 Task: Look for space in Aalst, Belgium from 1st June, 2023 to 9th June, 2023 for 6 adults in price range Rs.6000 to Rs.12000. Place can be entire place with 3 bedrooms having 3 beds and 3 bathrooms. Property type can be house. Amenities needed are: washing machine, heating, . Booking option can be shelf check-in. Required host language is English.
Action: Mouse moved to (525, 143)
Screenshot: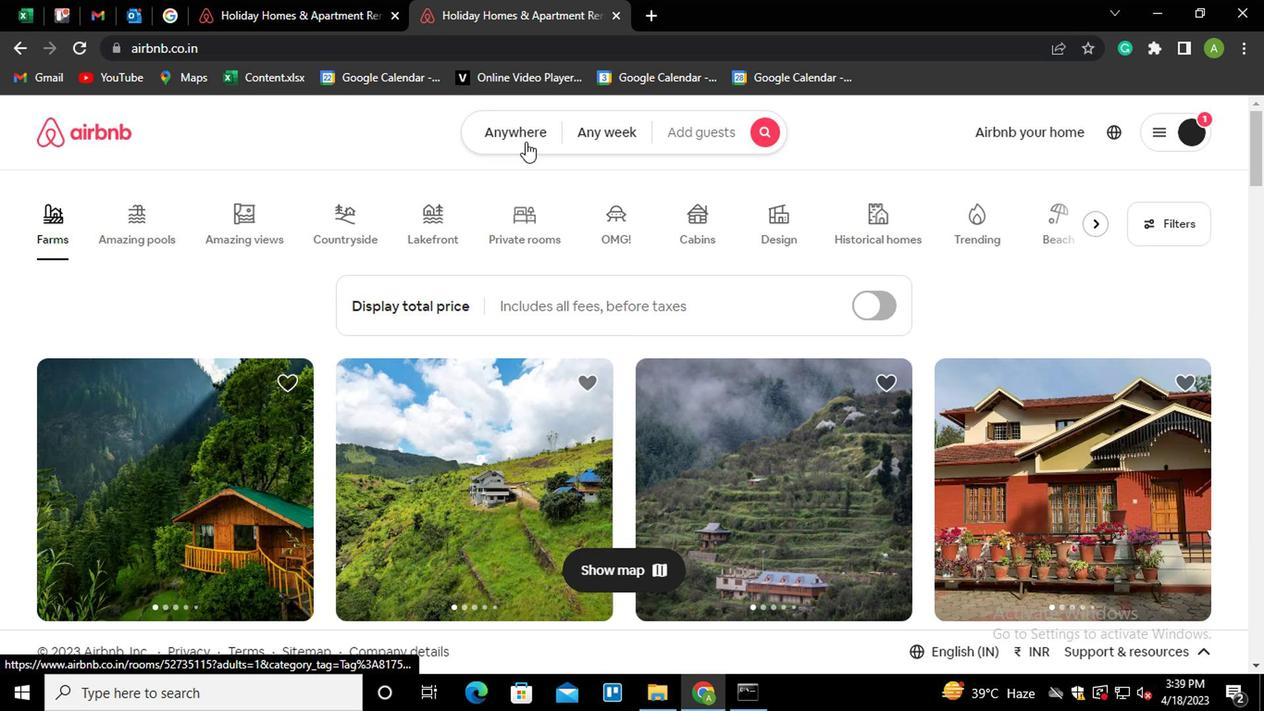 
Action: Mouse pressed left at (525, 143)
Screenshot: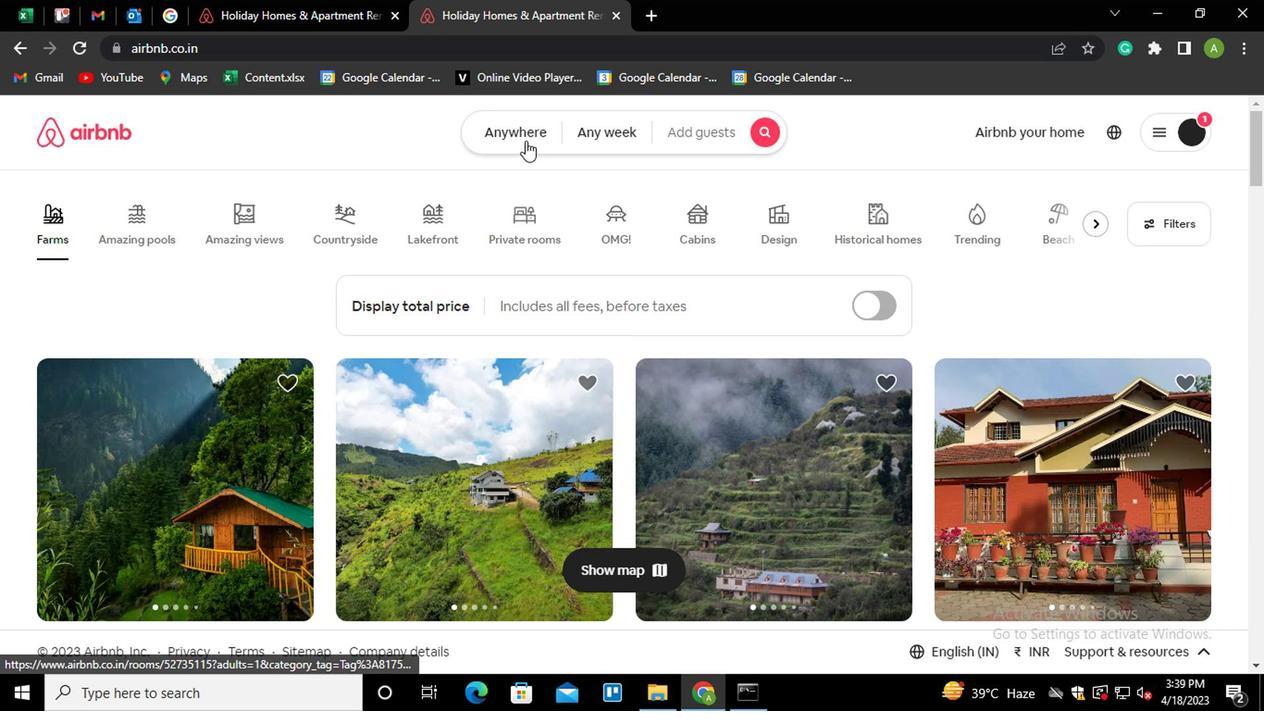 
Action: Mouse moved to (372, 209)
Screenshot: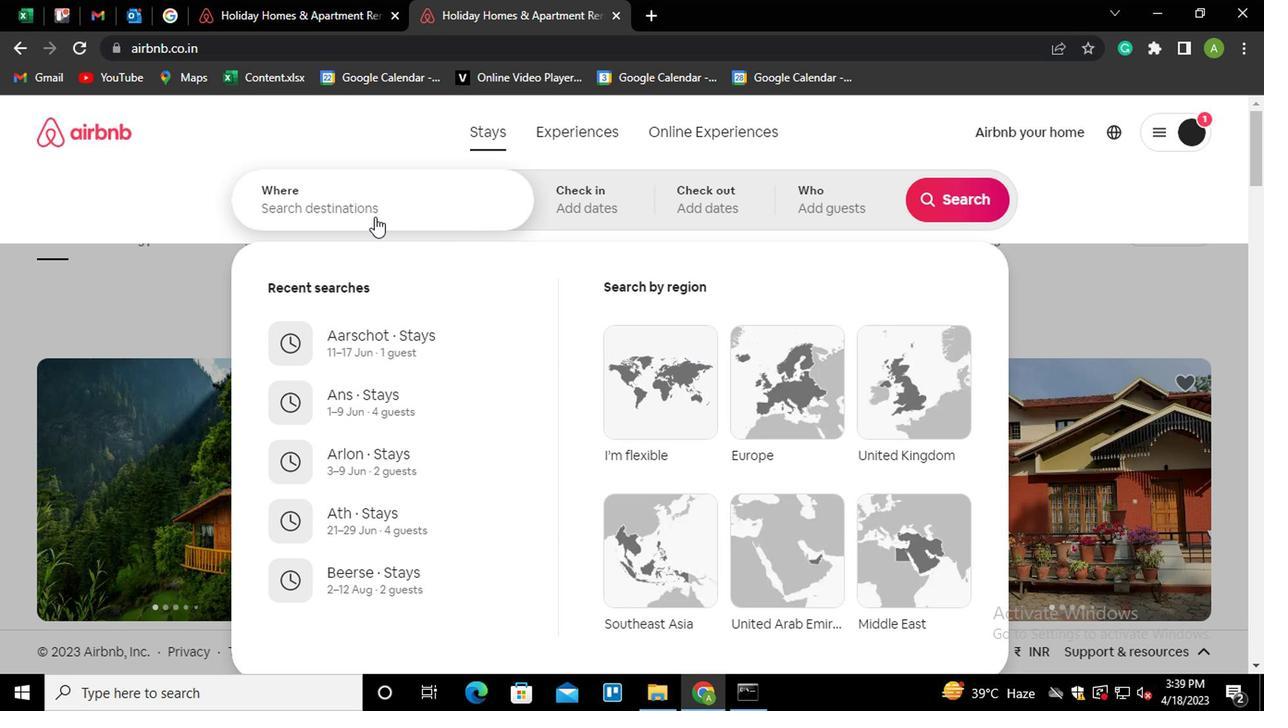 
Action: Mouse pressed left at (372, 209)
Screenshot: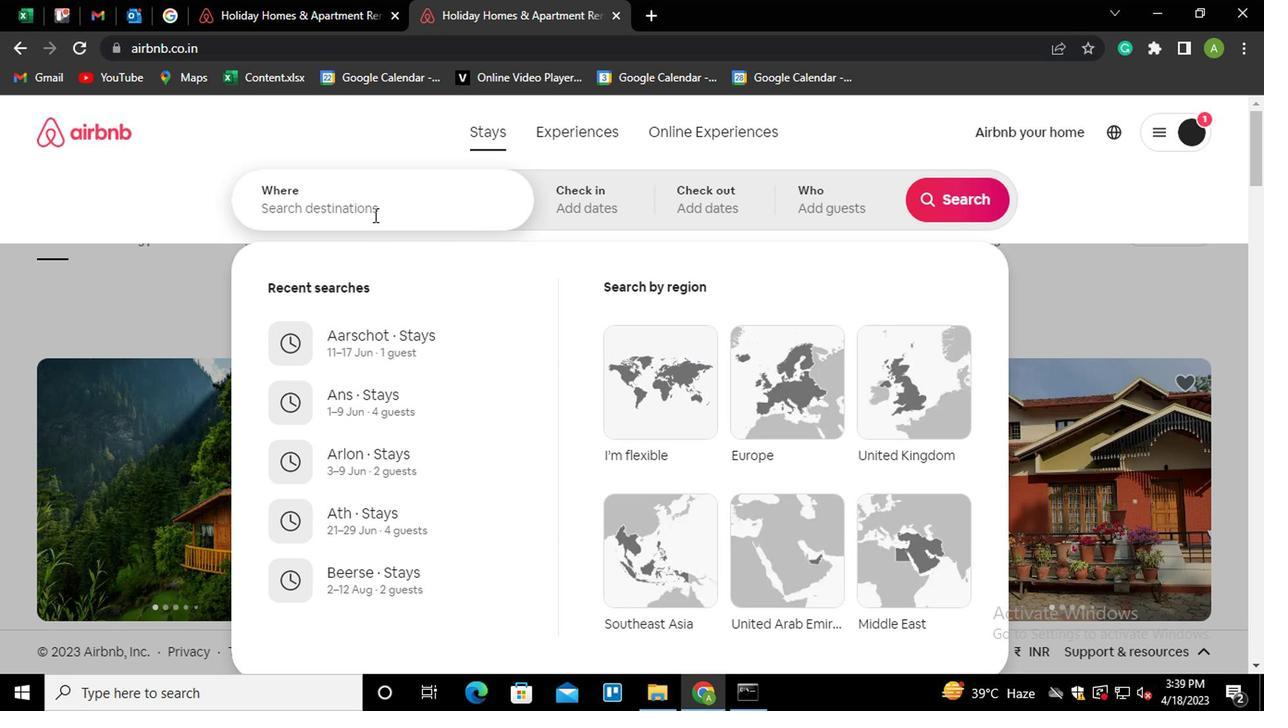 
Action: Key pressed <Key.shift><Key.shift><Key.shift><Key.shift><Key.shift><Key.shift><Key.shift><Key.shift><Key.shift><Key.shift><Key.shift><Key.shift><Key.shift><Key.shift><Key.shift><Key.shift><Key.shift><Key.shift><Key.shift><Key.shift><Key.shift>AALST,<Key.space><Key.shift_r>BEL<Key.down><Key.enter>
Screenshot: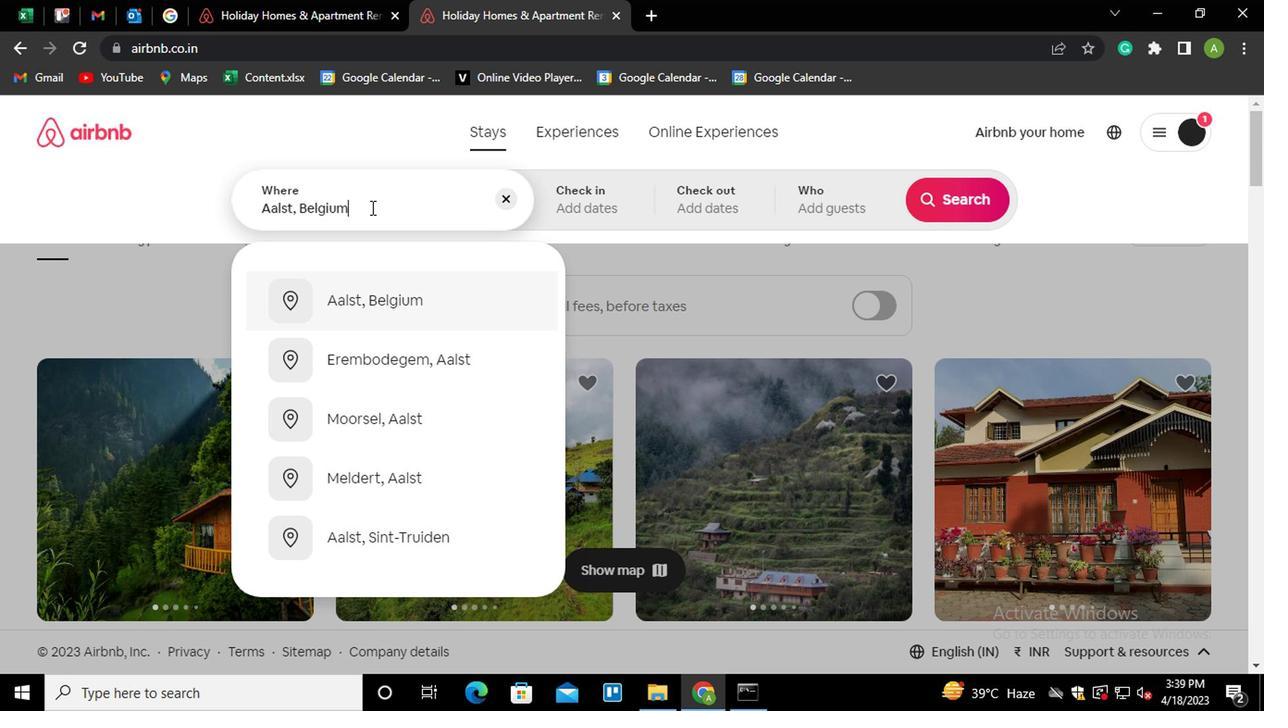 
Action: Mouse moved to (940, 349)
Screenshot: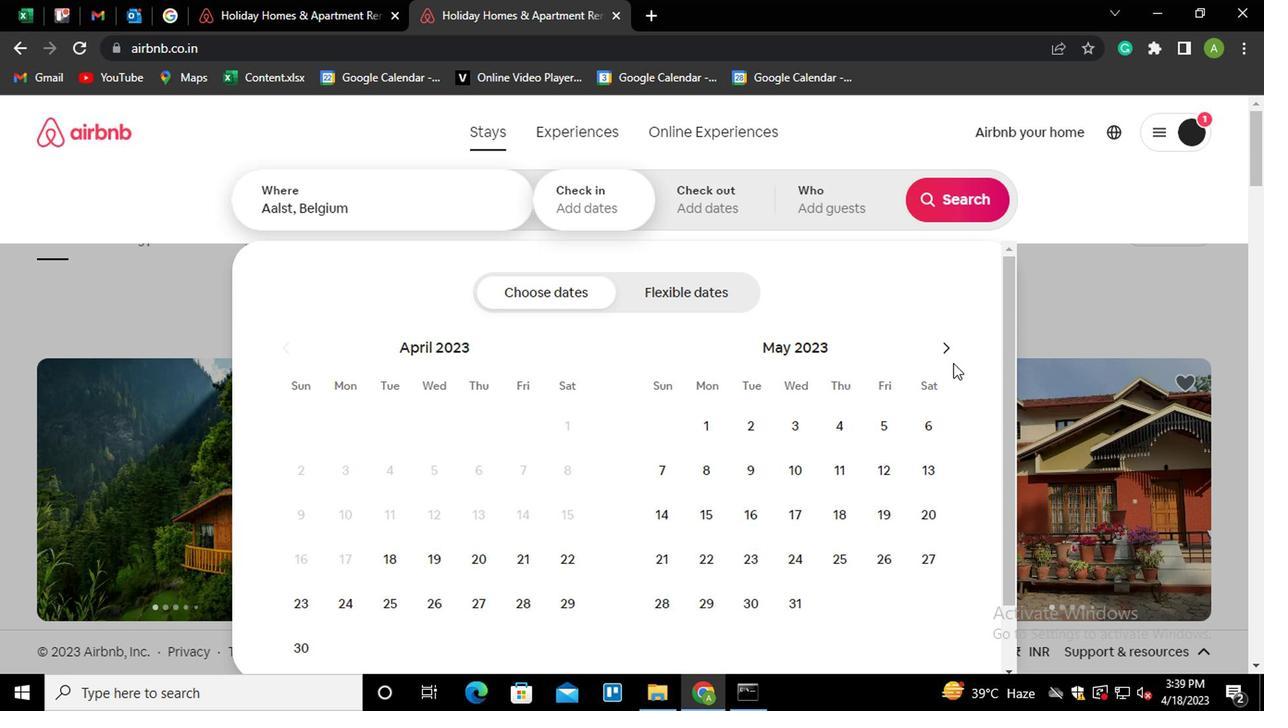
Action: Mouse pressed left at (940, 349)
Screenshot: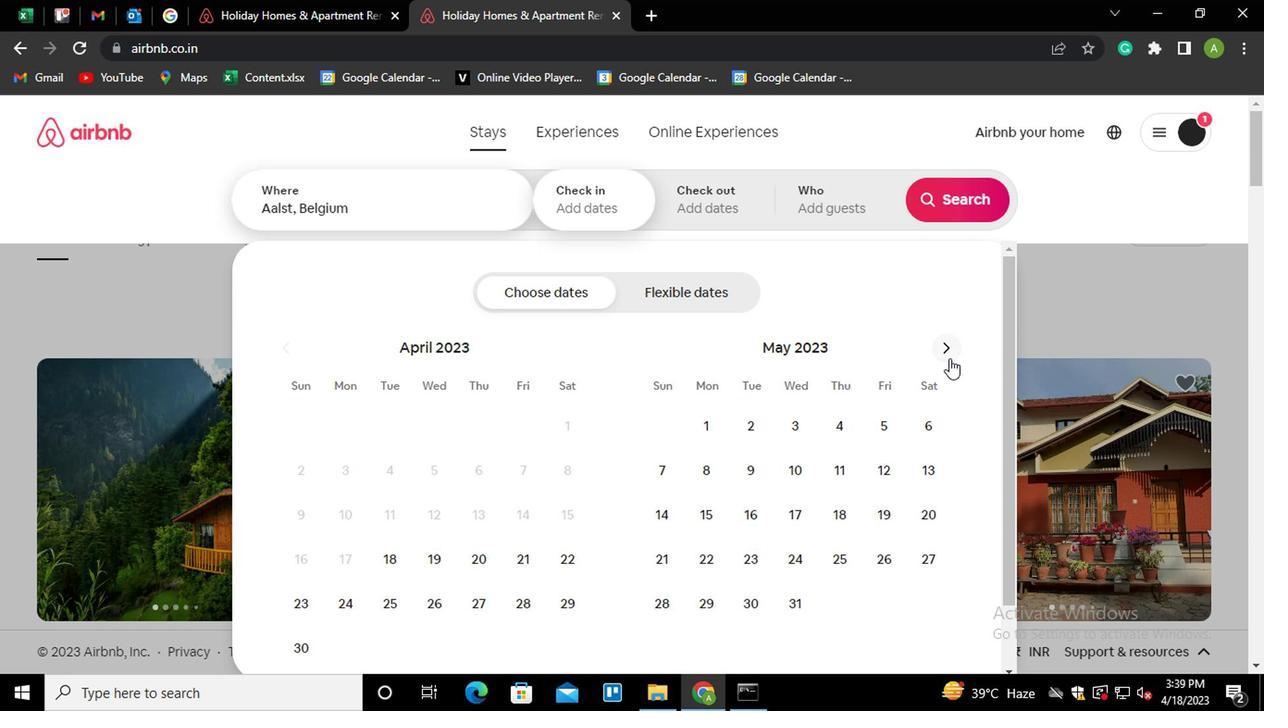 
Action: Mouse moved to (832, 420)
Screenshot: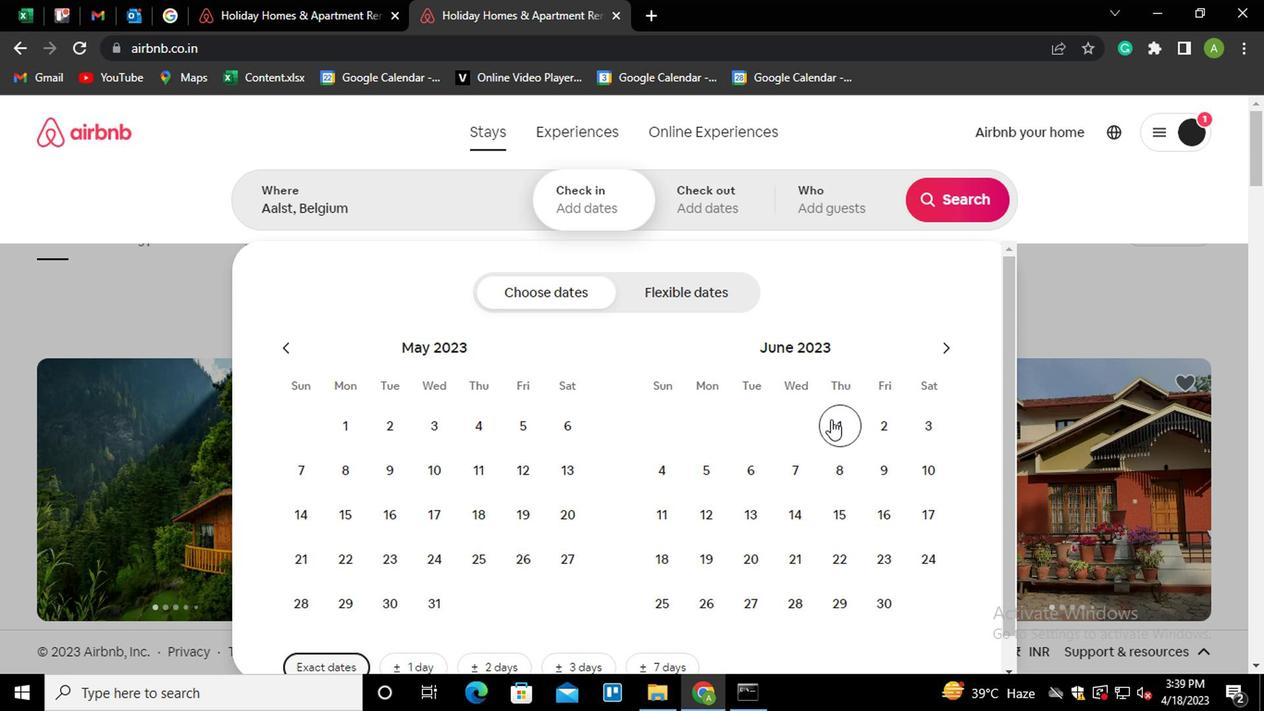
Action: Mouse pressed left at (832, 420)
Screenshot: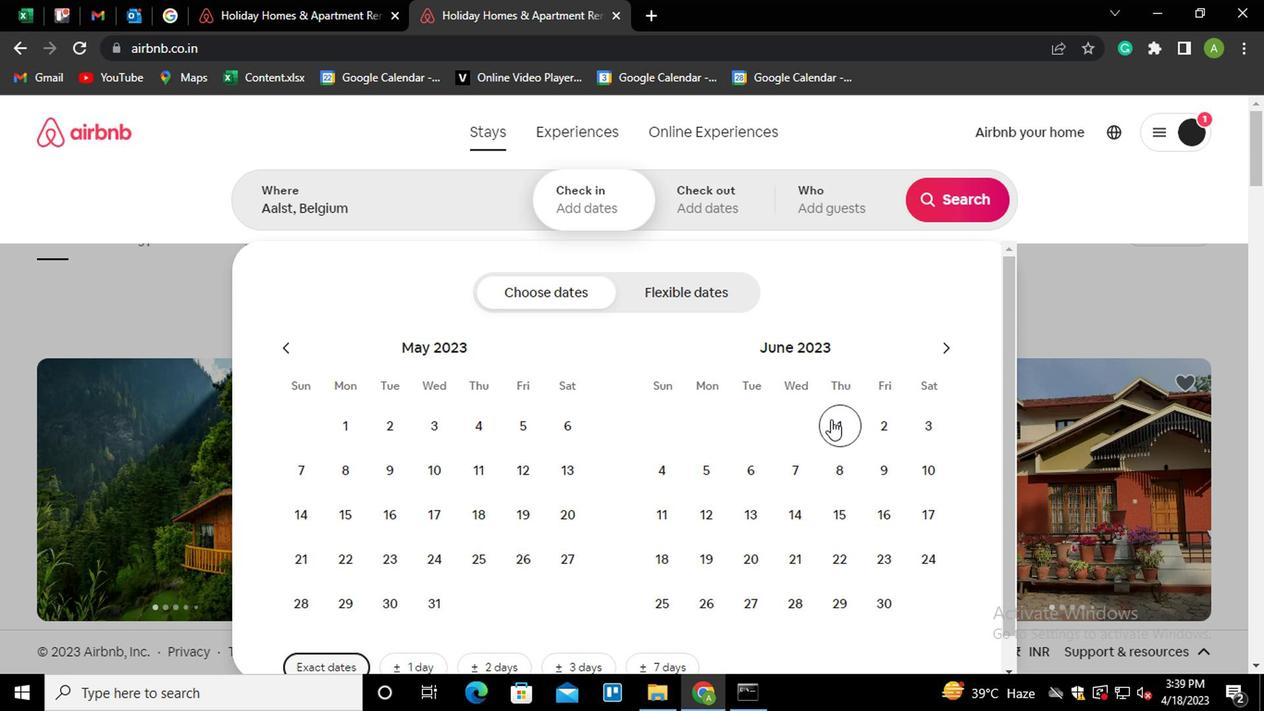 
Action: Mouse moved to (888, 475)
Screenshot: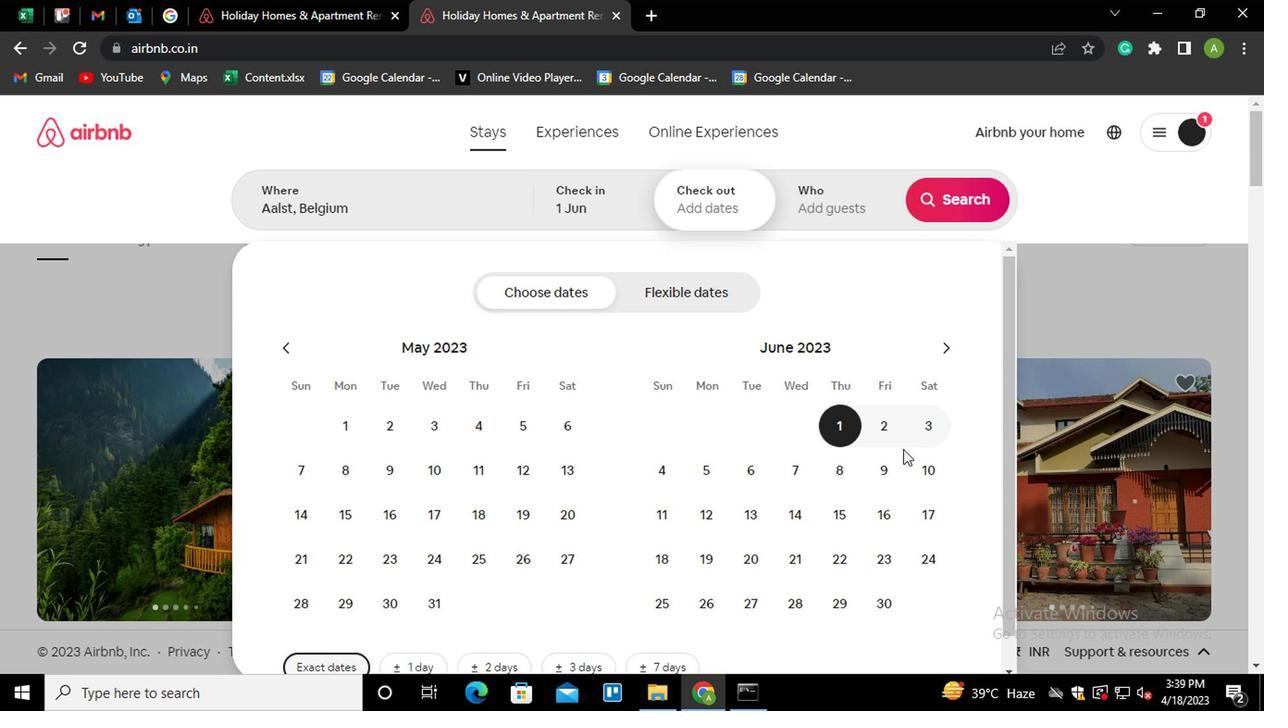 
Action: Mouse pressed left at (888, 475)
Screenshot: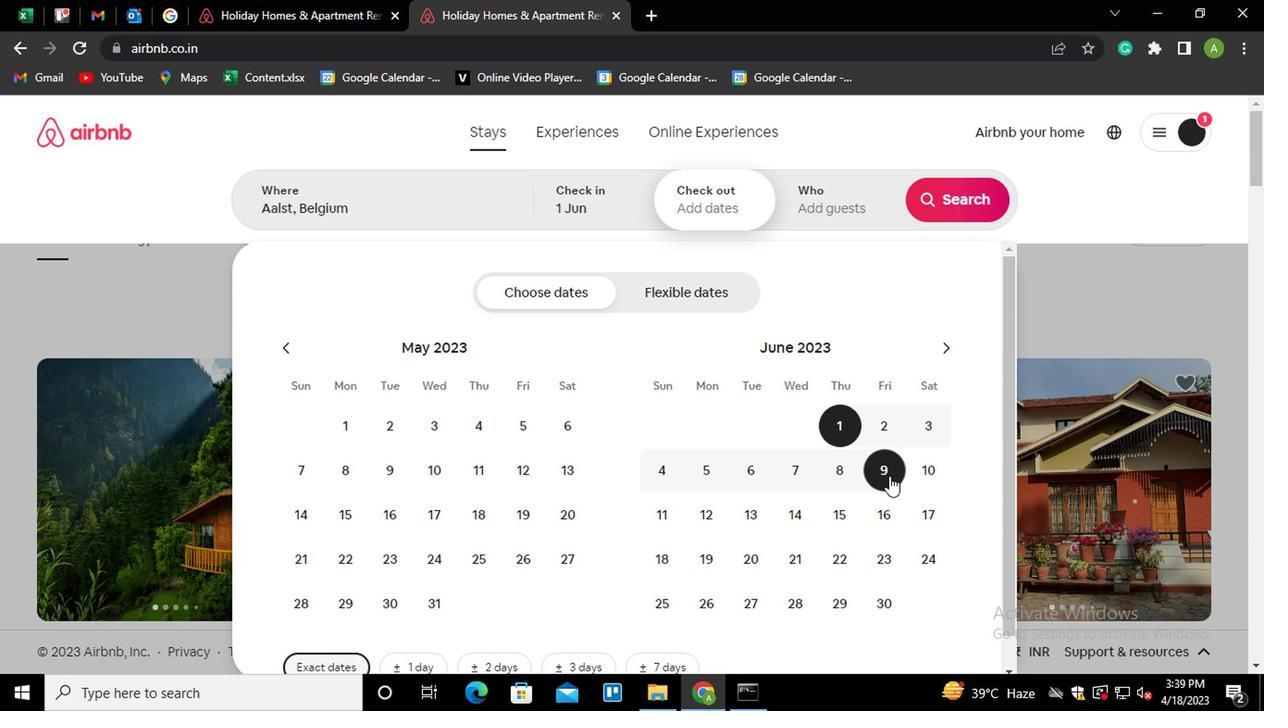 
Action: Mouse moved to (823, 220)
Screenshot: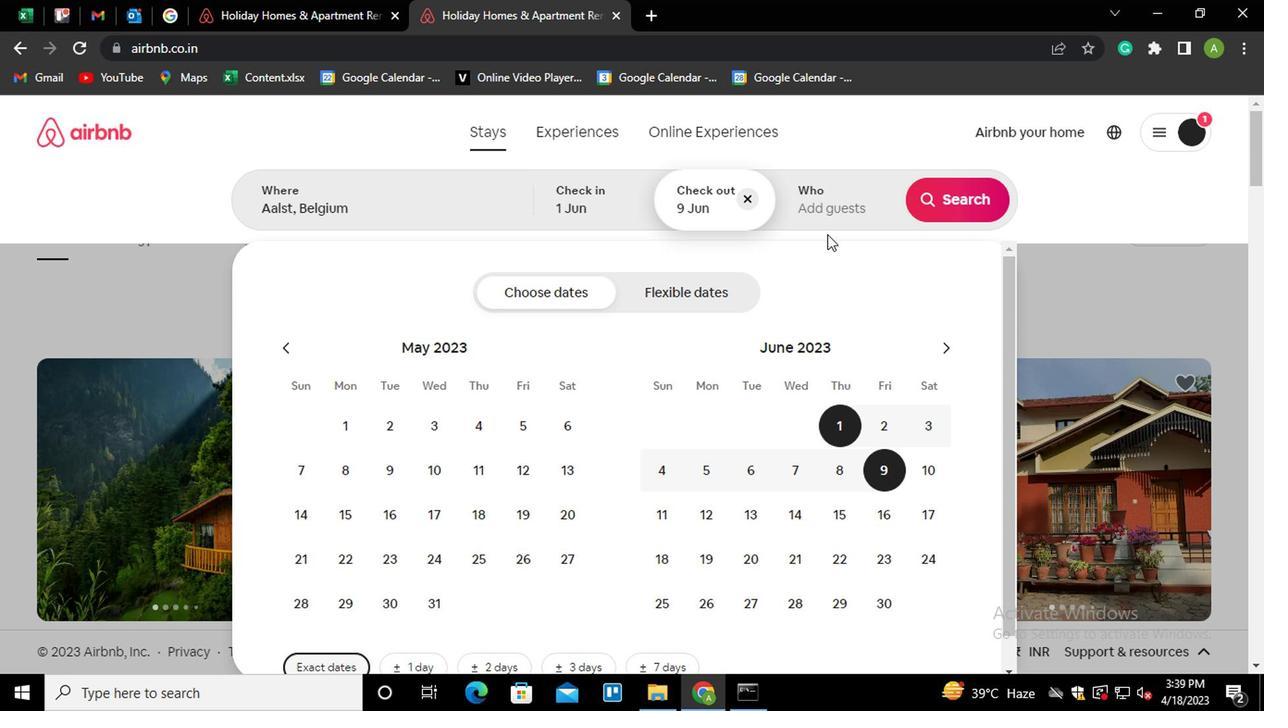 
Action: Mouse pressed left at (823, 220)
Screenshot: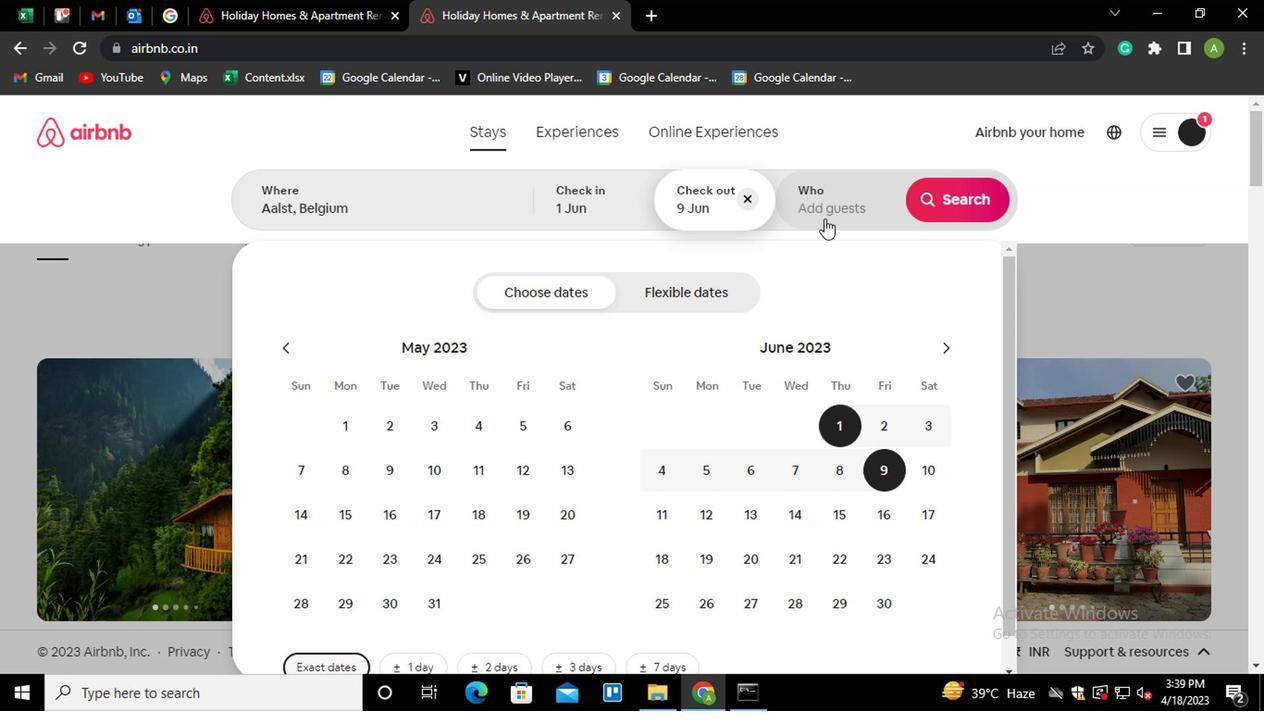 
Action: Mouse moved to (959, 287)
Screenshot: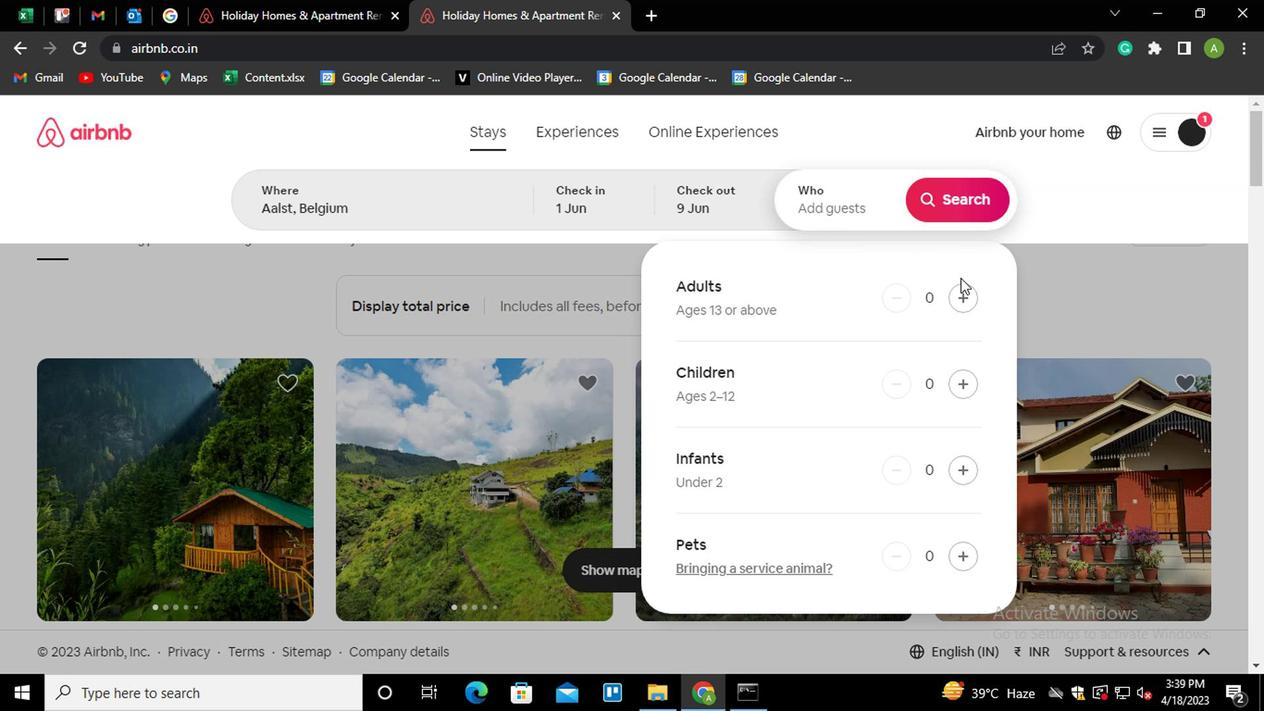 
Action: Mouse pressed left at (959, 287)
Screenshot: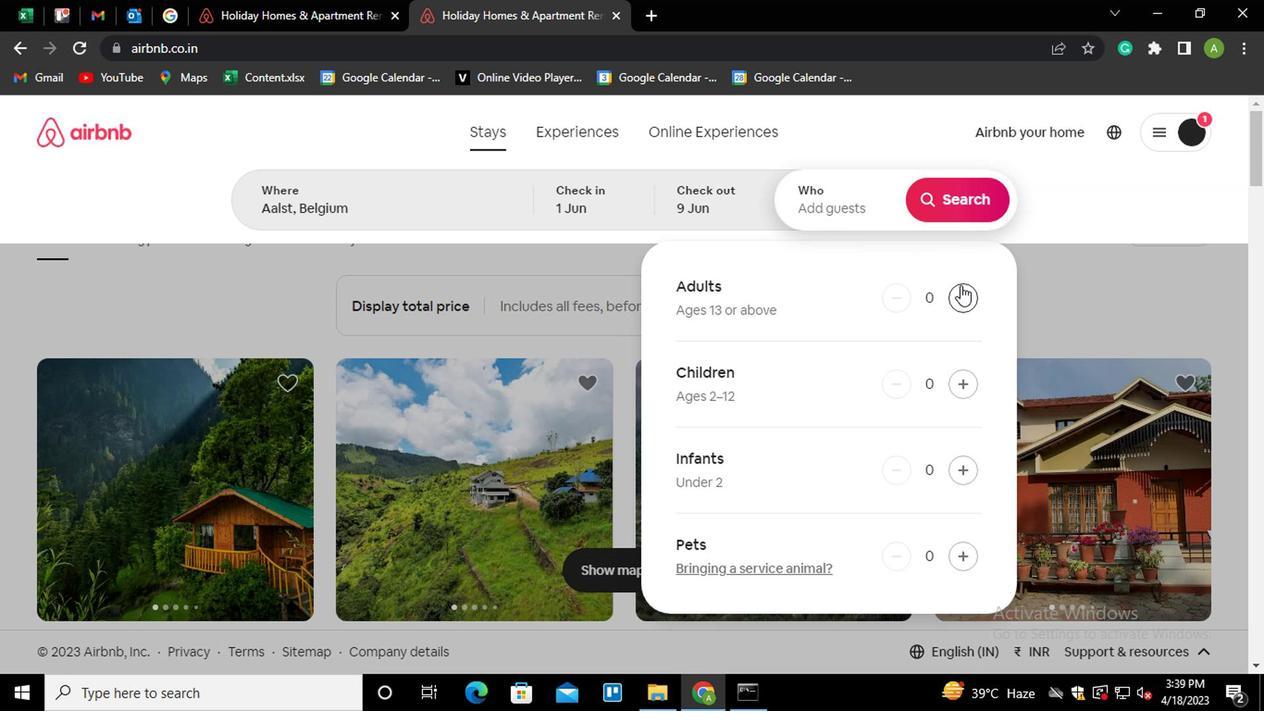
Action: Mouse pressed left at (959, 287)
Screenshot: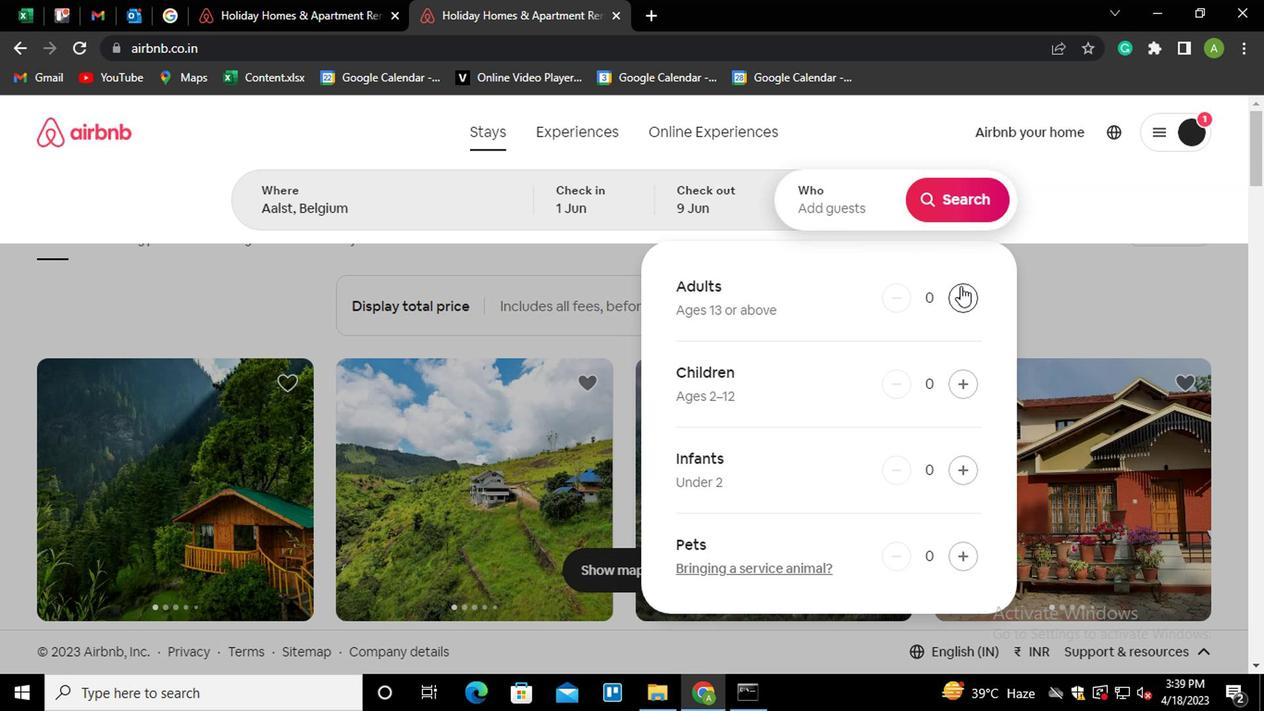 
Action: Mouse pressed left at (959, 287)
Screenshot: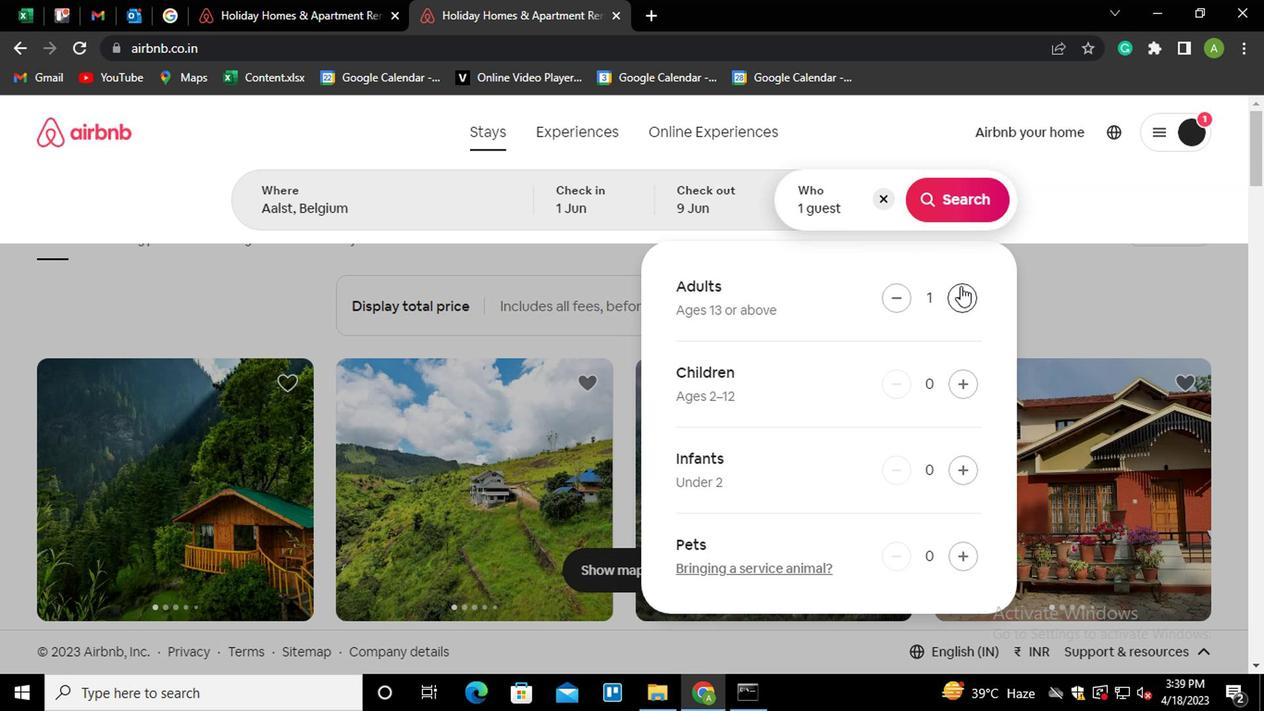 
Action: Mouse pressed left at (959, 287)
Screenshot: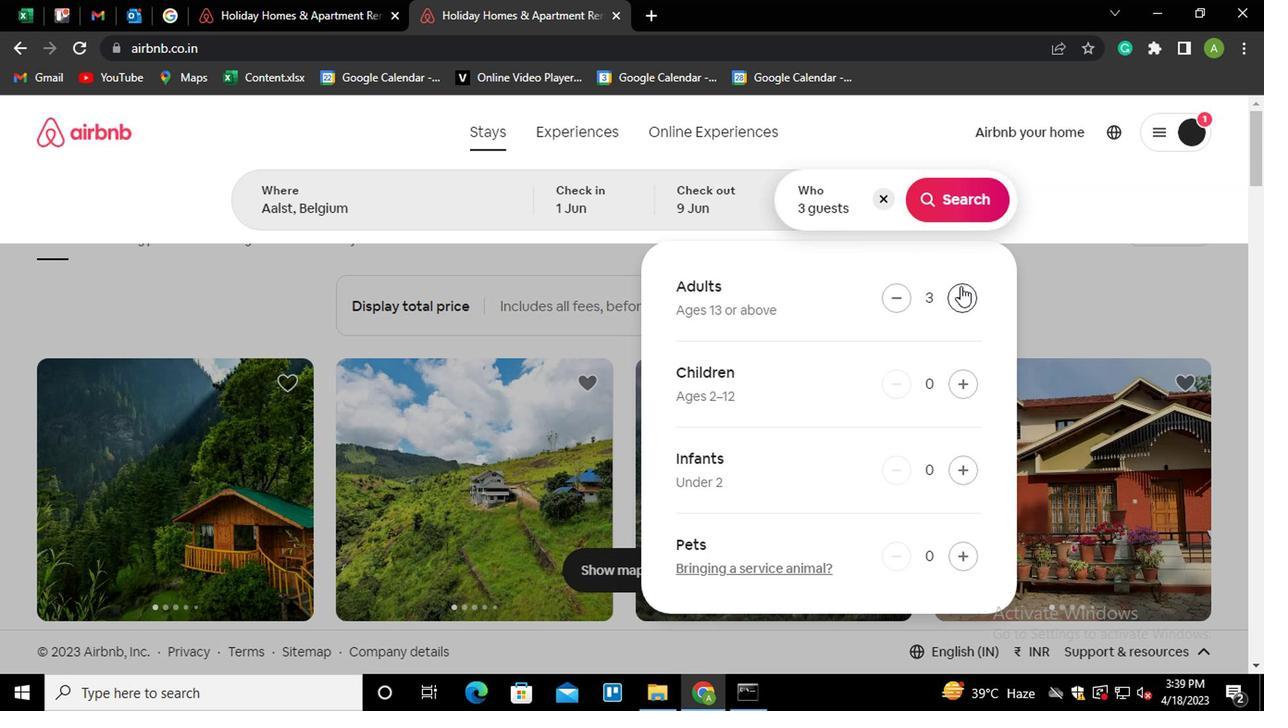 
Action: Mouse pressed left at (959, 287)
Screenshot: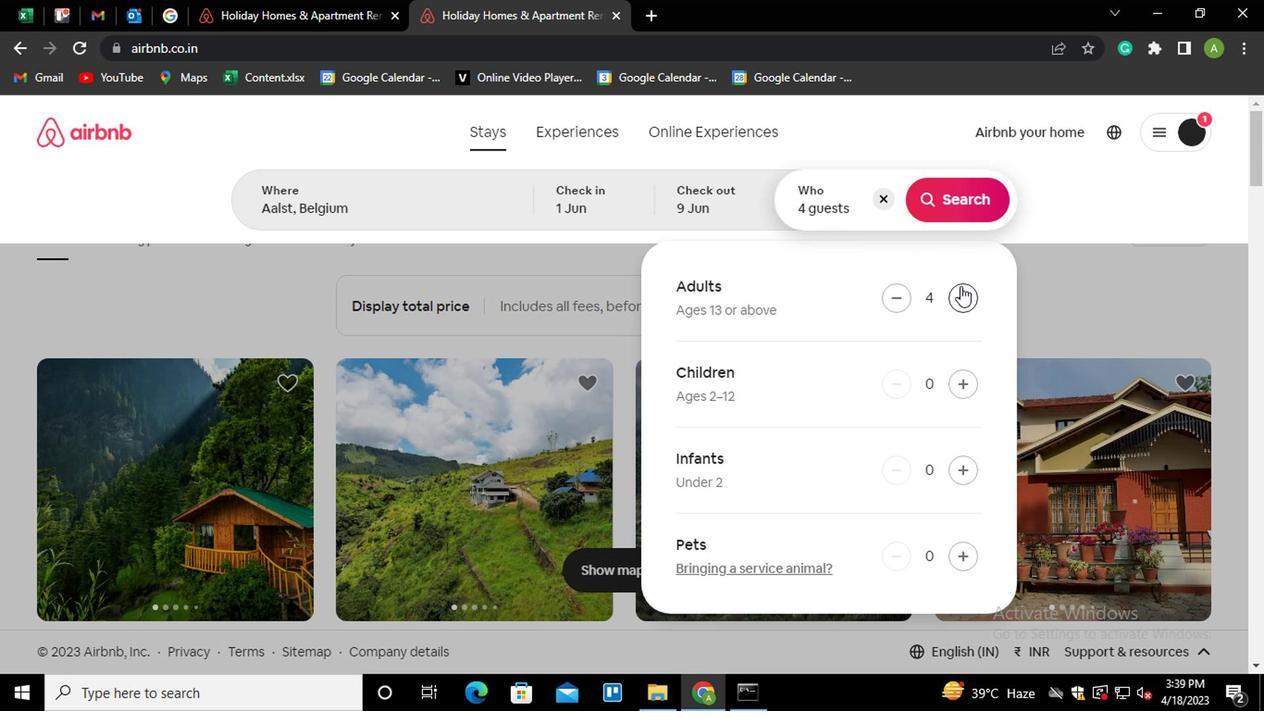 
Action: Mouse pressed left at (959, 287)
Screenshot: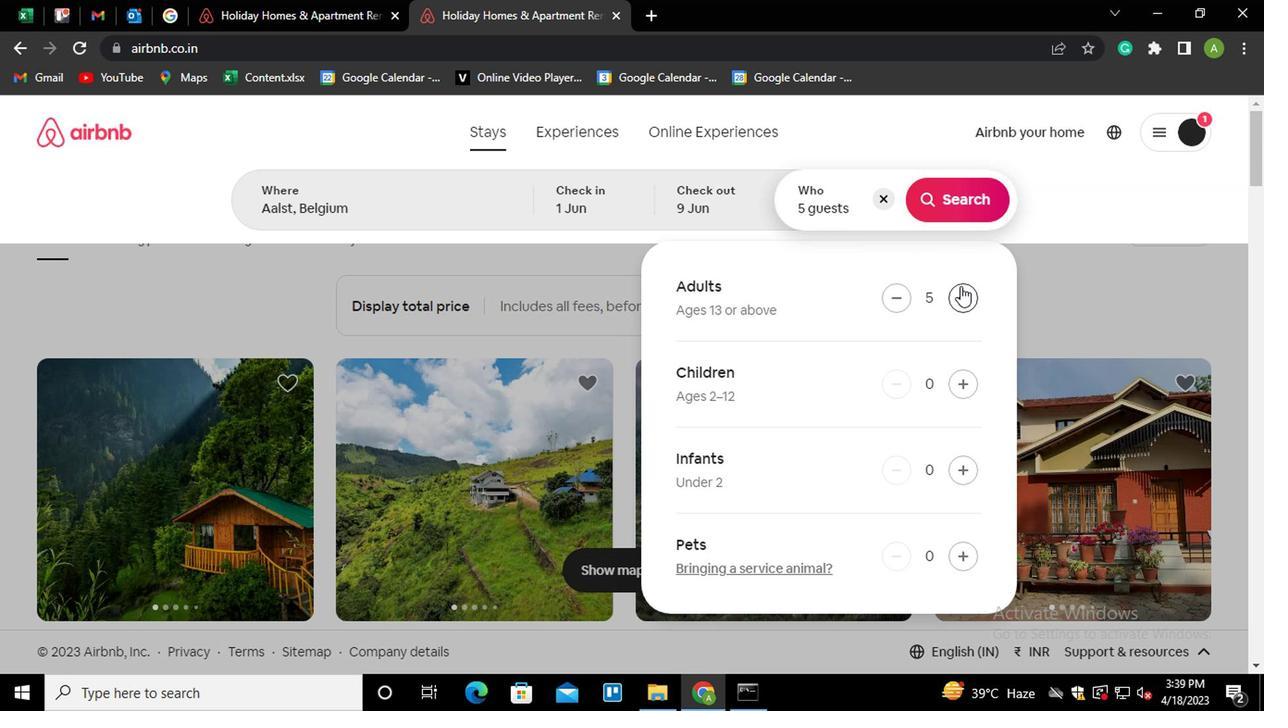
Action: Mouse moved to (964, 206)
Screenshot: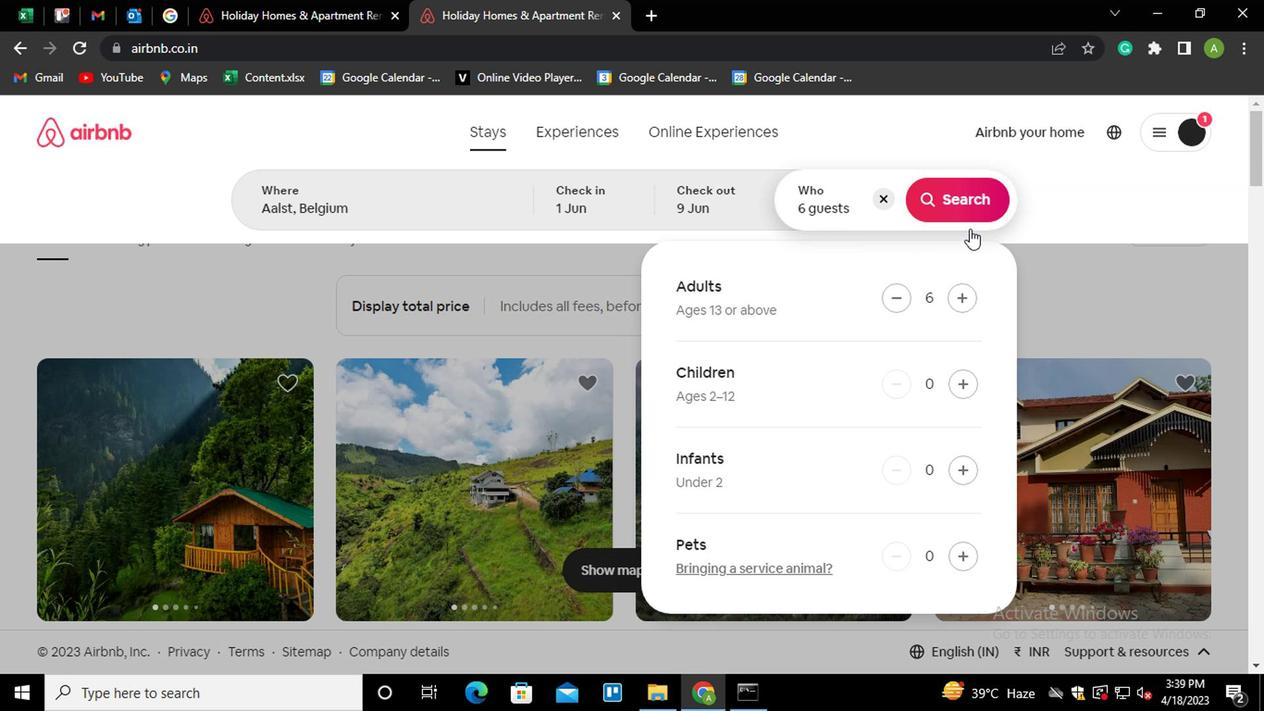 
Action: Mouse pressed left at (964, 206)
Screenshot: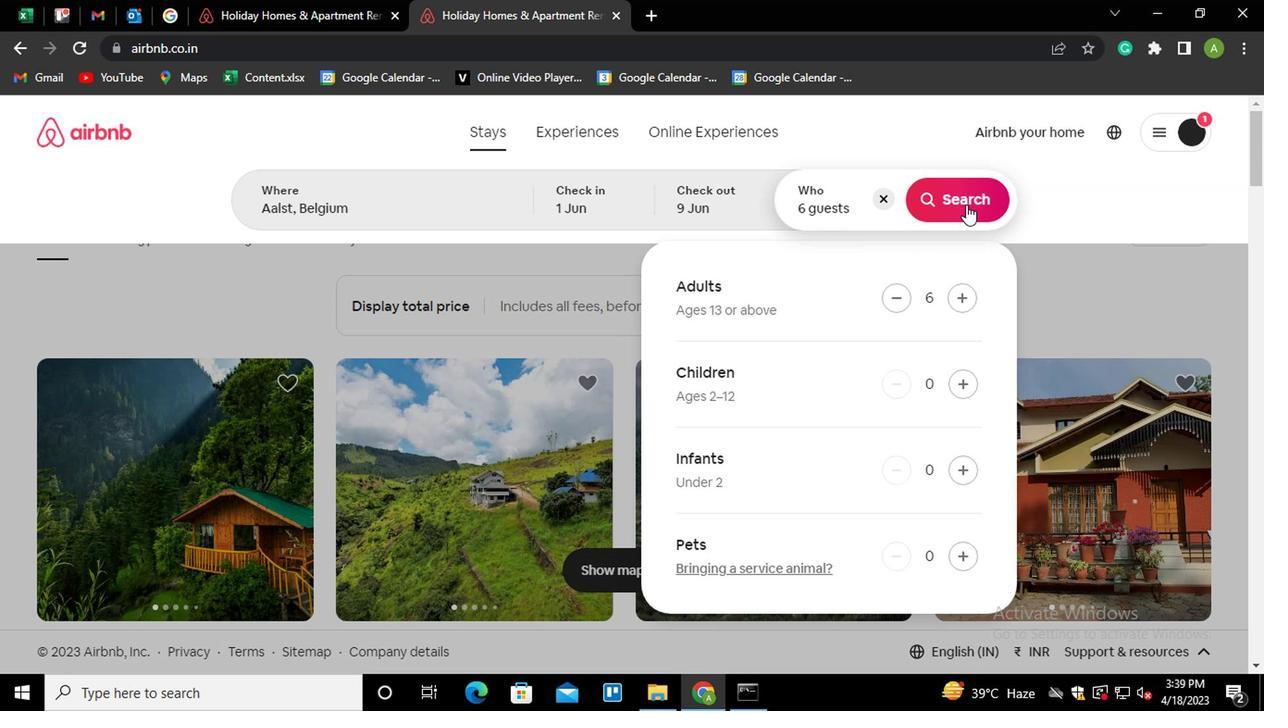 
Action: Mouse moved to (1183, 210)
Screenshot: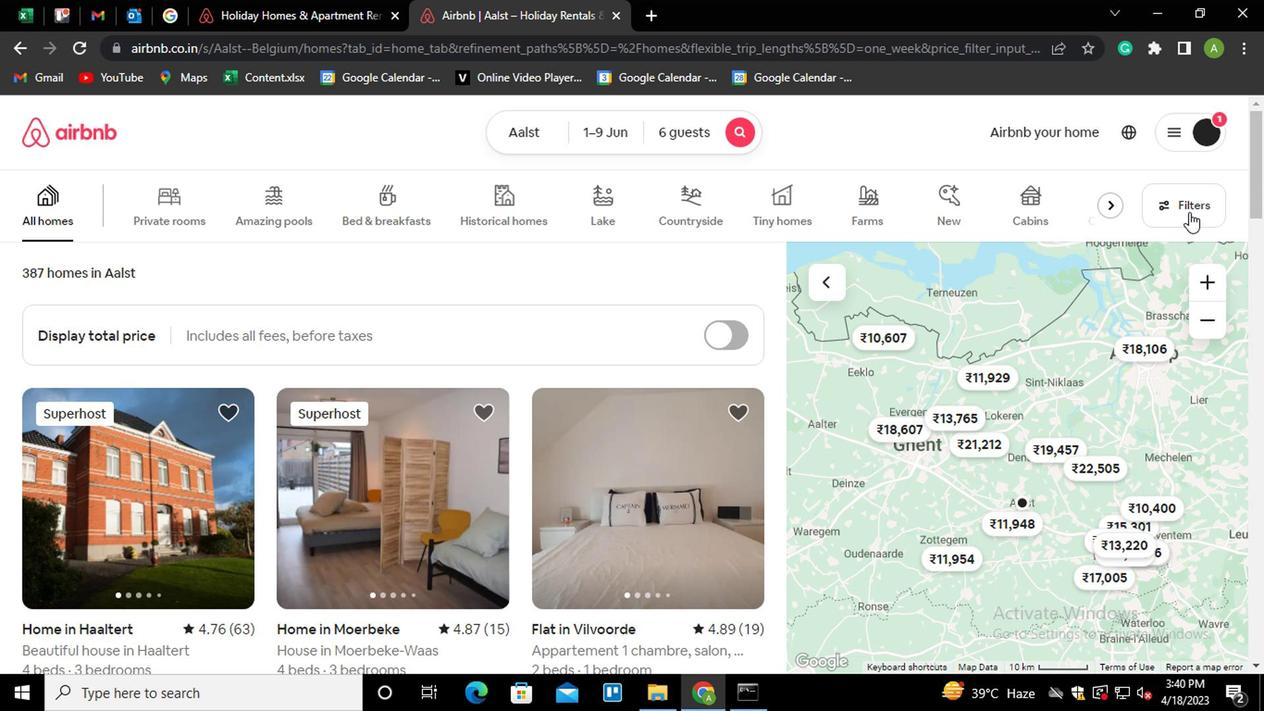 
Action: Mouse pressed left at (1183, 210)
Screenshot: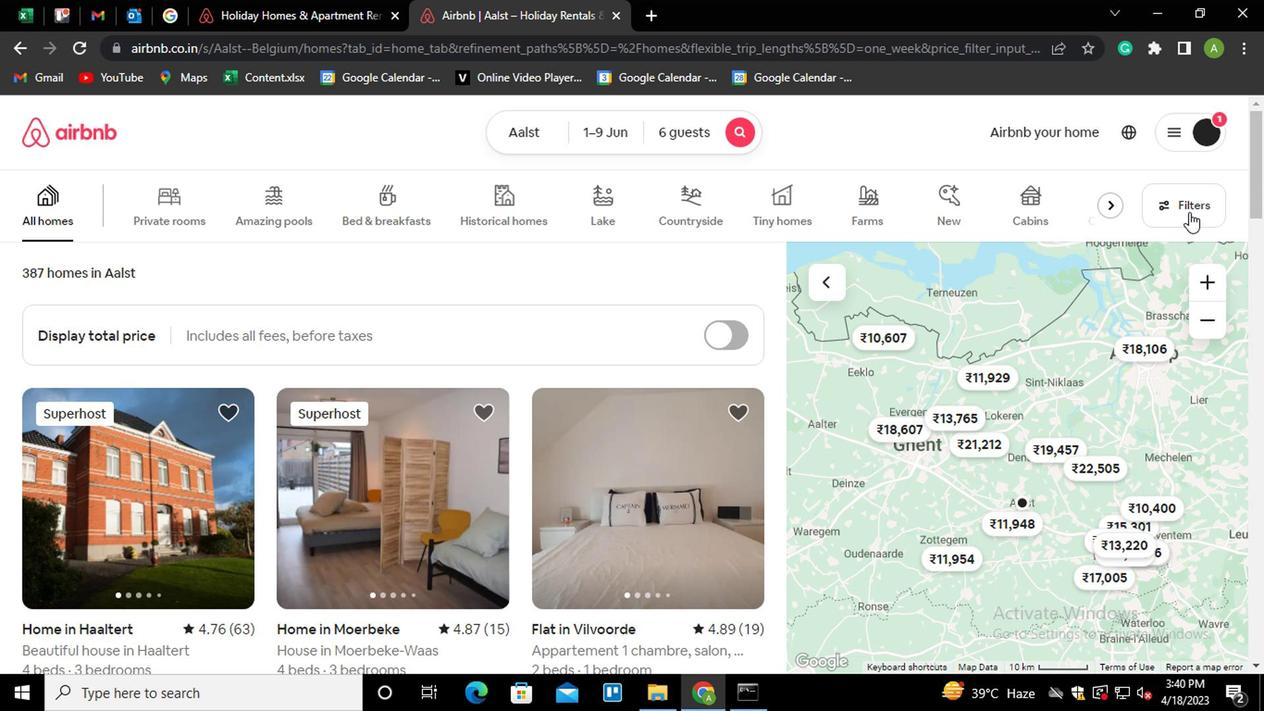 
Action: Mouse moved to (517, 442)
Screenshot: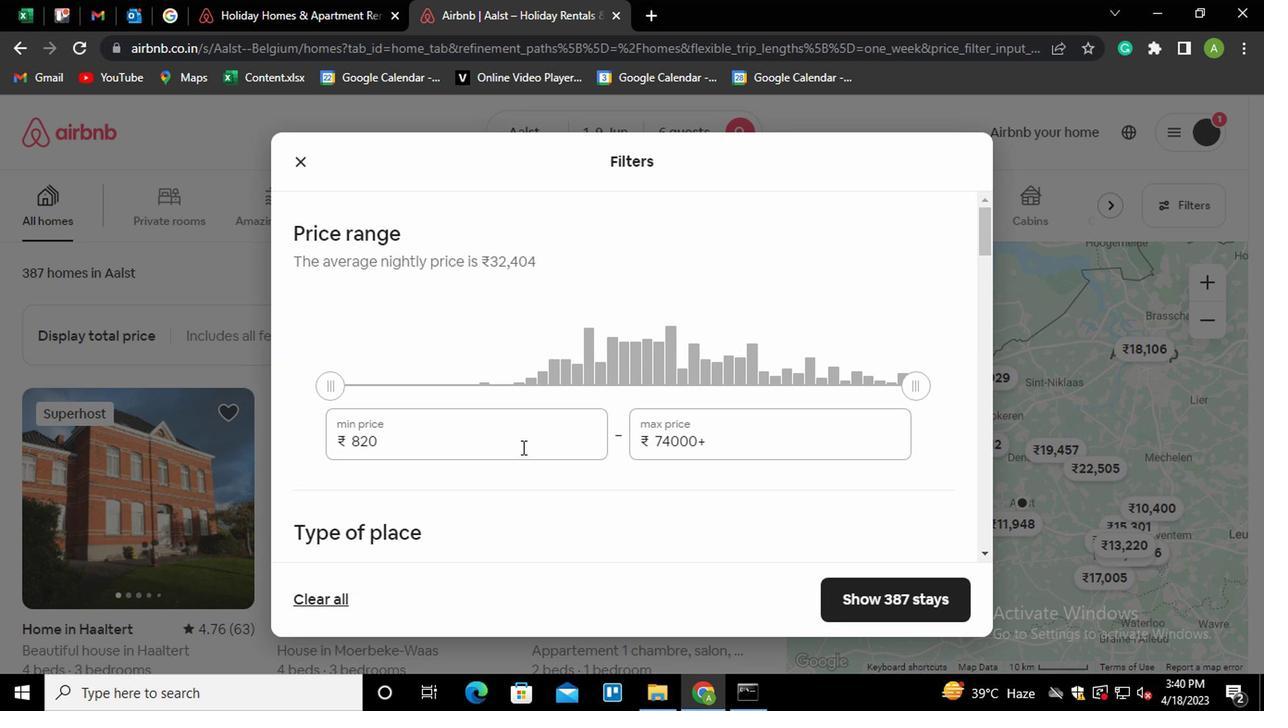 
Action: Mouse pressed left at (517, 442)
Screenshot: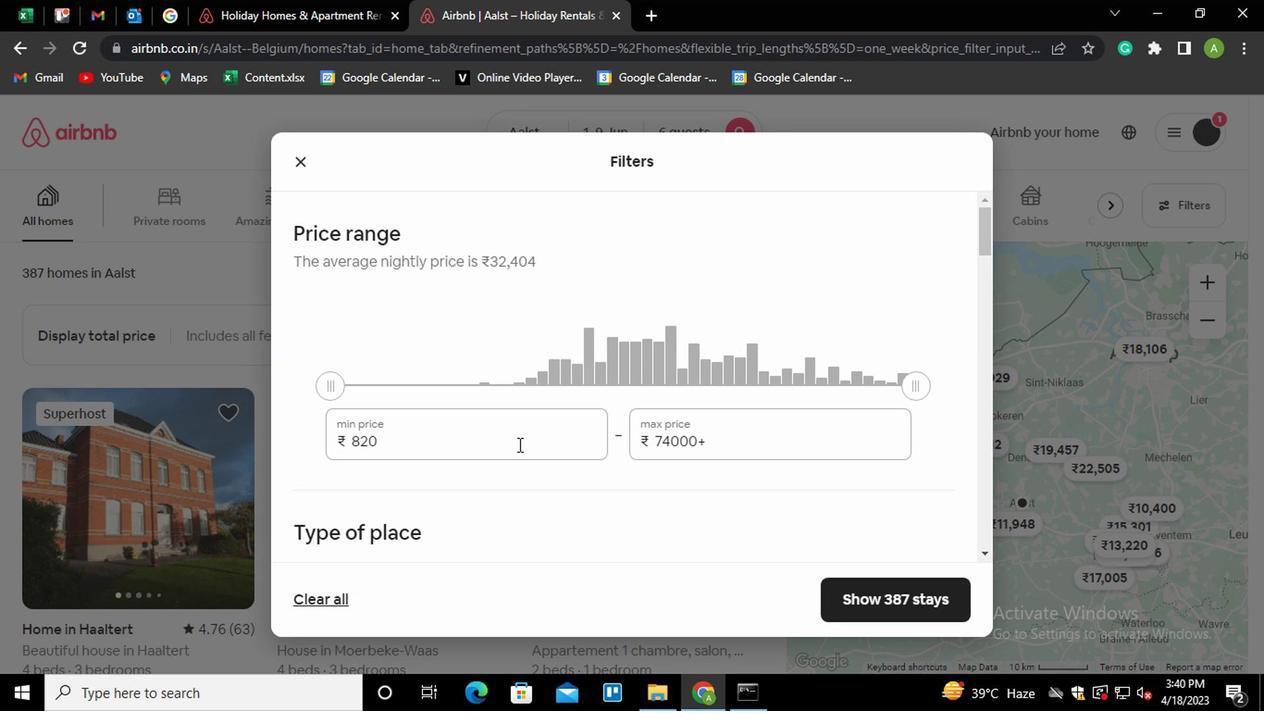 
Action: Mouse moved to (519, 442)
Screenshot: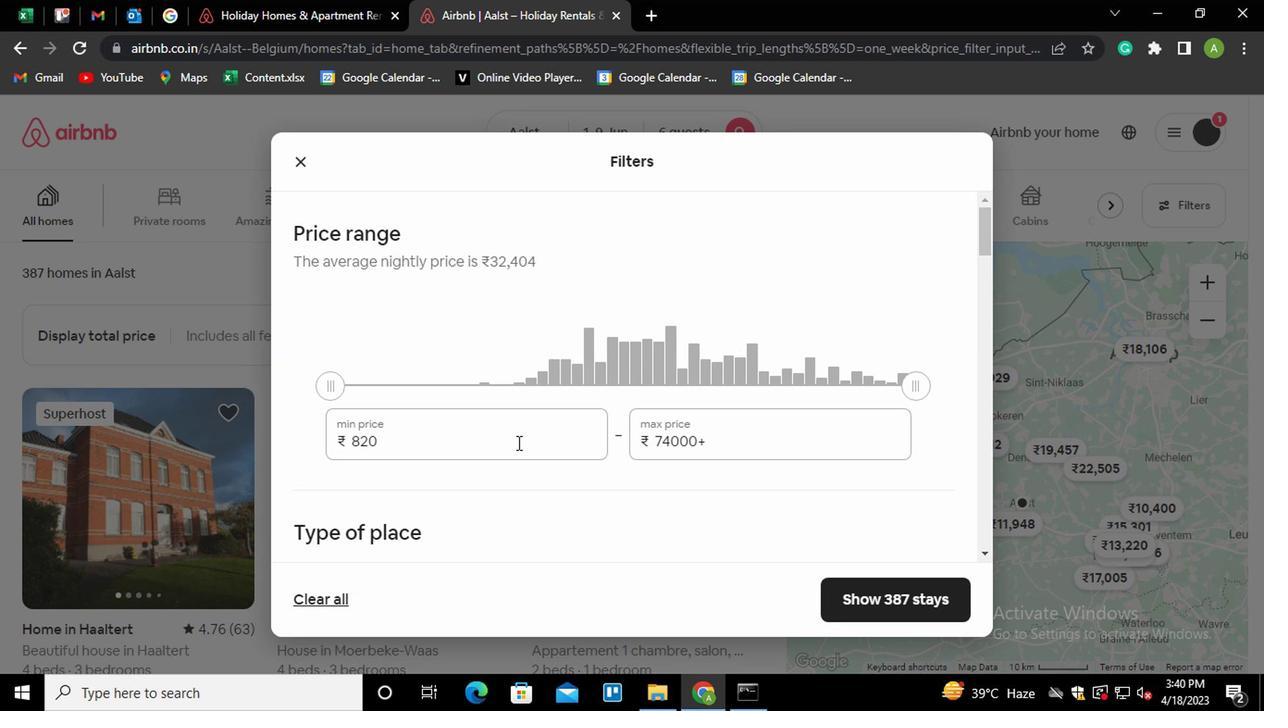 
Action: Key pressed <Key.shift_r><Key.home>6000
Screenshot: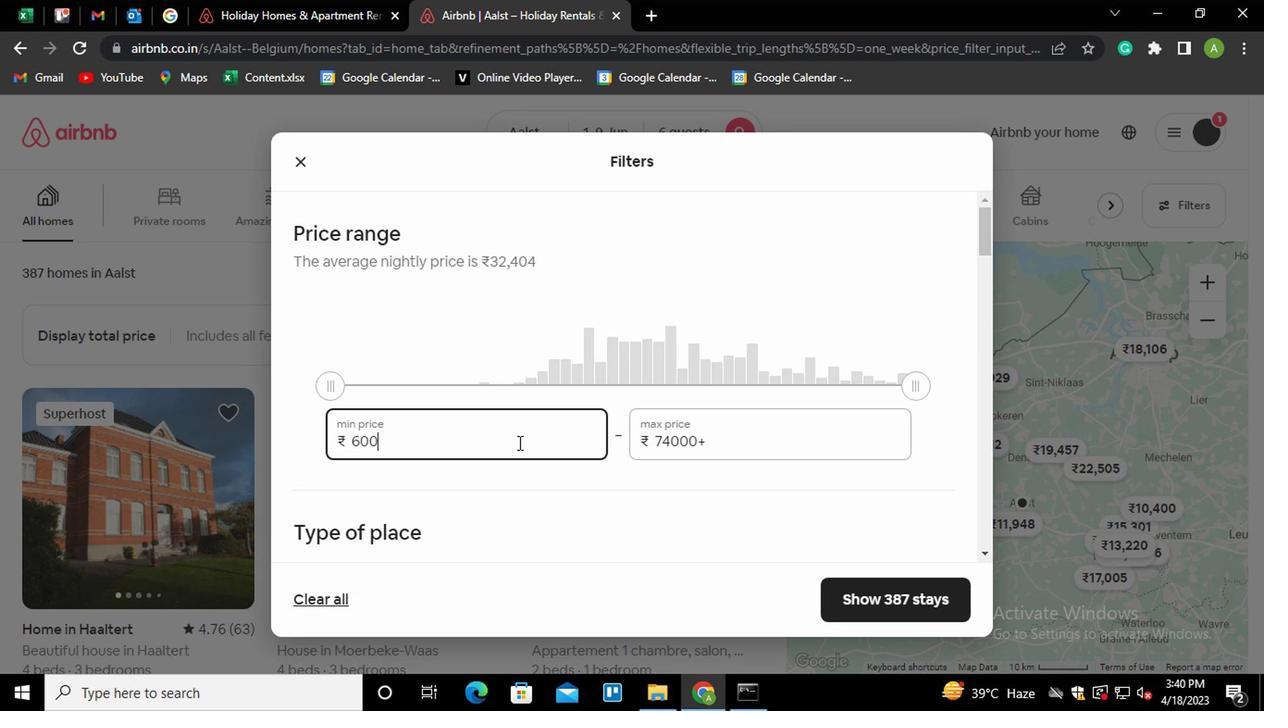 
Action: Mouse moved to (711, 438)
Screenshot: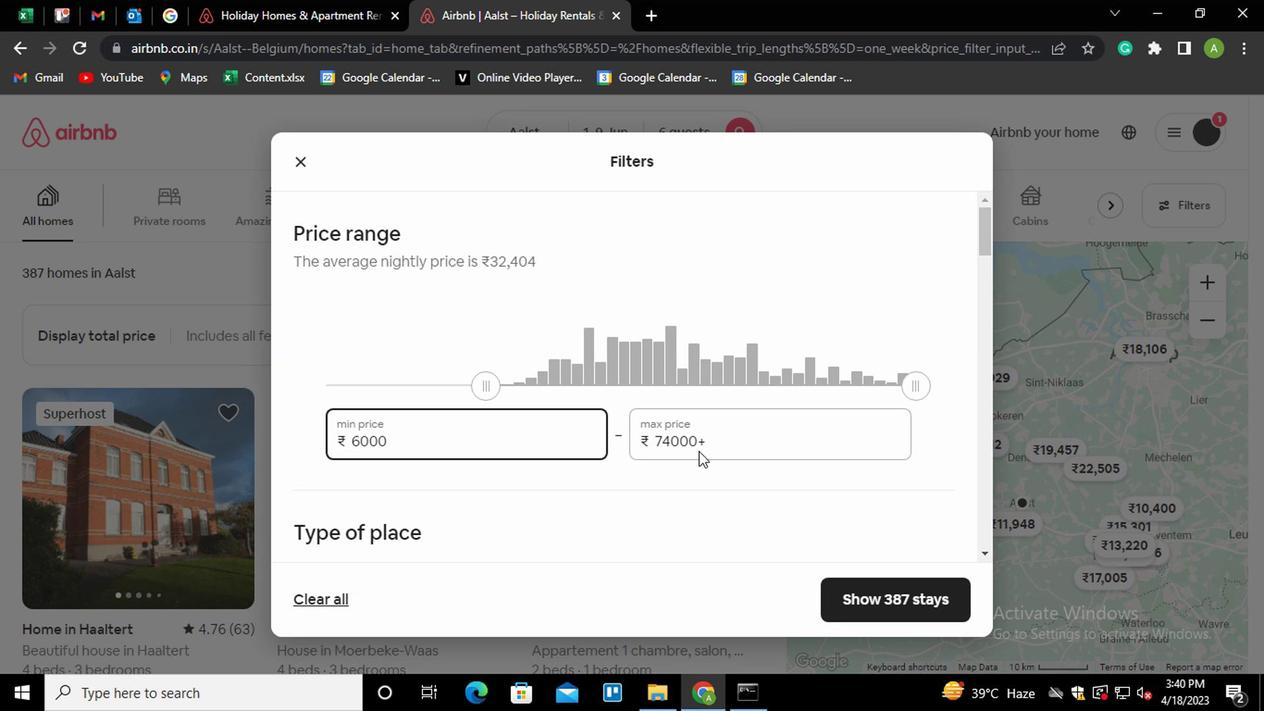 
Action: Mouse pressed left at (711, 438)
Screenshot: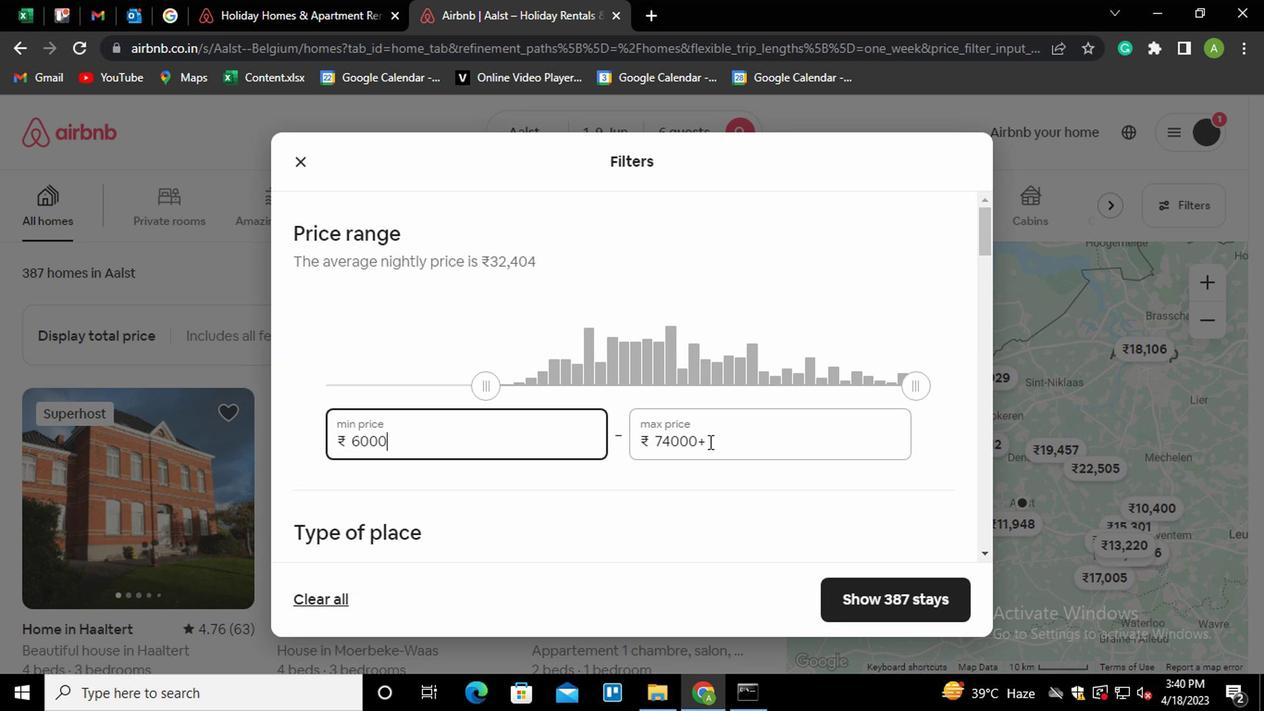 
Action: Mouse moved to (716, 438)
Screenshot: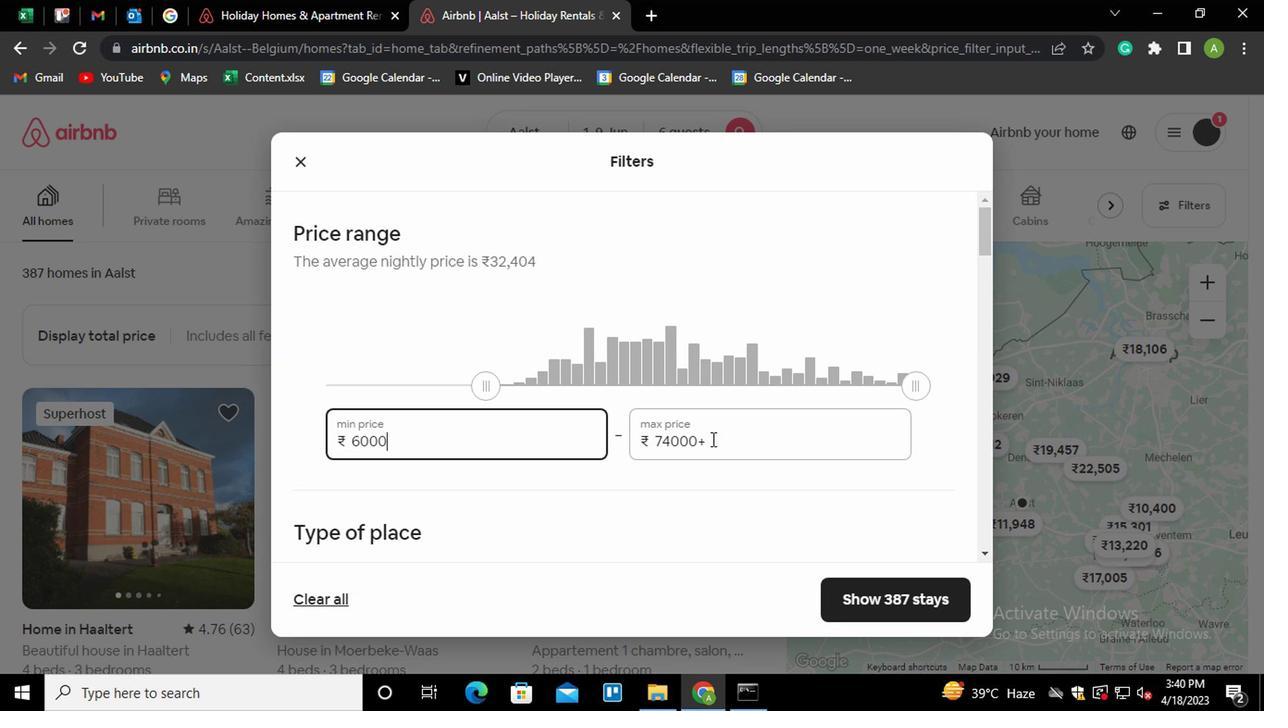 
Action: Key pressed <Key.shift_r><Key.home>12000
Screenshot: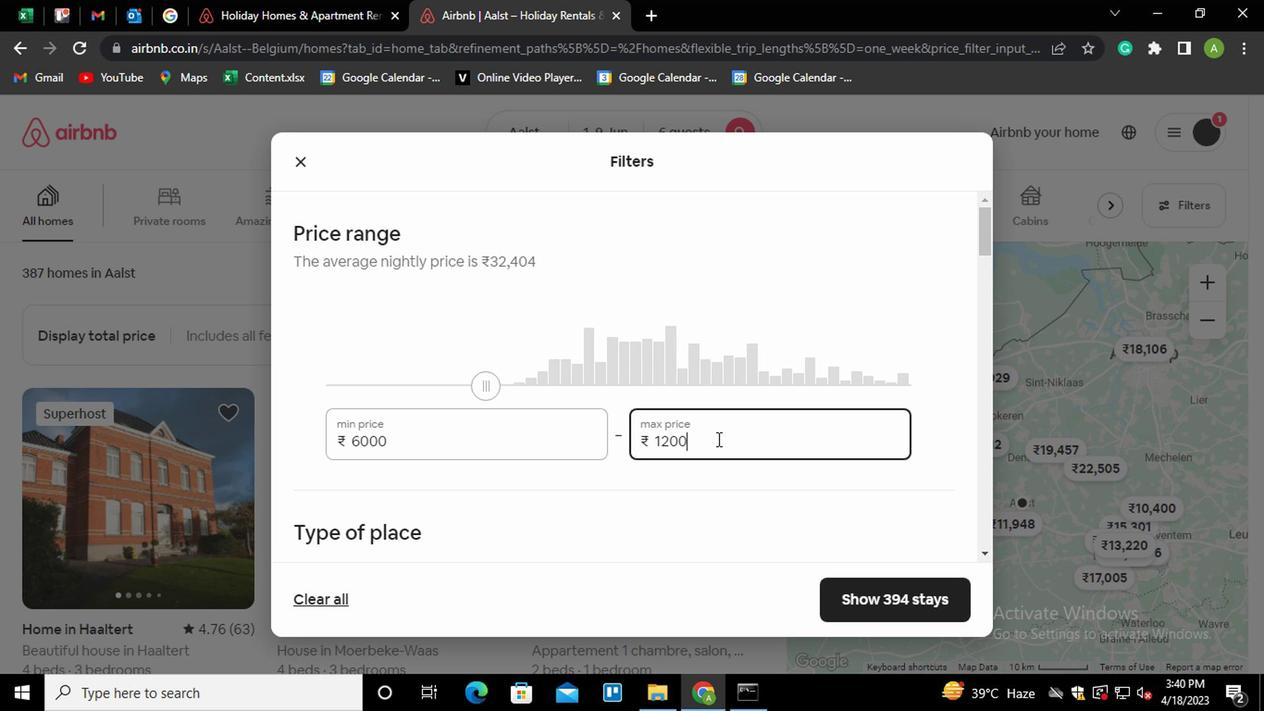 
Action: Mouse moved to (702, 496)
Screenshot: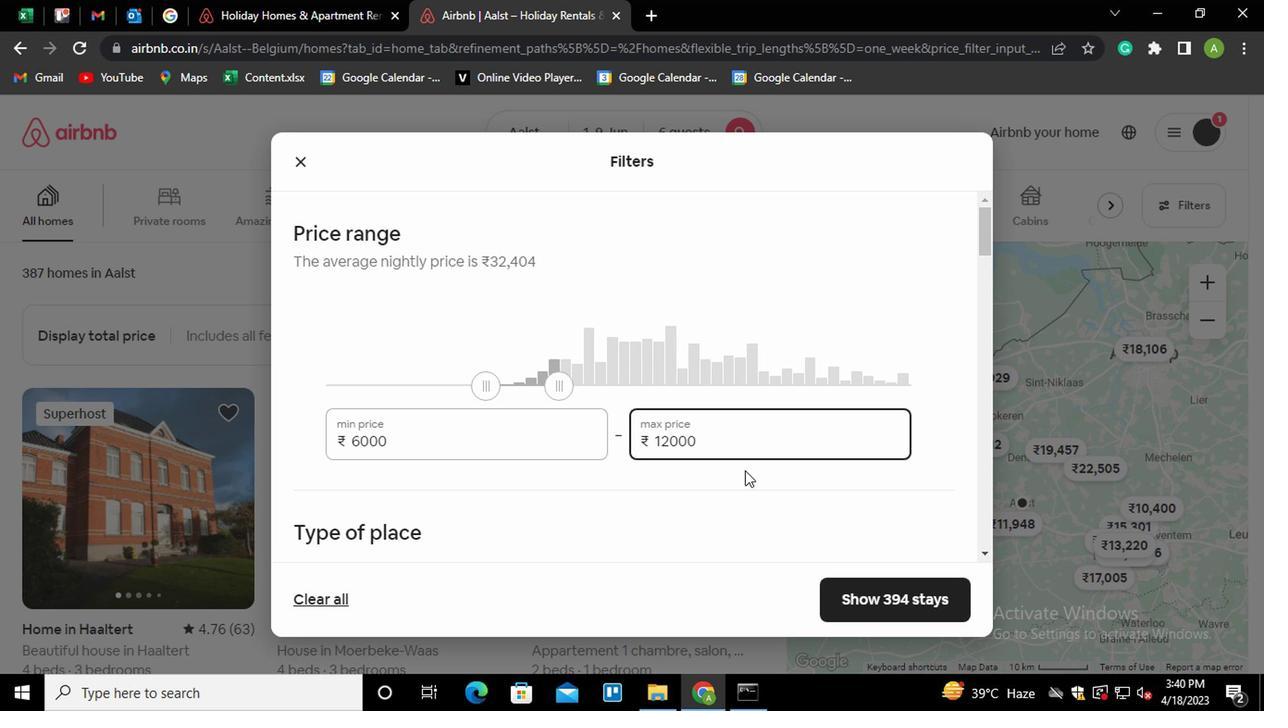 
Action: Mouse scrolled (702, 495) with delta (0, -1)
Screenshot: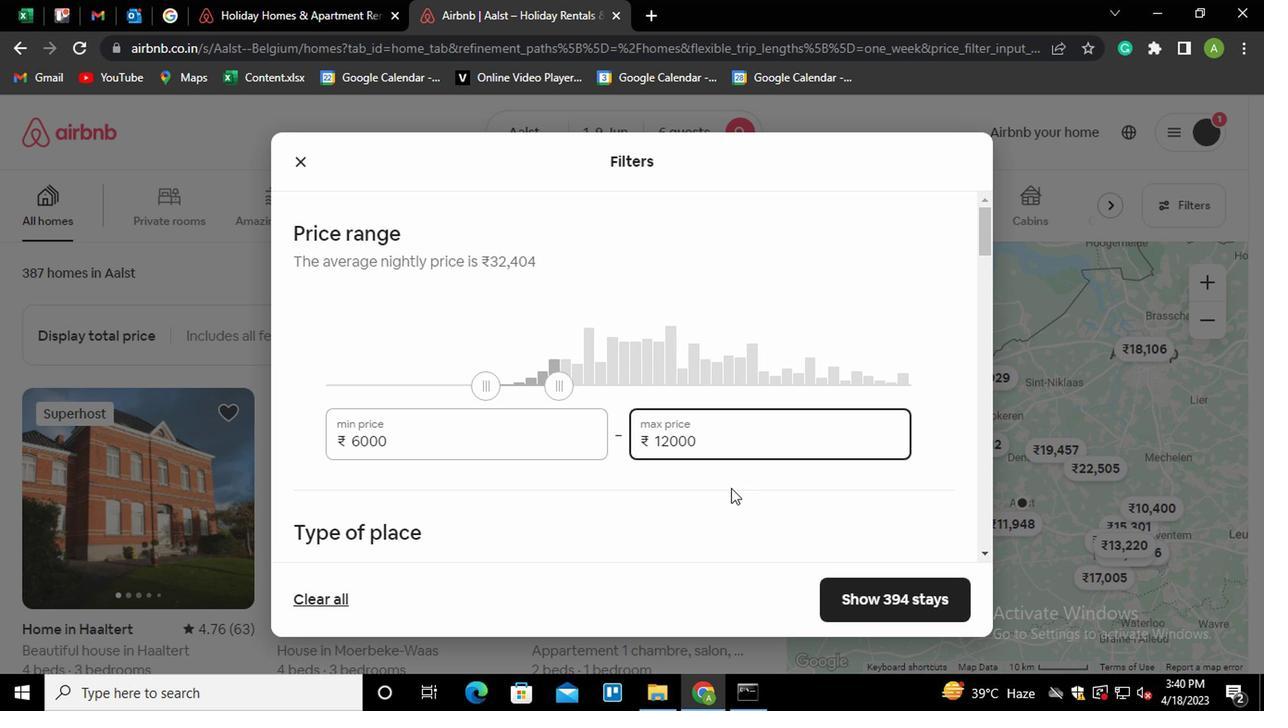 
Action: Mouse scrolled (702, 495) with delta (0, -1)
Screenshot: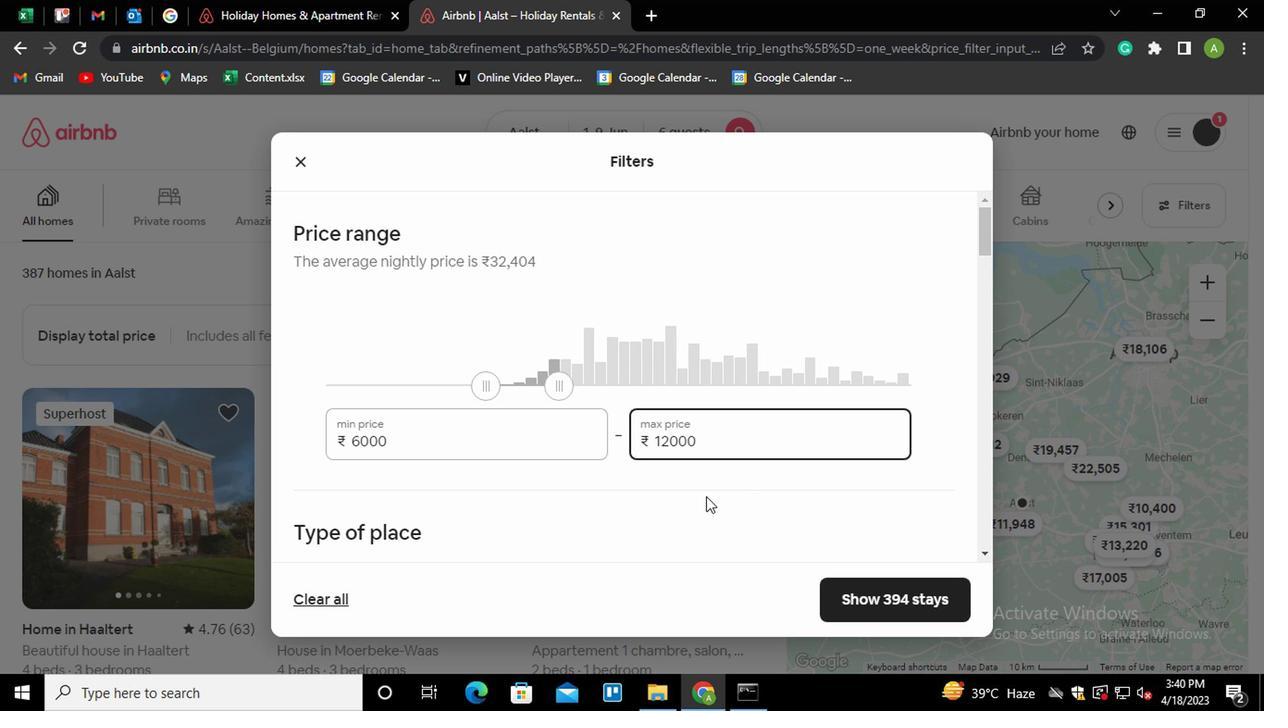 
Action: Mouse moved to (305, 396)
Screenshot: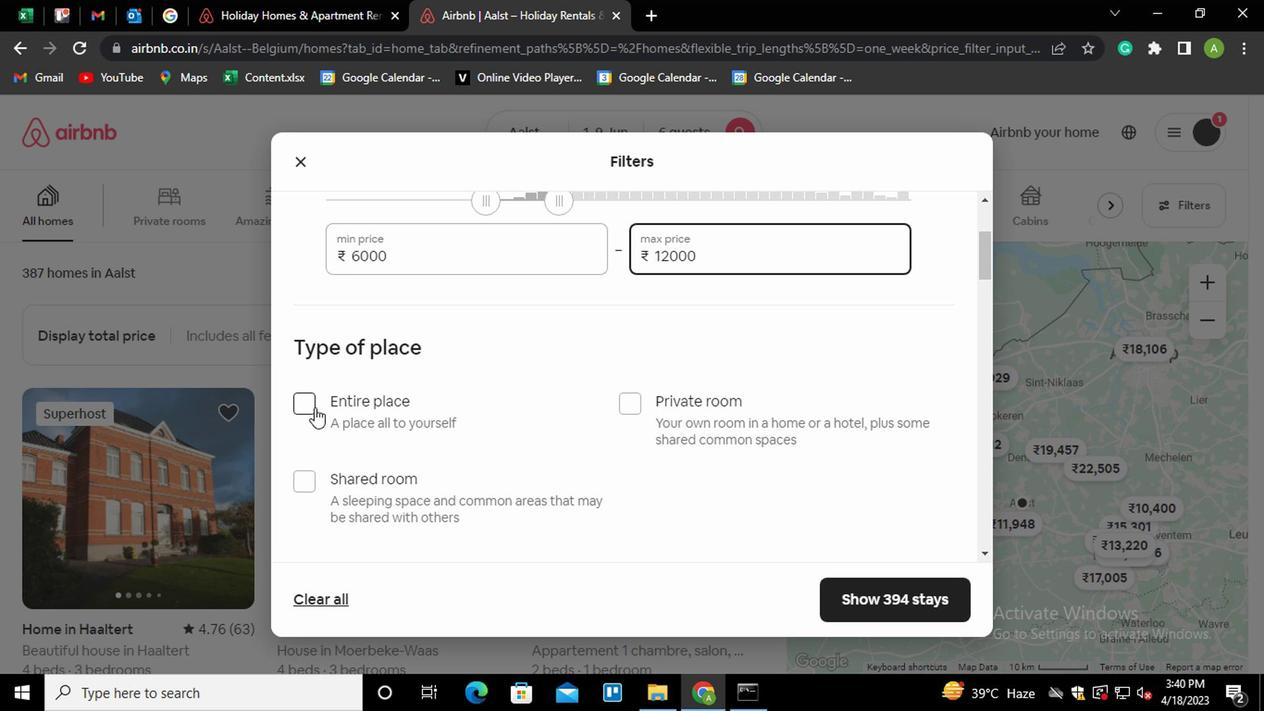 
Action: Mouse pressed left at (305, 396)
Screenshot: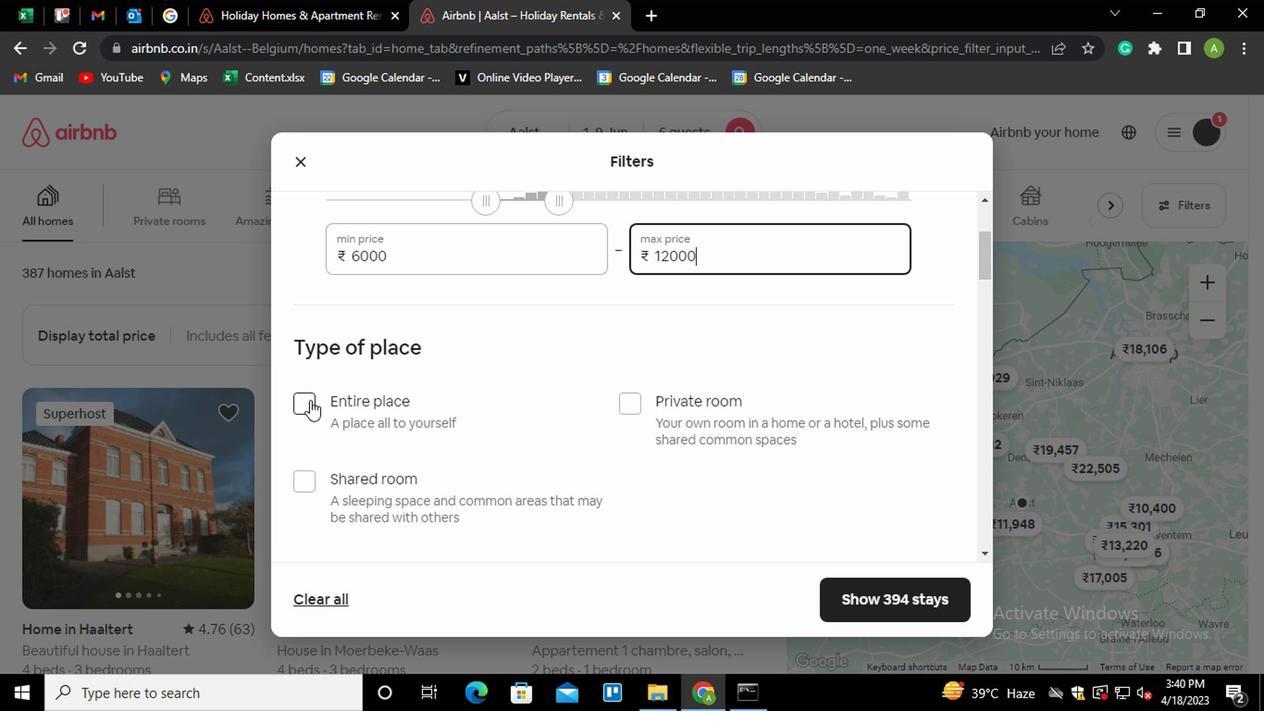 
Action: Mouse moved to (522, 415)
Screenshot: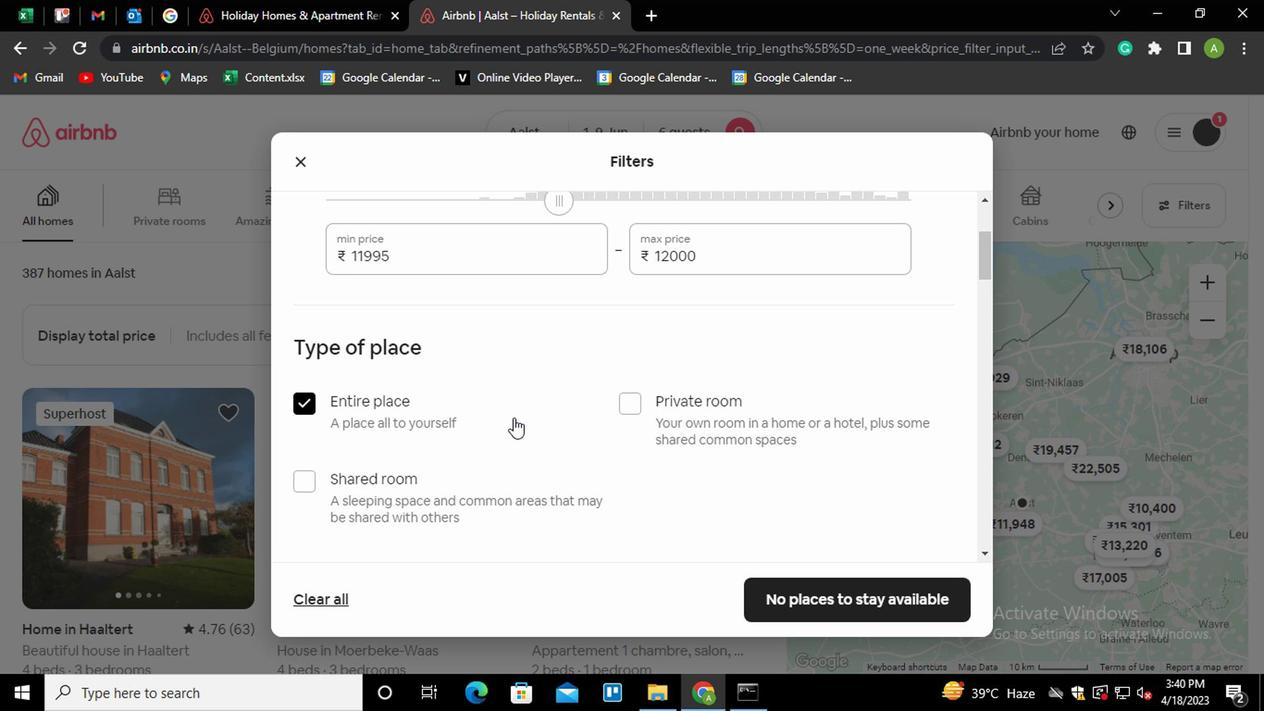 
Action: Mouse scrolled (522, 413) with delta (0, -1)
Screenshot: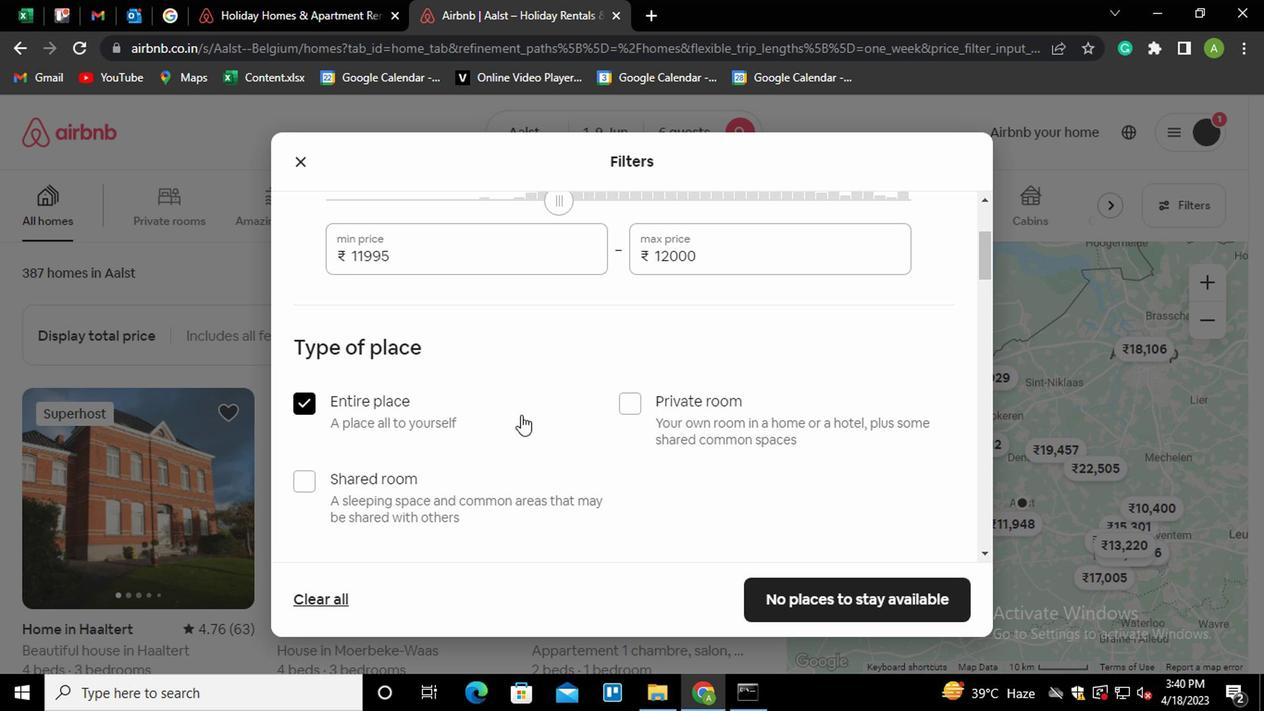 
Action: Mouse scrolled (522, 413) with delta (0, -1)
Screenshot: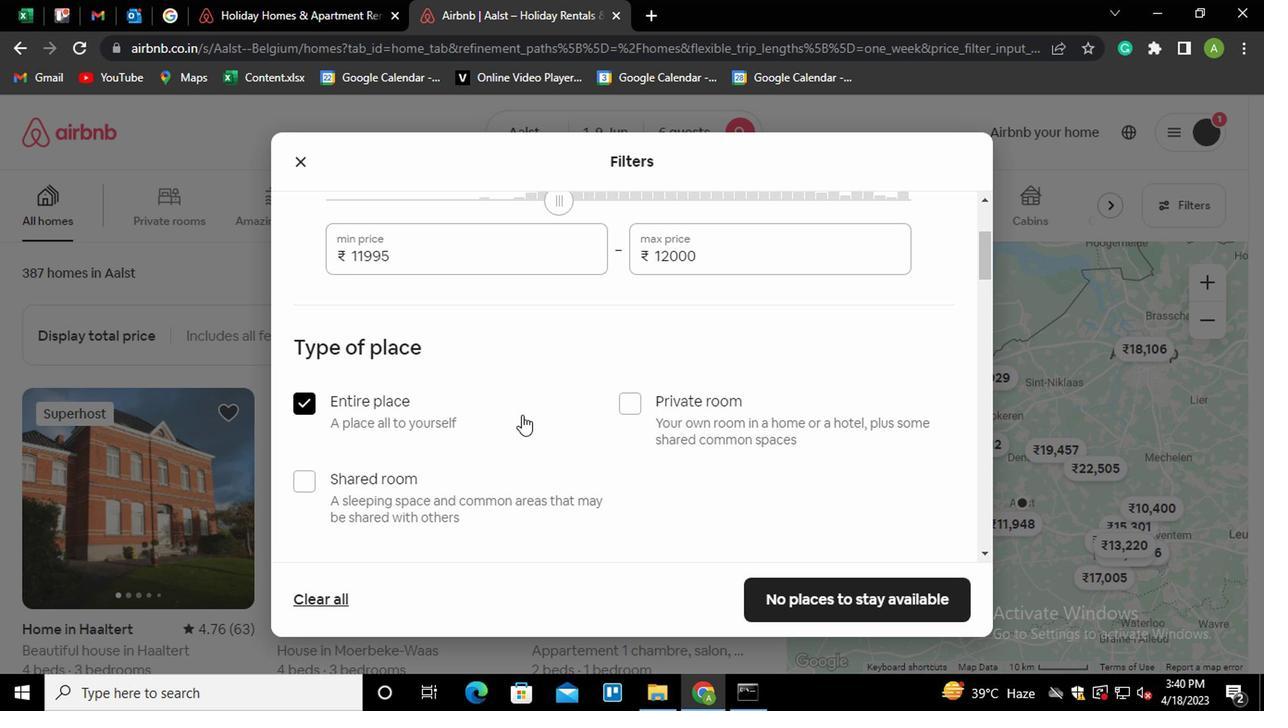 
Action: Mouse scrolled (522, 413) with delta (0, -1)
Screenshot: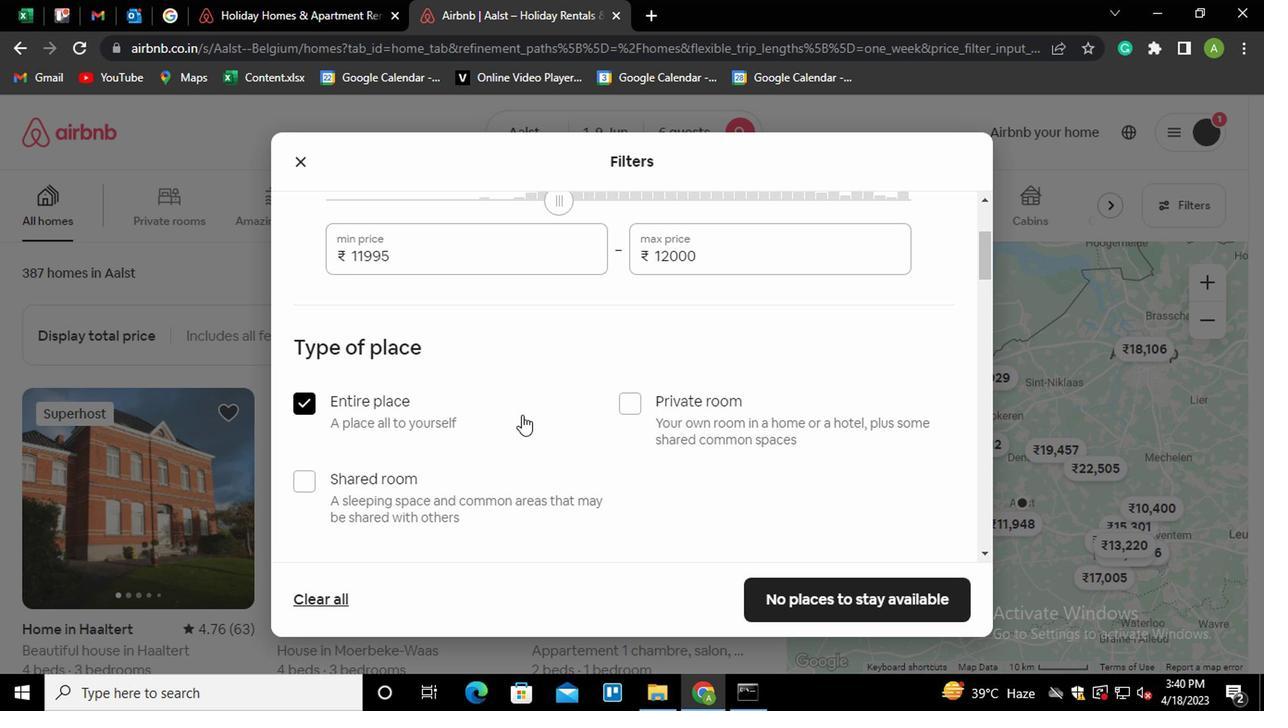 
Action: Mouse moved to (540, 428)
Screenshot: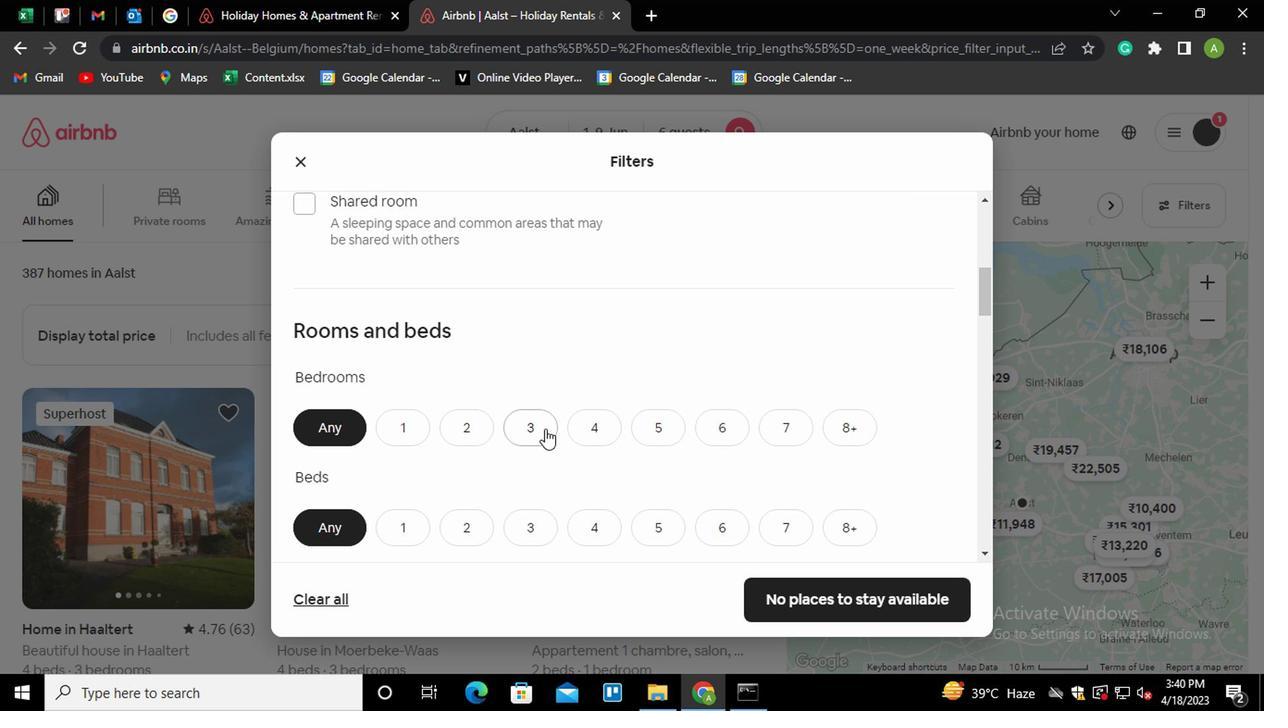 
Action: Mouse pressed left at (540, 428)
Screenshot: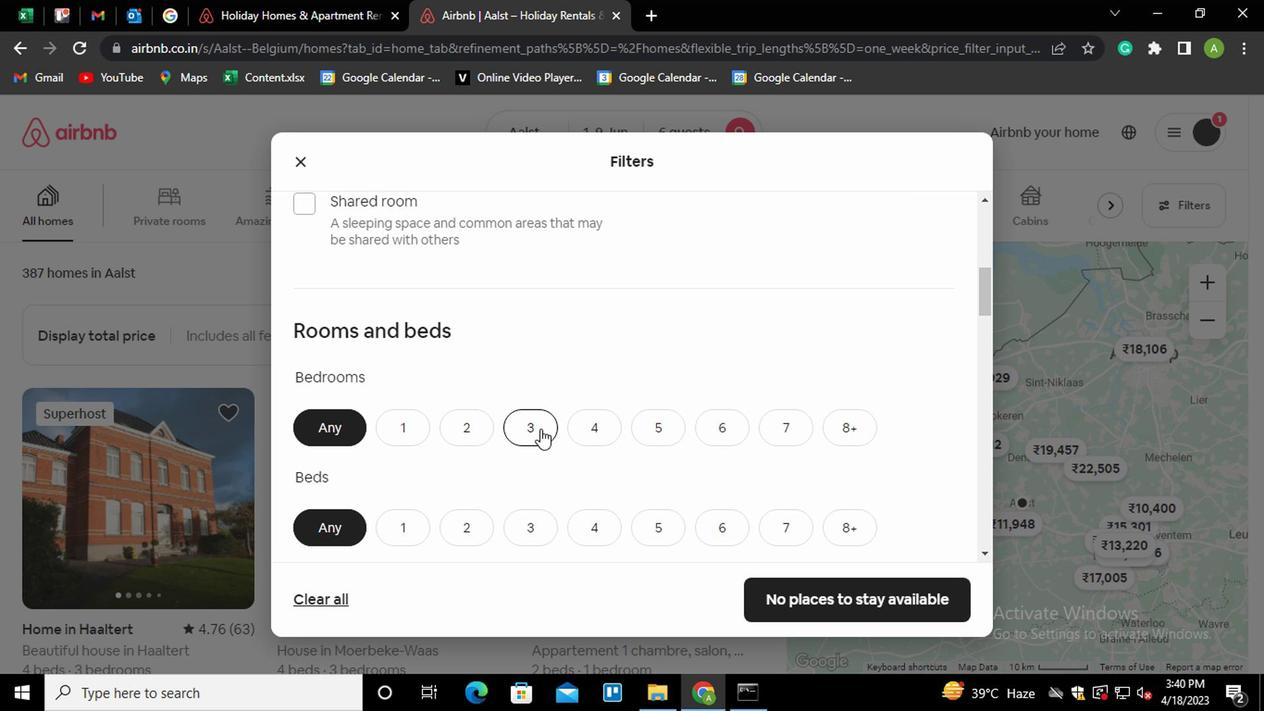 
Action: Mouse moved to (521, 530)
Screenshot: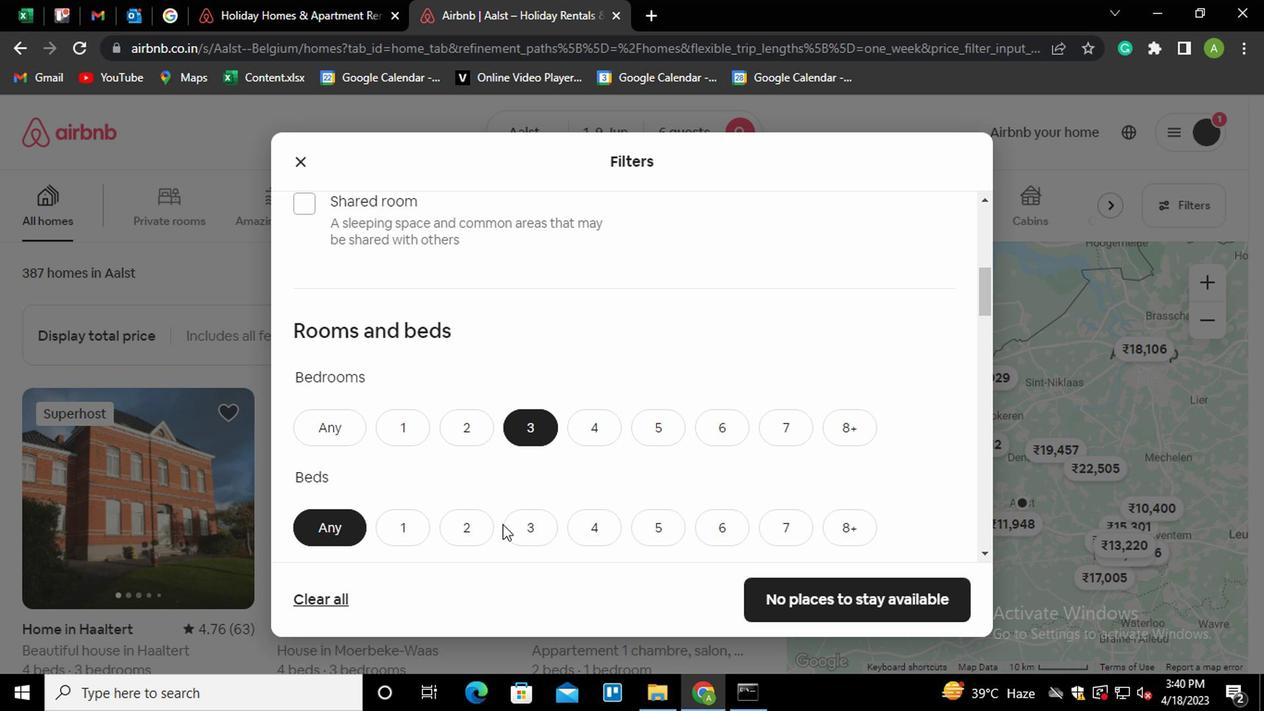 
Action: Mouse pressed left at (521, 530)
Screenshot: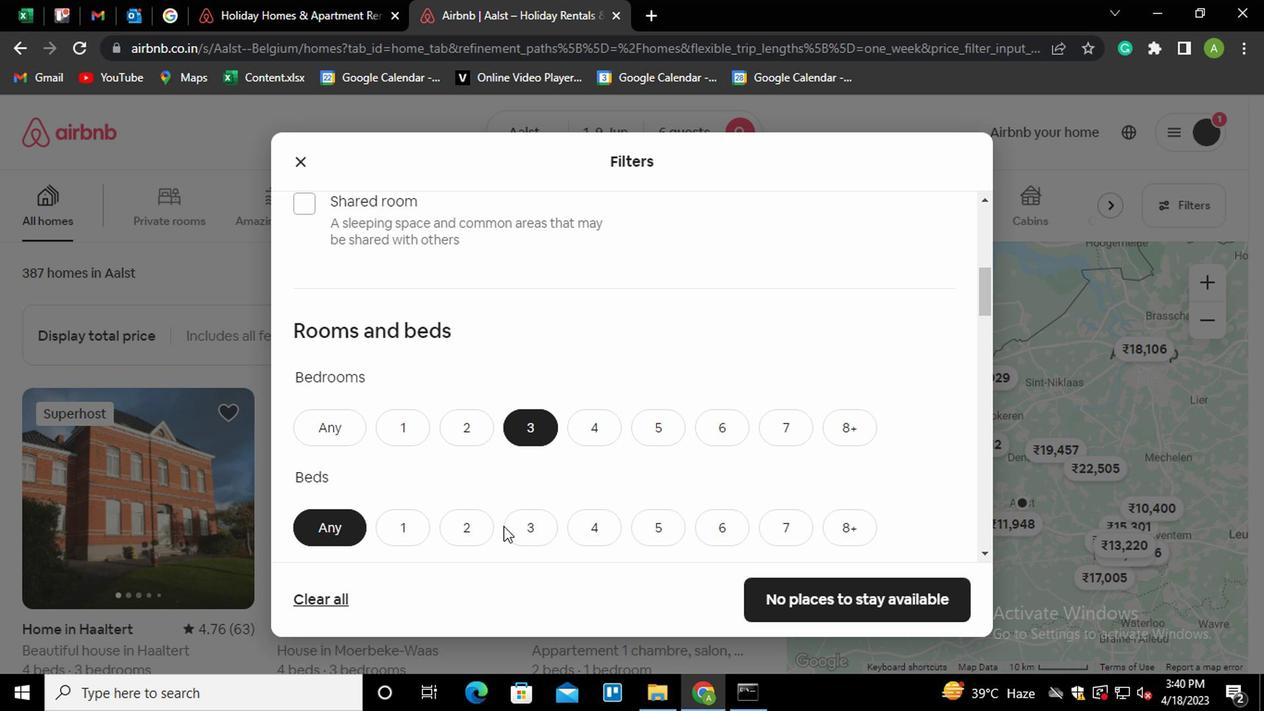 
Action: Mouse moved to (575, 465)
Screenshot: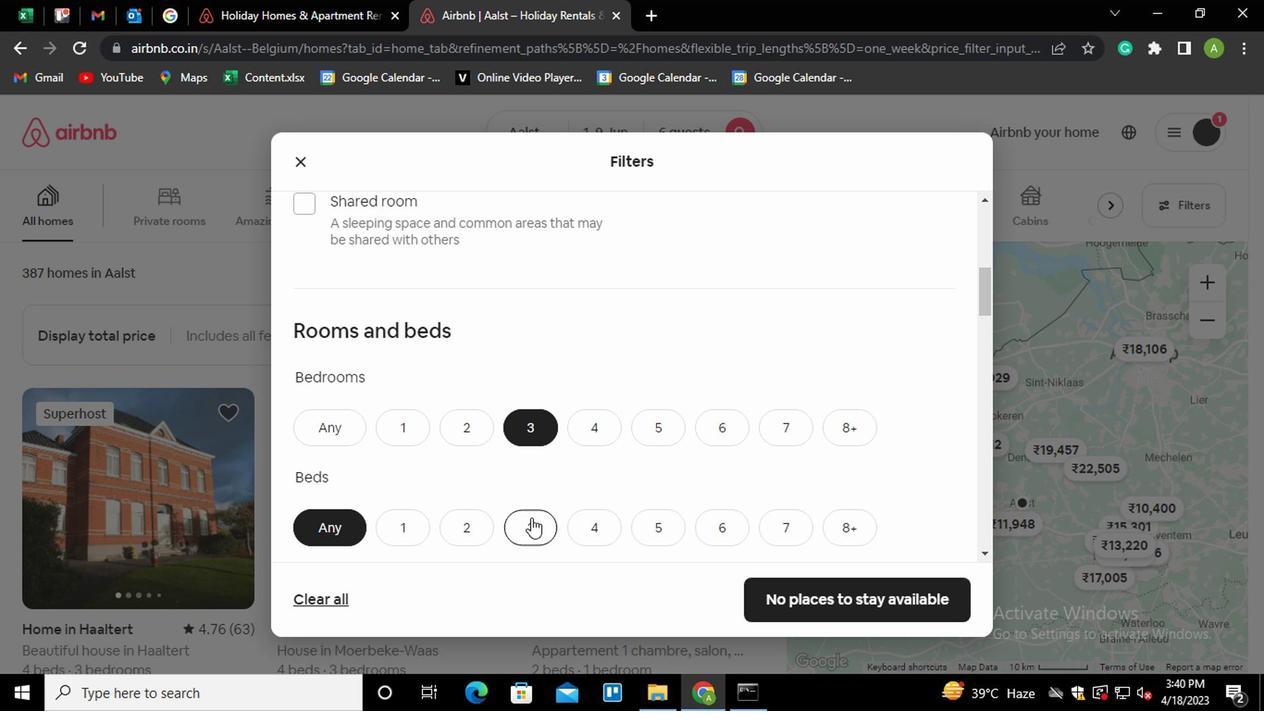 
Action: Mouse scrolled (575, 464) with delta (0, 0)
Screenshot: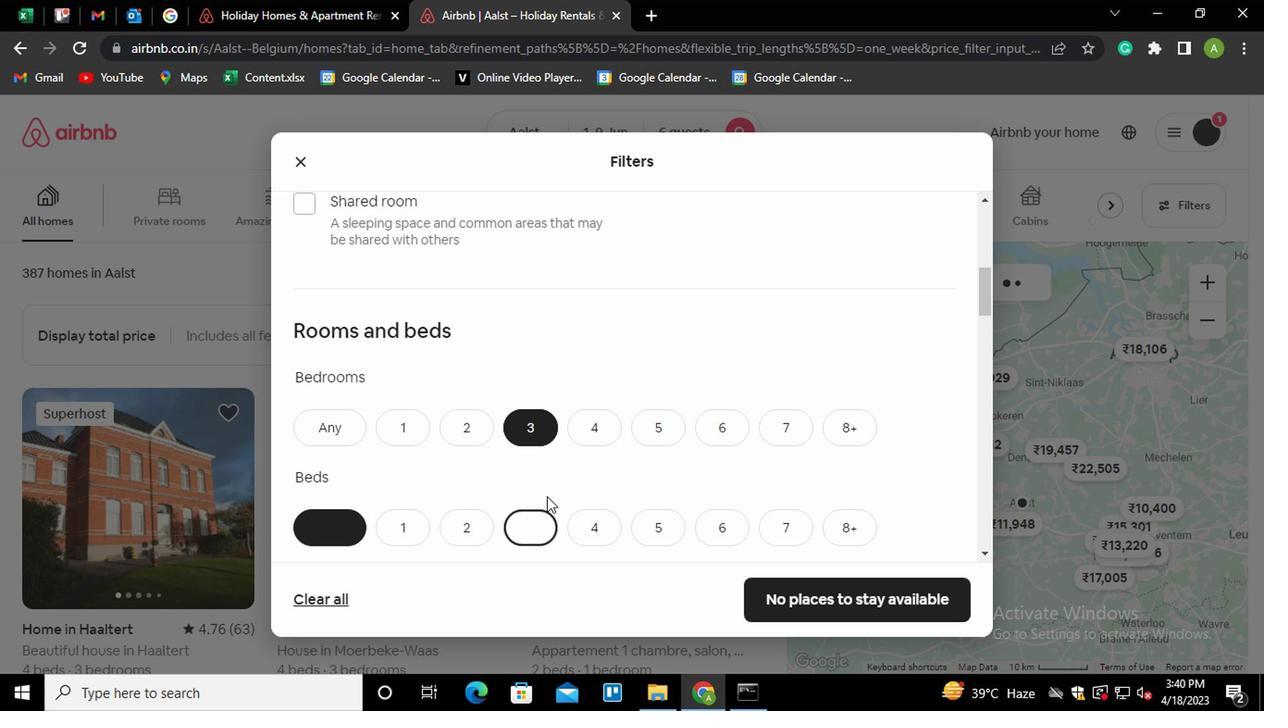 
Action: Mouse scrolled (575, 464) with delta (0, 0)
Screenshot: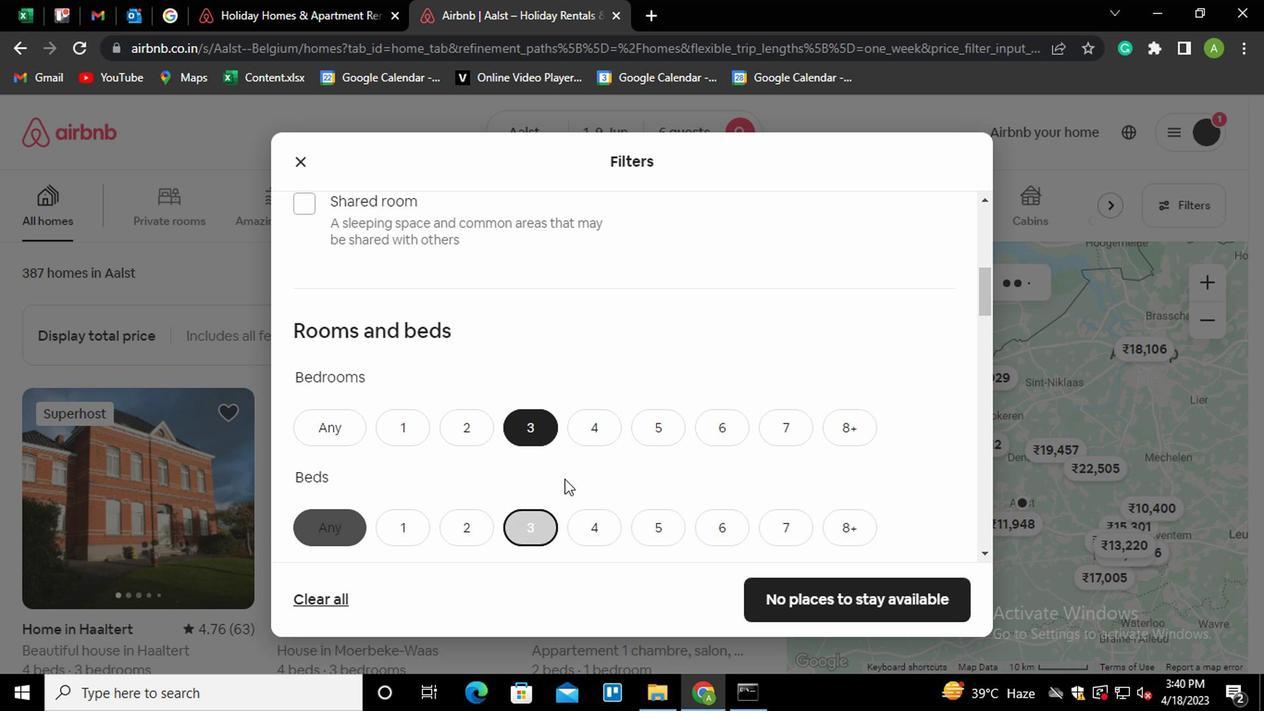 
Action: Mouse moved to (540, 442)
Screenshot: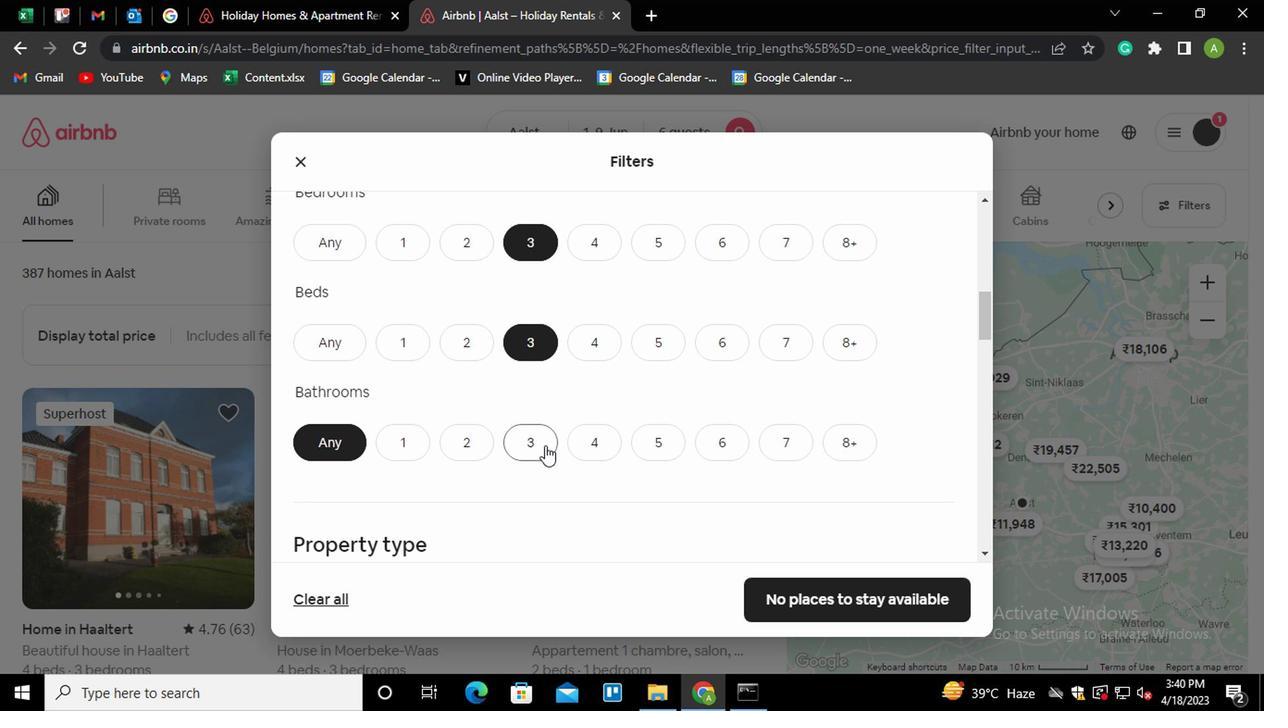 
Action: Mouse pressed left at (540, 442)
Screenshot: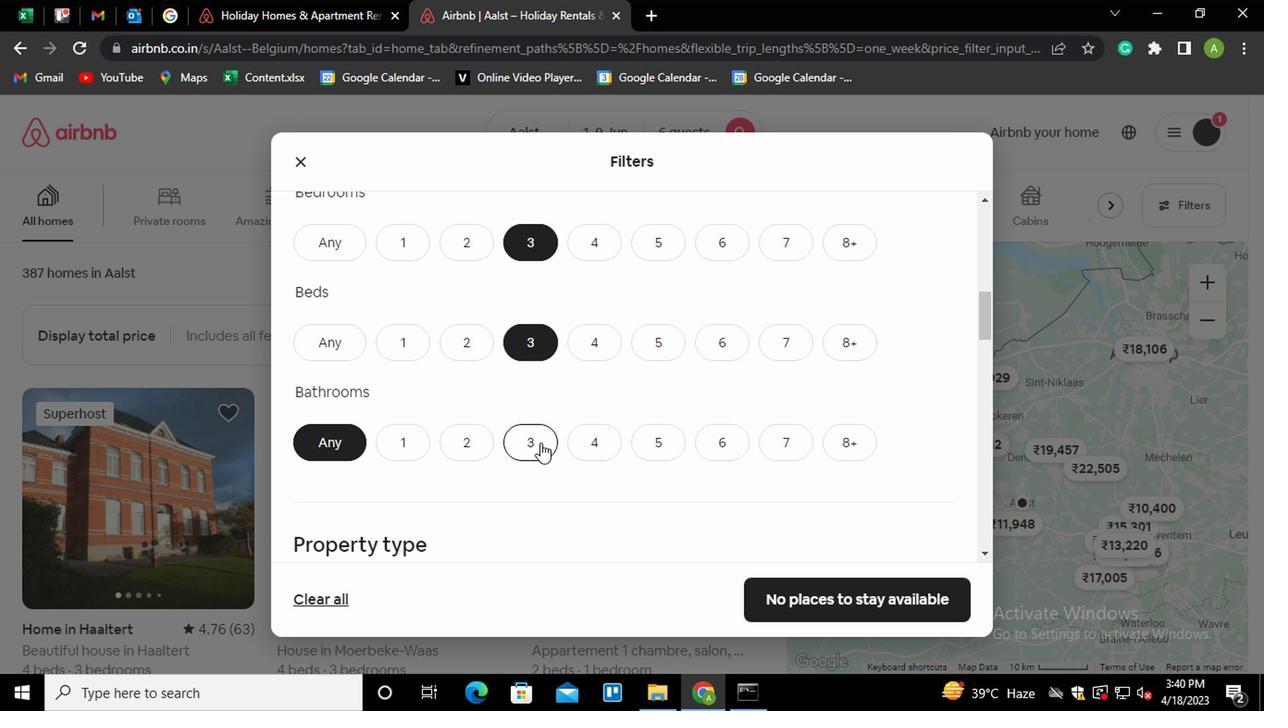 
Action: Mouse moved to (678, 416)
Screenshot: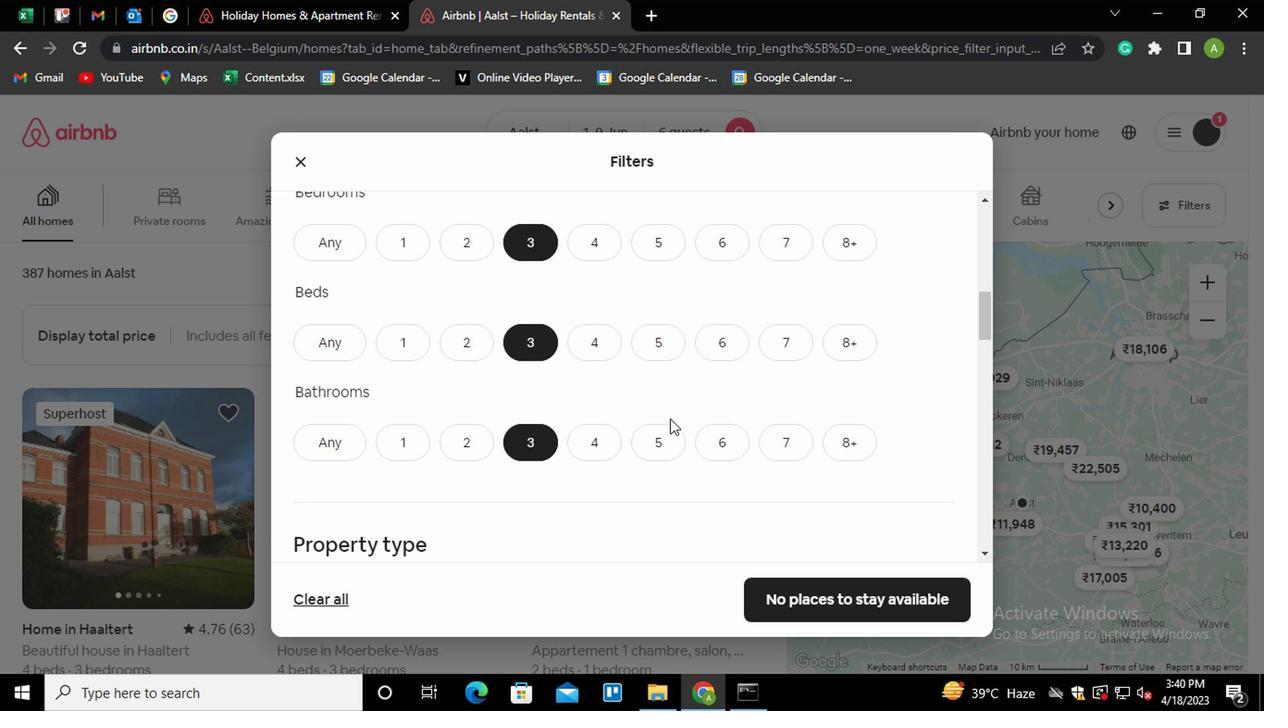 
Action: Mouse scrolled (678, 415) with delta (0, -1)
Screenshot: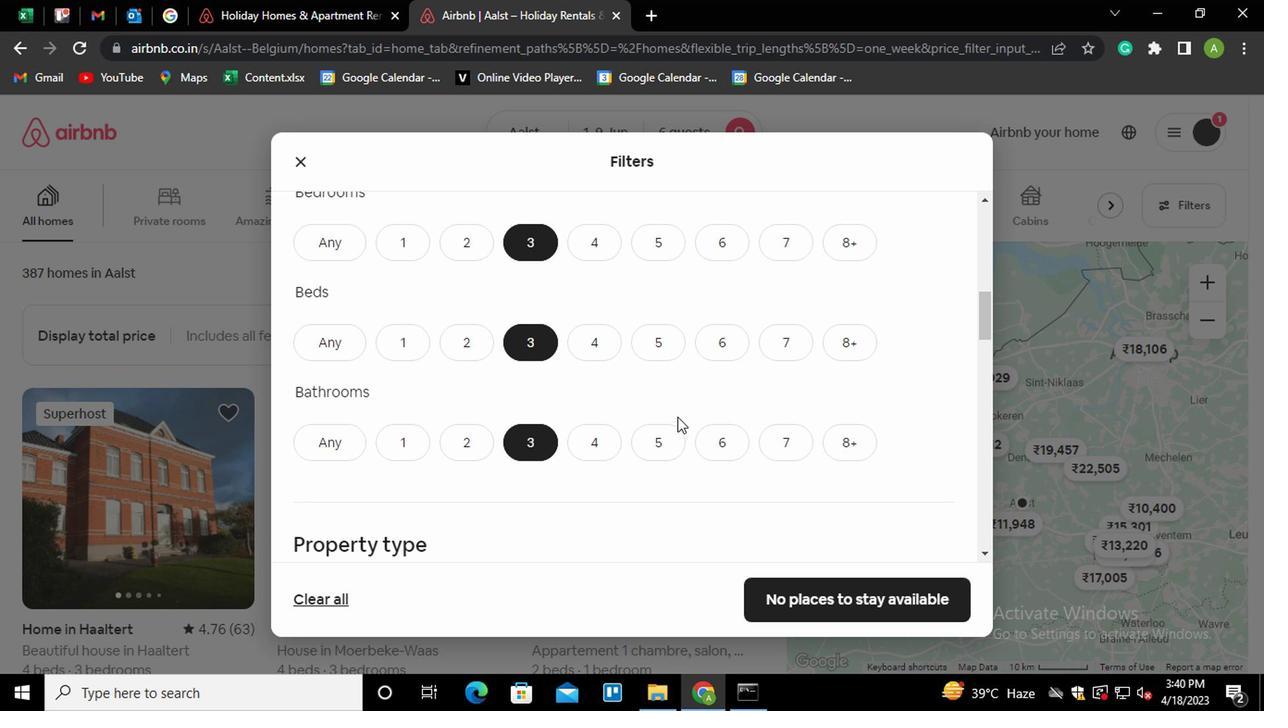 
Action: Mouse scrolled (678, 415) with delta (0, -1)
Screenshot: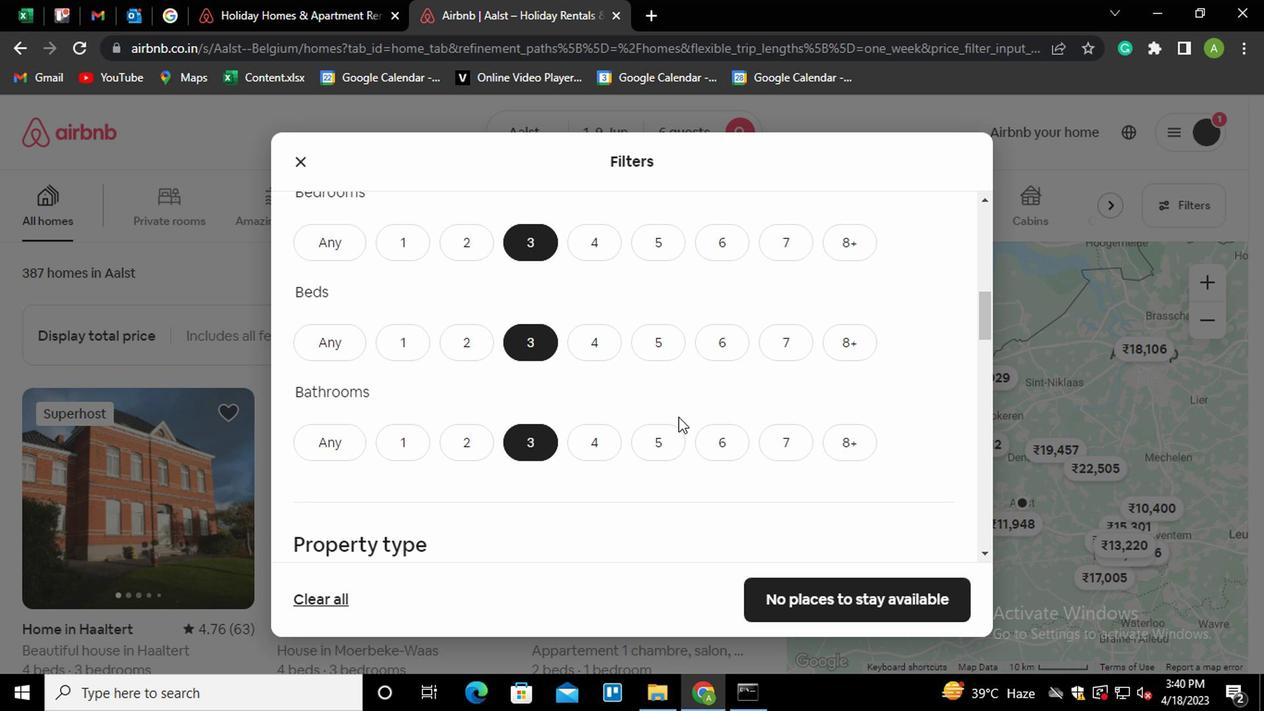 
Action: Mouse scrolled (678, 415) with delta (0, -1)
Screenshot: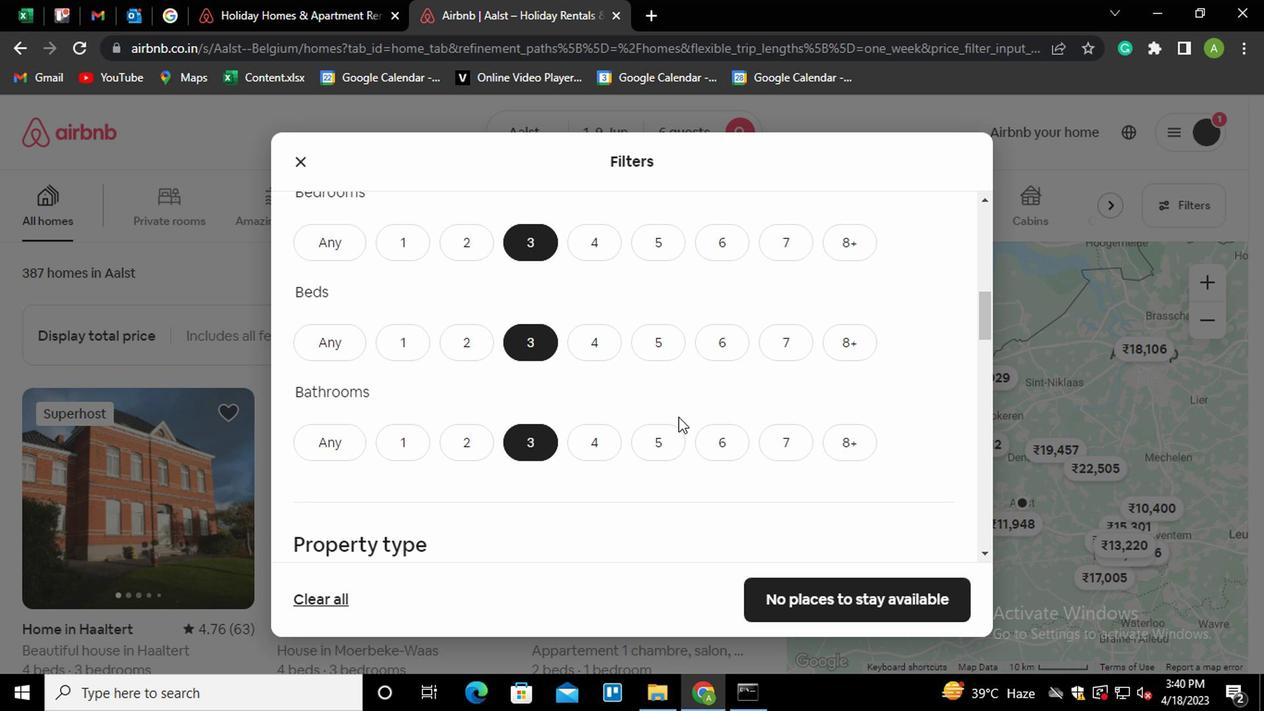 
Action: Mouse moved to (320, 399)
Screenshot: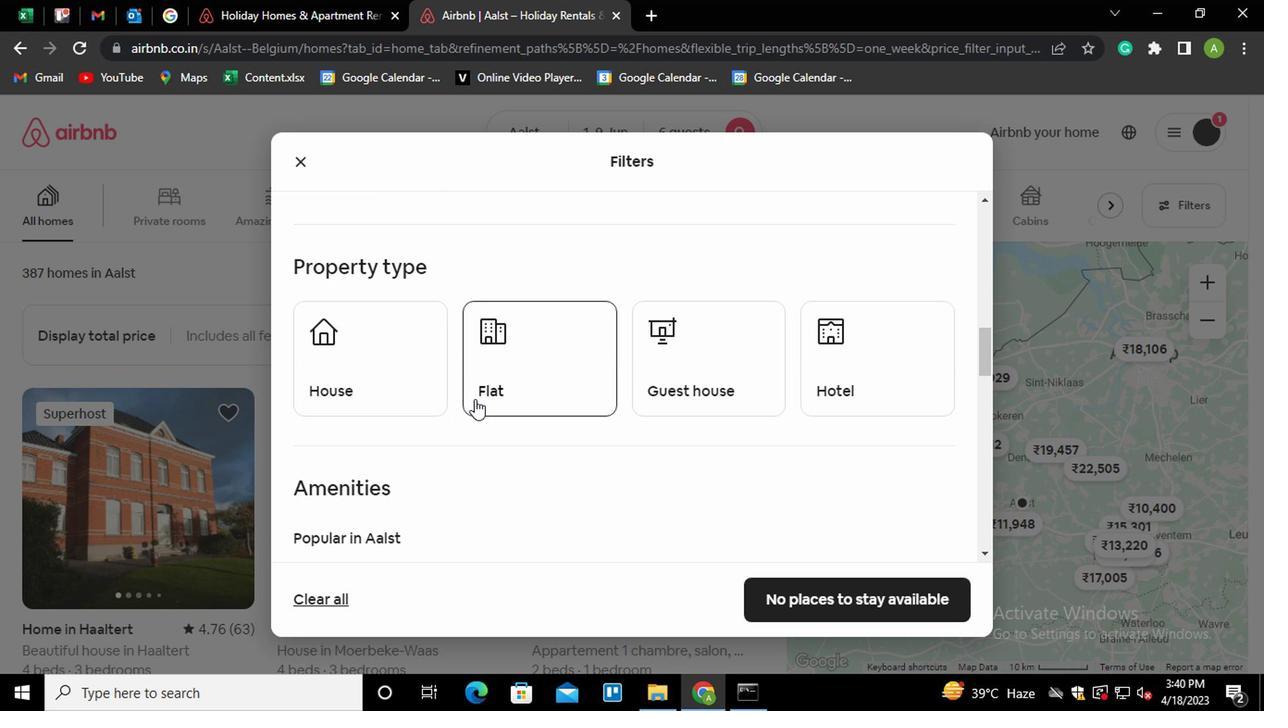 
Action: Mouse pressed left at (320, 399)
Screenshot: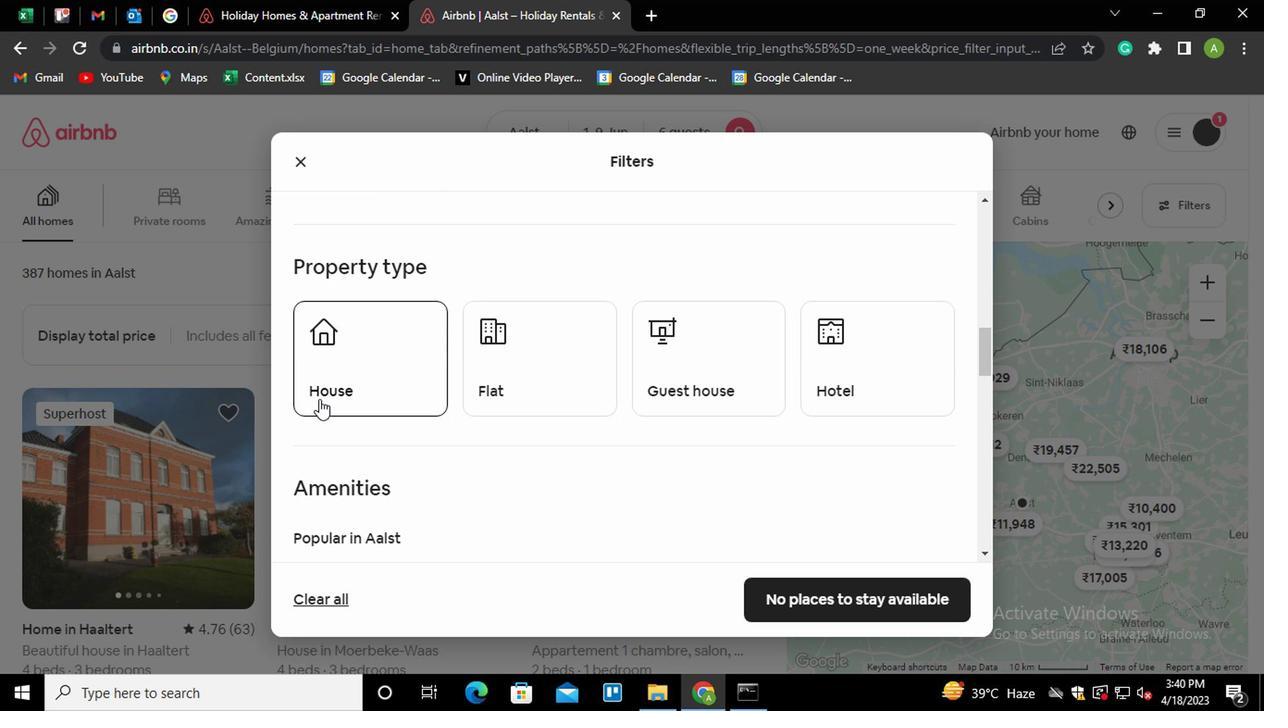 
Action: Mouse moved to (632, 432)
Screenshot: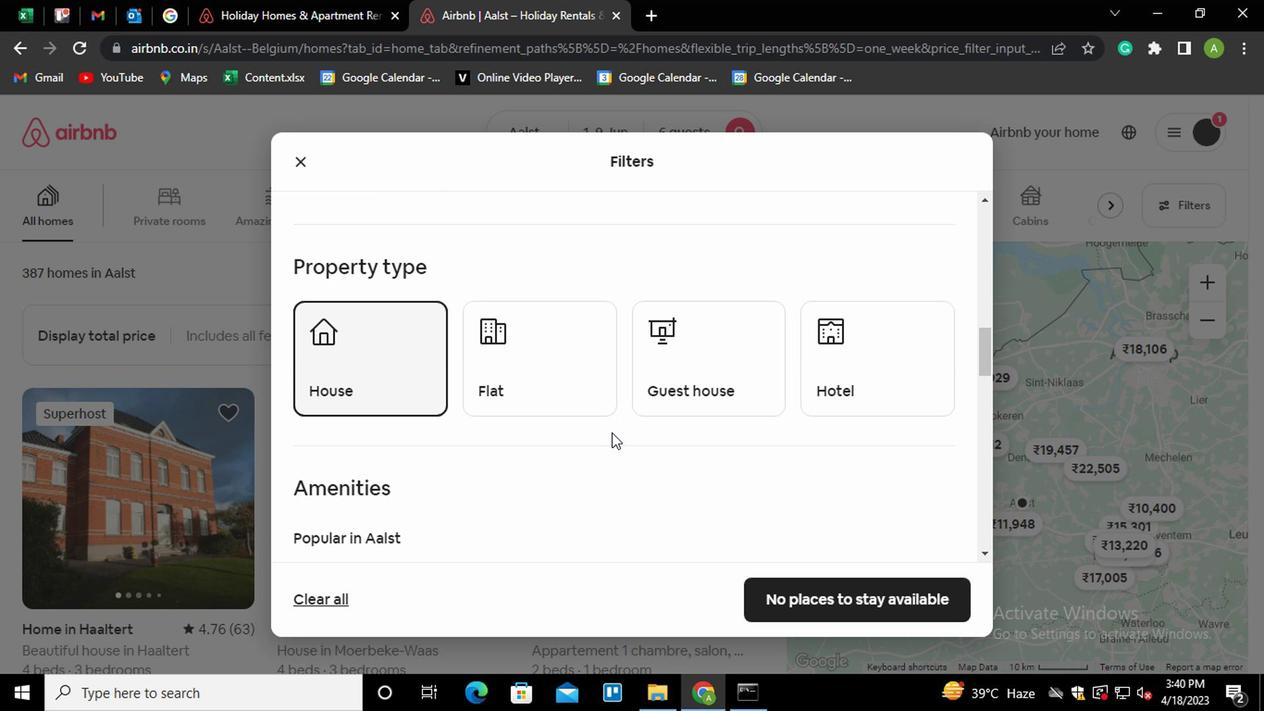 
Action: Mouse scrolled (632, 431) with delta (0, 0)
Screenshot: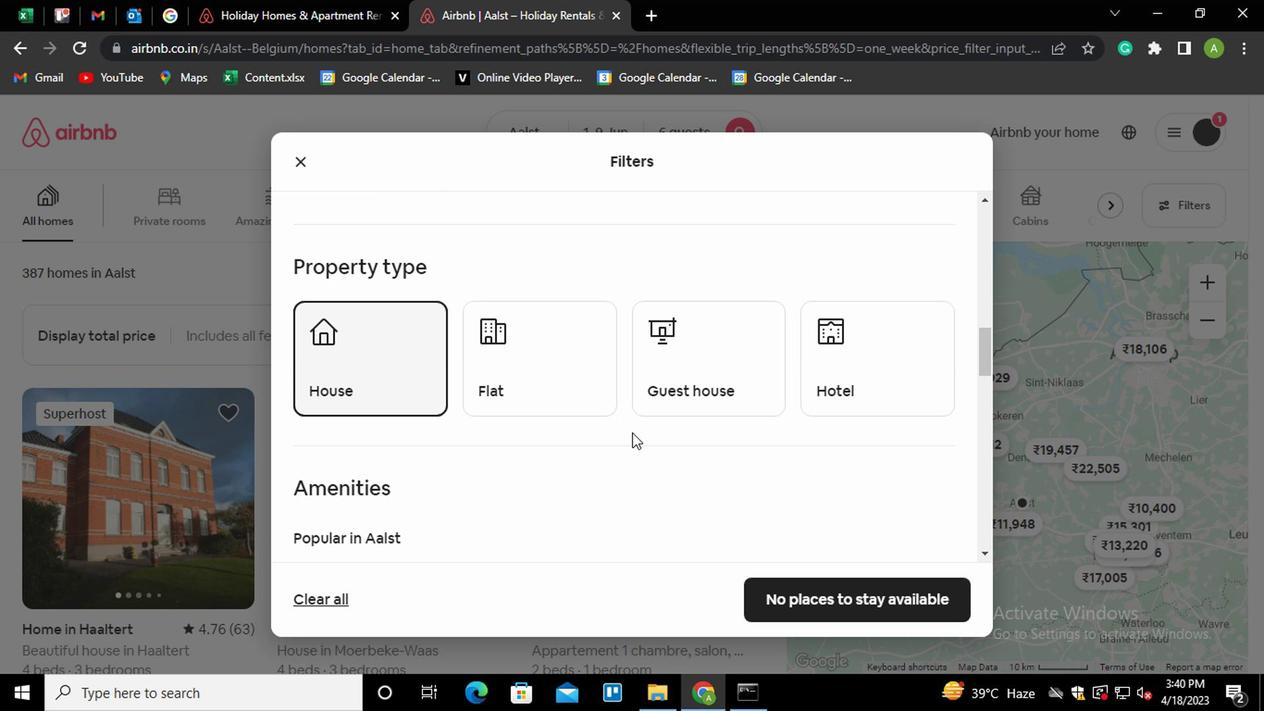 
Action: Mouse scrolled (632, 431) with delta (0, 0)
Screenshot: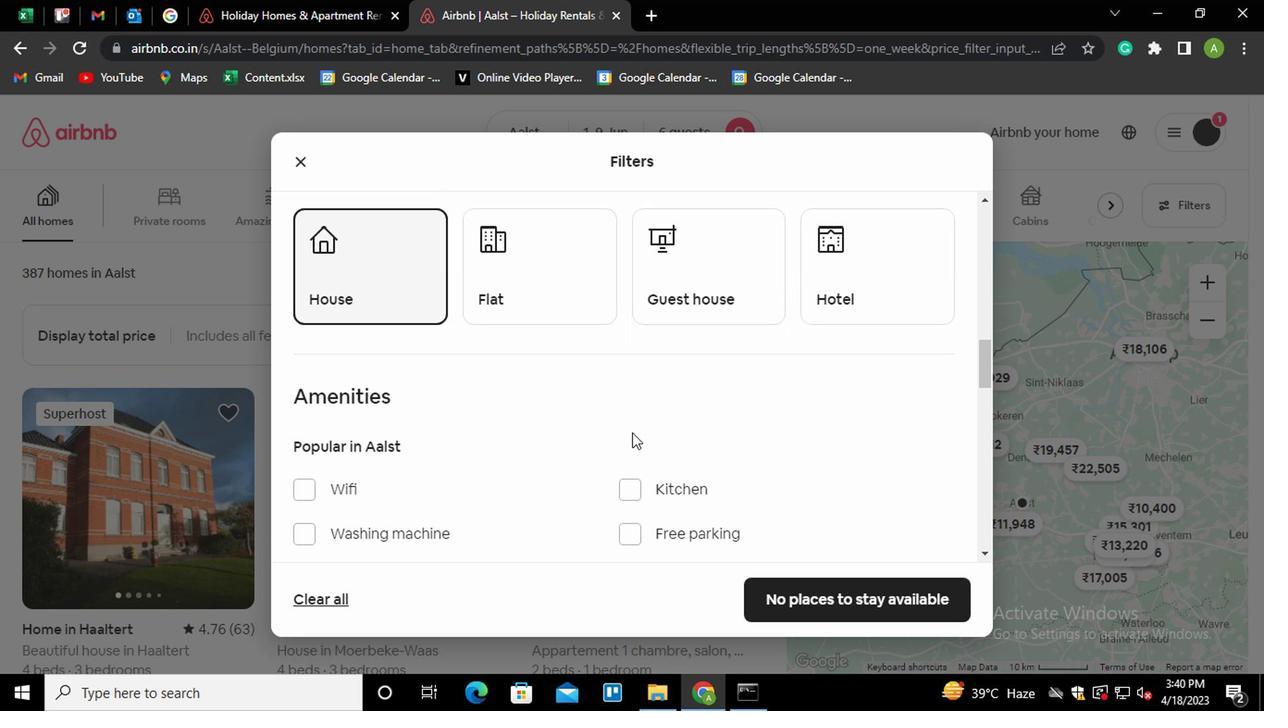 
Action: Mouse scrolled (632, 431) with delta (0, 0)
Screenshot: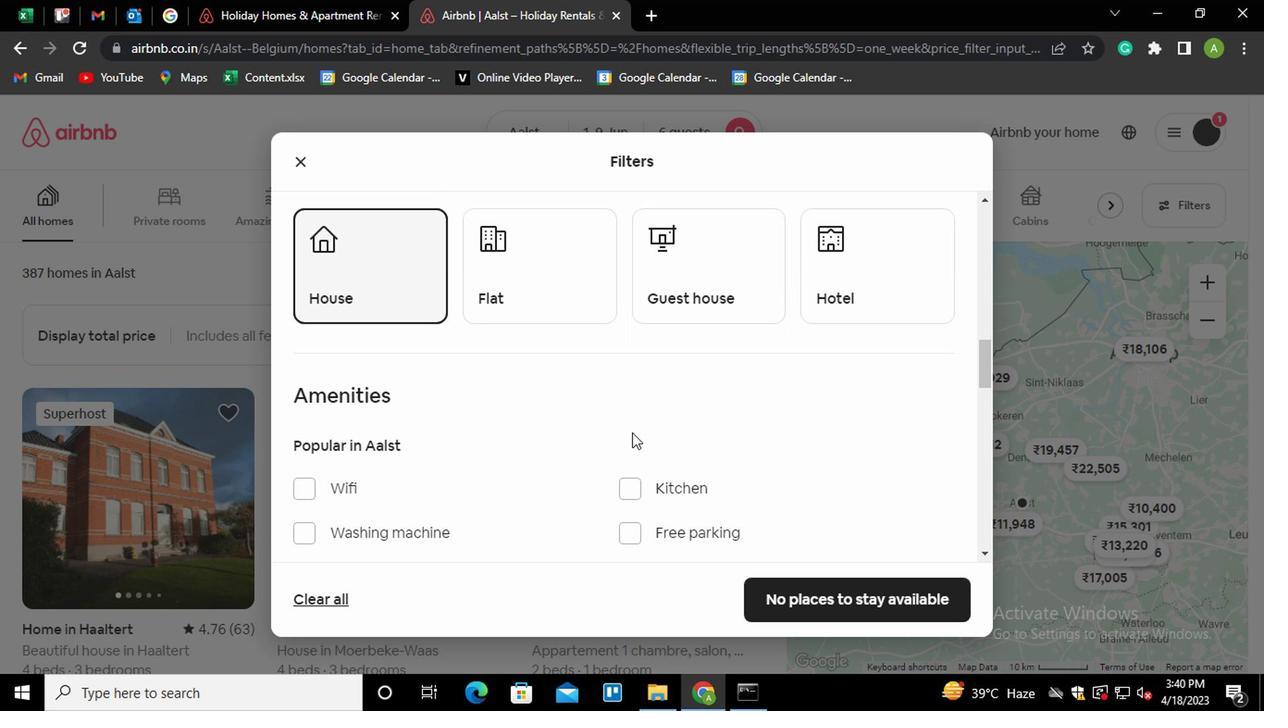 
Action: Mouse moved to (340, 430)
Screenshot: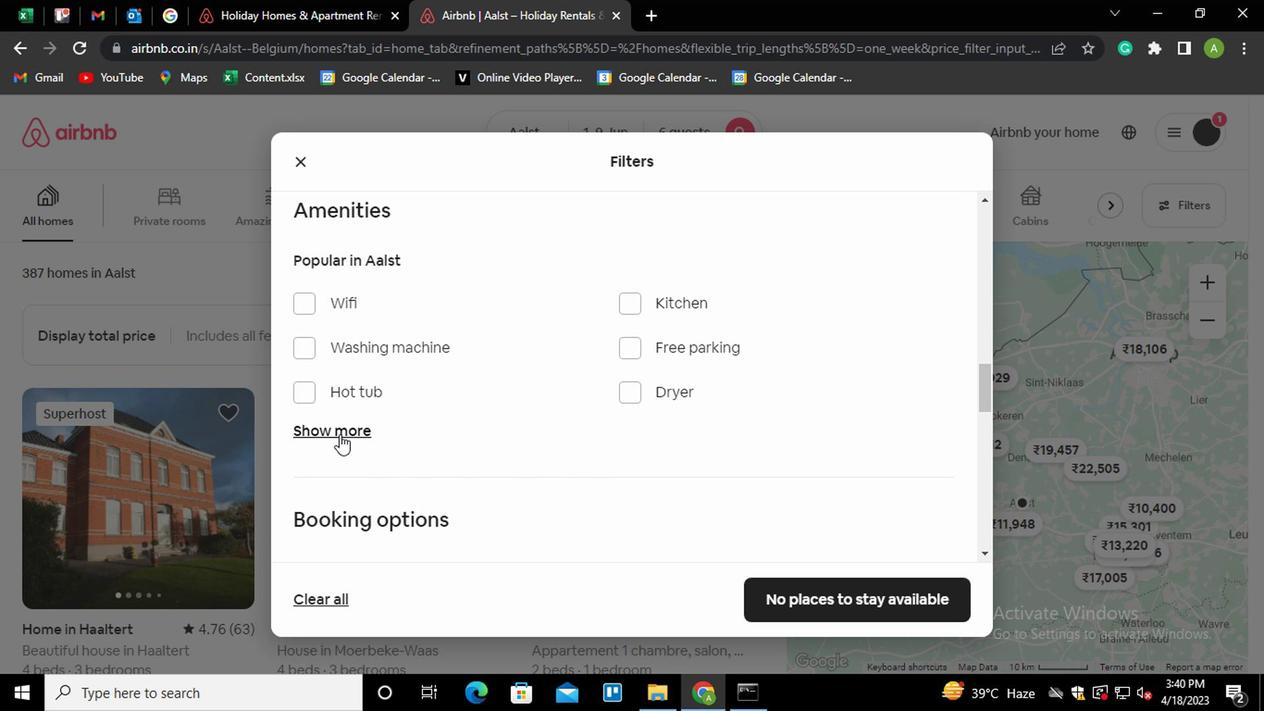 
Action: Mouse pressed left at (340, 430)
Screenshot: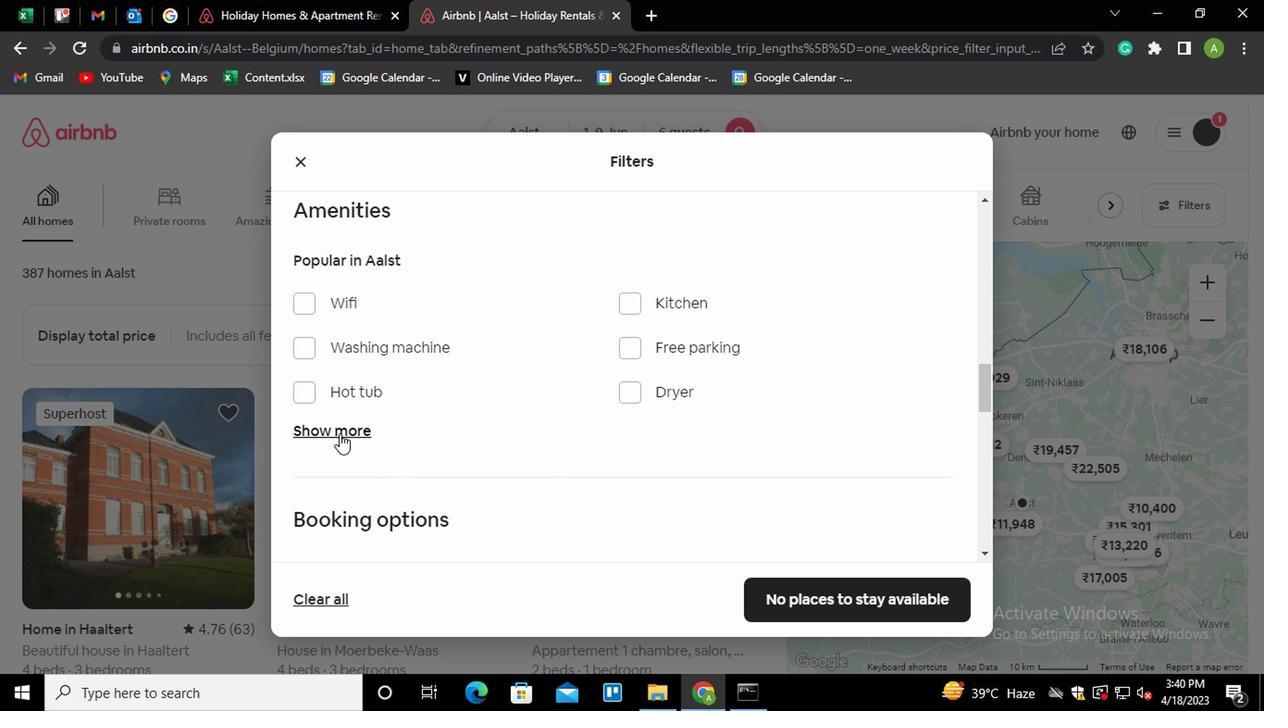 
Action: Mouse moved to (306, 345)
Screenshot: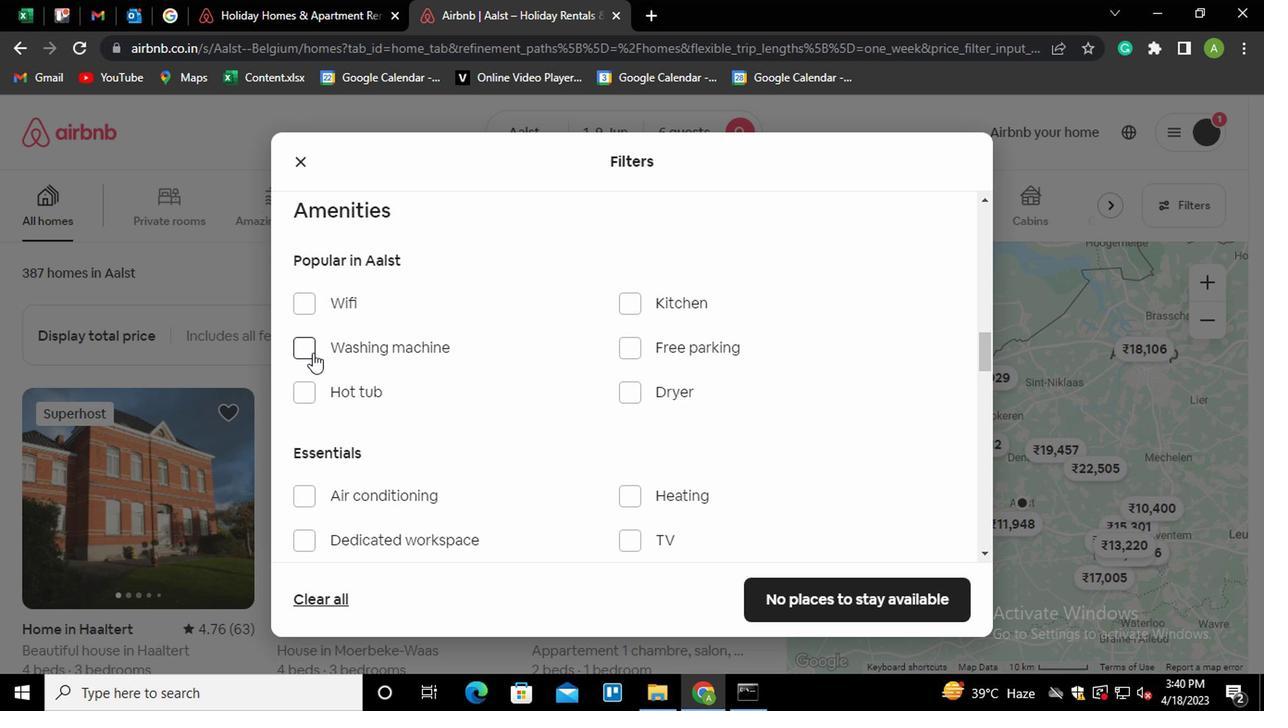 
Action: Mouse pressed left at (306, 345)
Screenshot: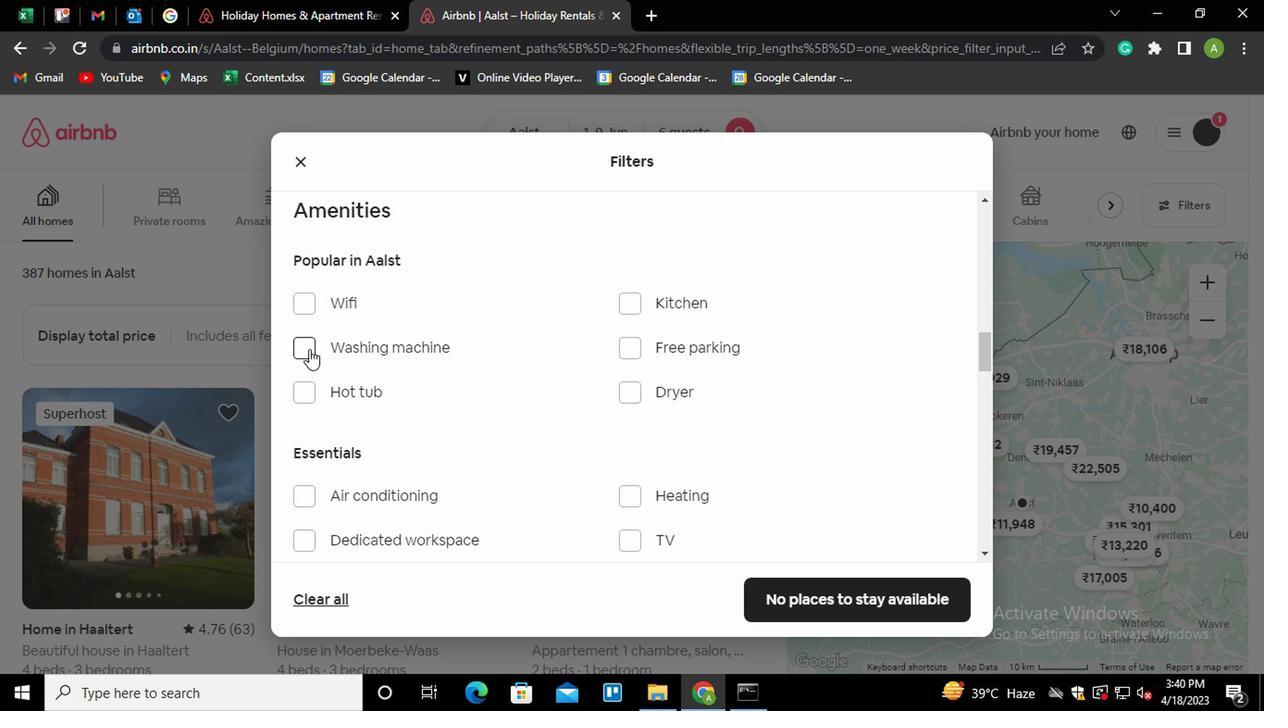 
Action: Mouse moved to (478, 377)
Screenshot: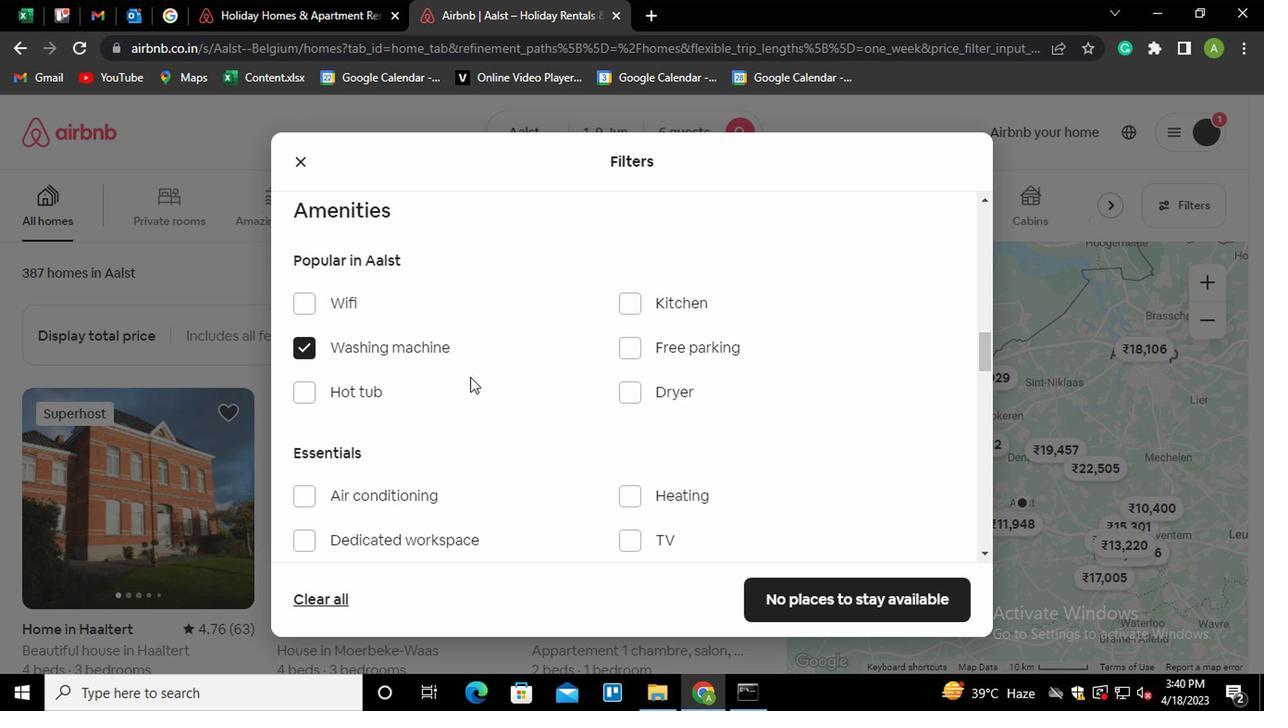 
Action: Mouse scrolled (478, 376) with delta (0, -1)
Screenshot: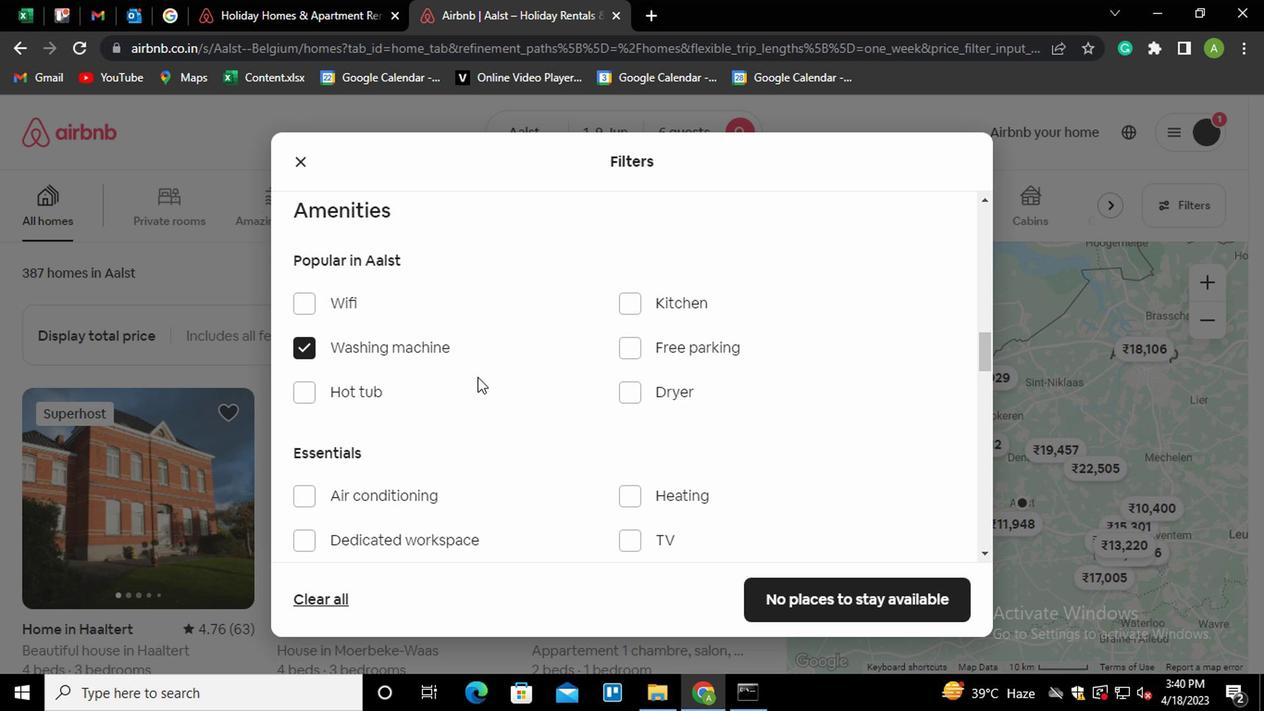
Action: Mouse moved to (637, 403)
Screenshot: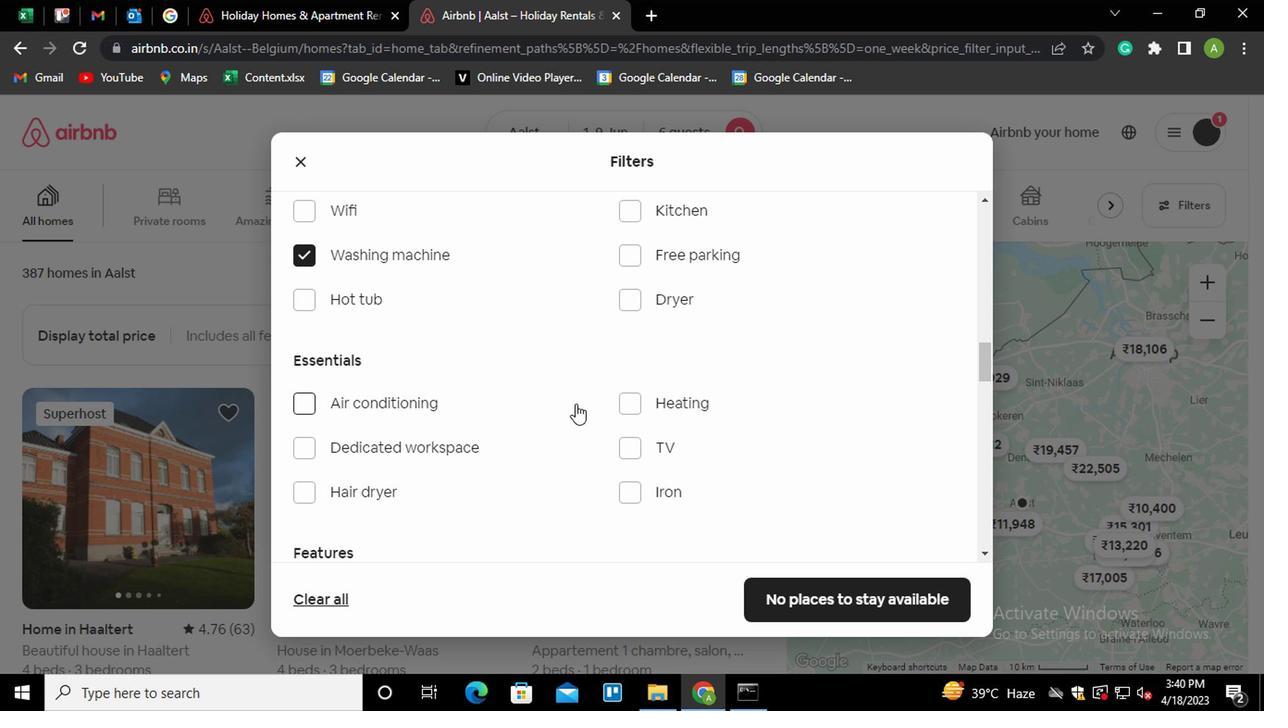 
Action: Mouse pressed left at (637, 403)
Screenshot: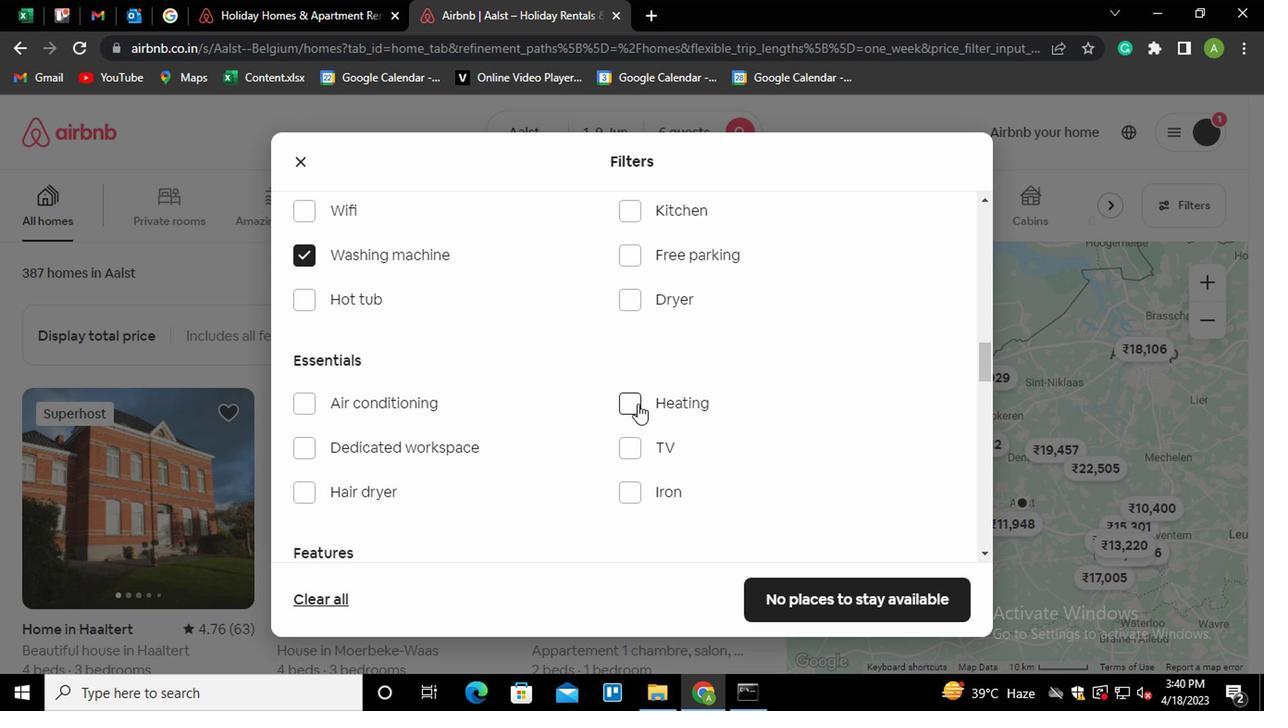 
Action: Mouse moved to (732, 370)
Screenshot: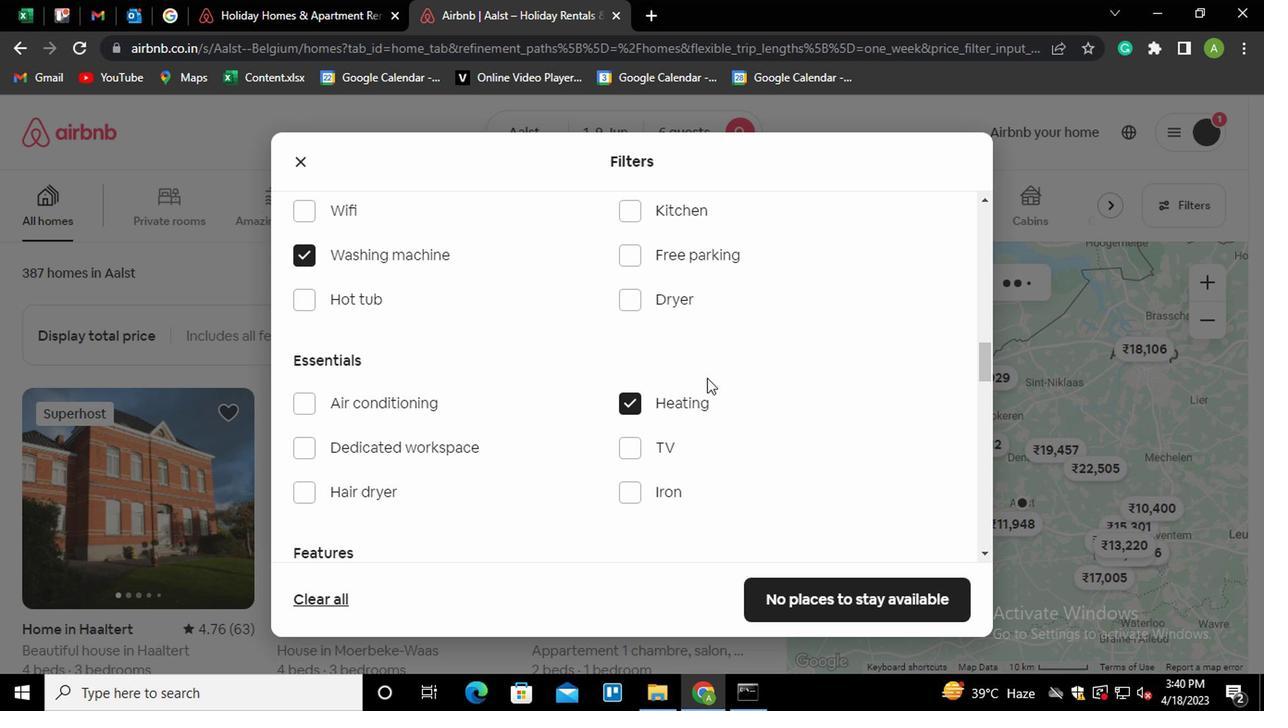 
Action: Mouse scrolled (732, 368) with delta (0, -1)
Screenshot: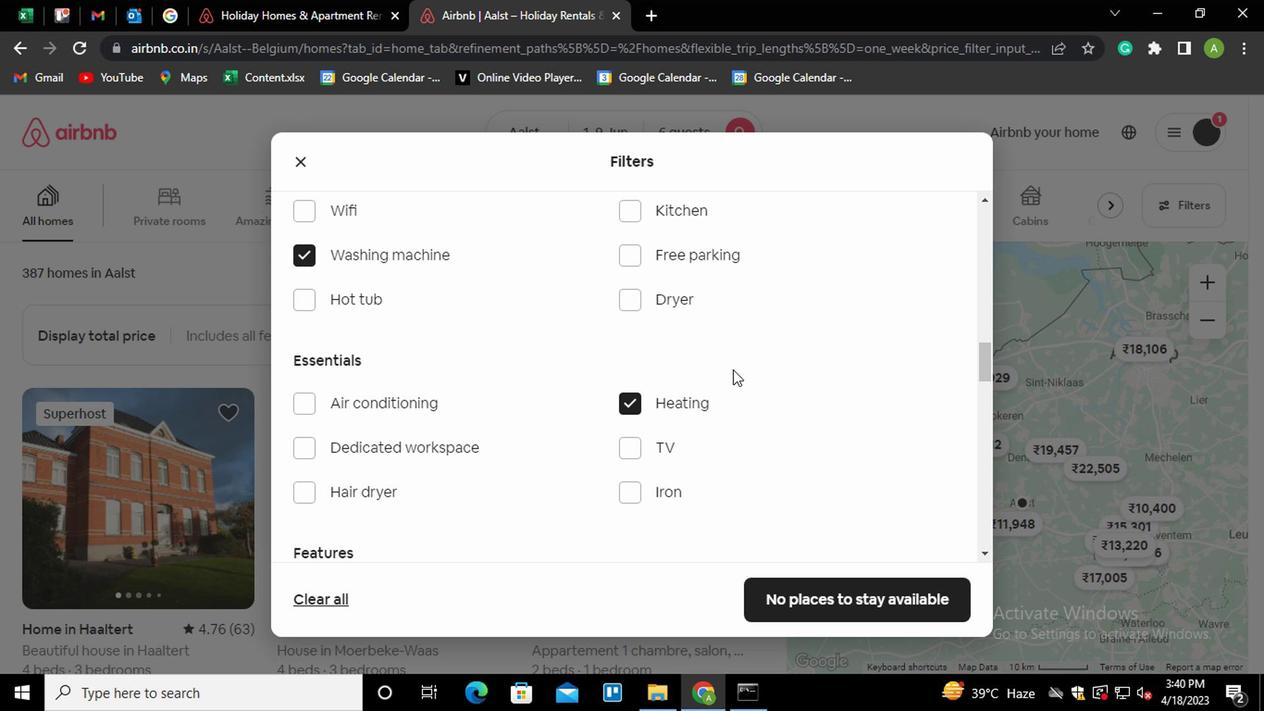 
Action: Mouse scrolled (732, 368) with delta (0, -1)
Screenshot: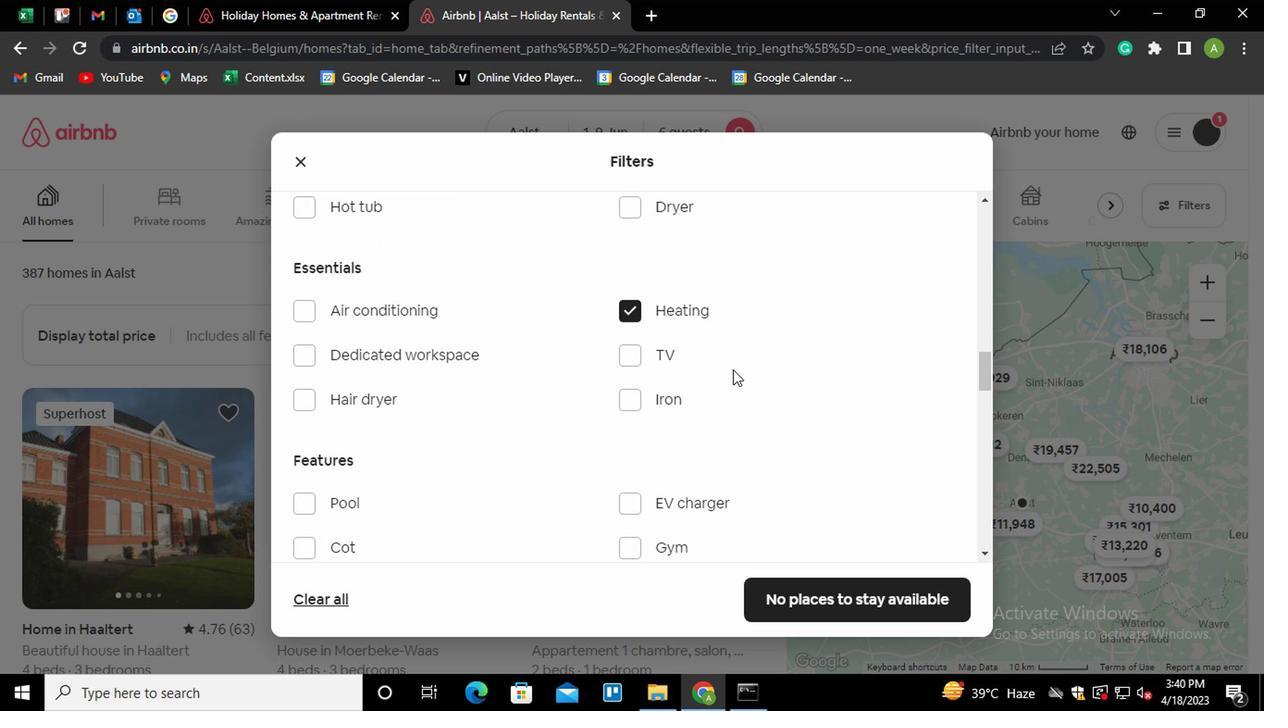 
Action: Mouse scrolled (732, 368) with delta (0, -1)
Screenshot: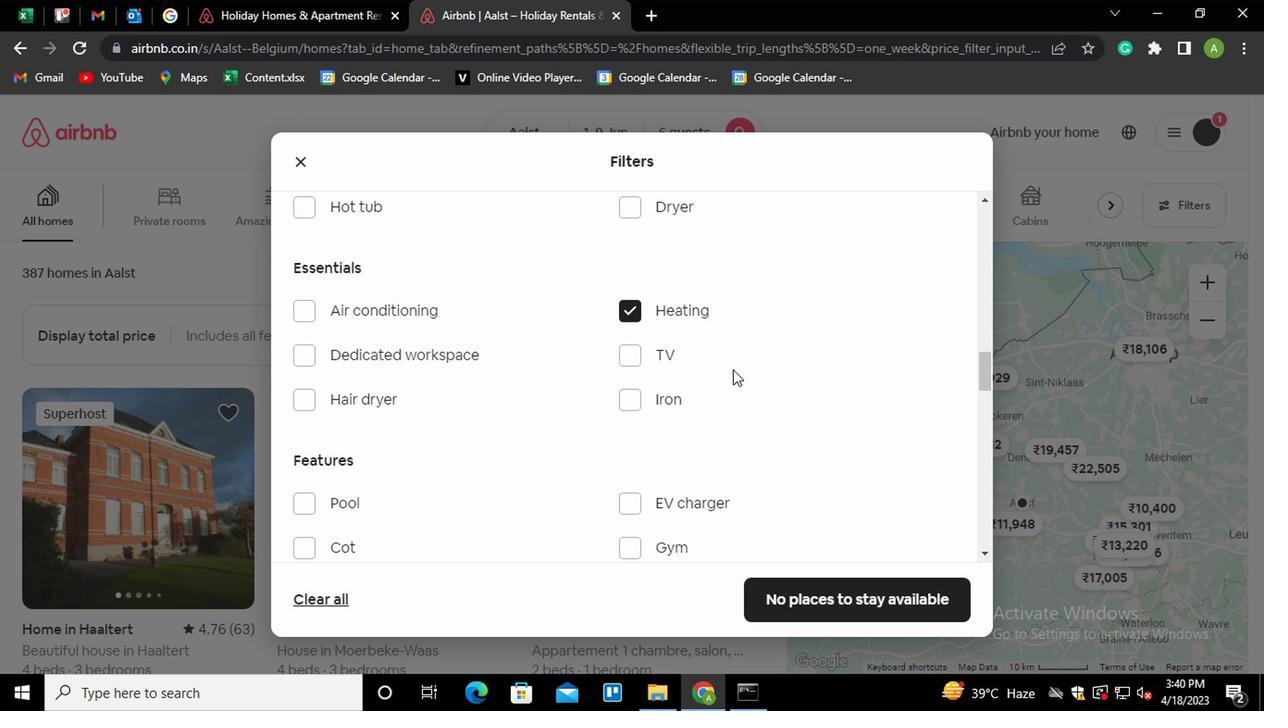 
Action: Mouse scrolled (732, 368) with delta (0, -1)
Screenshot: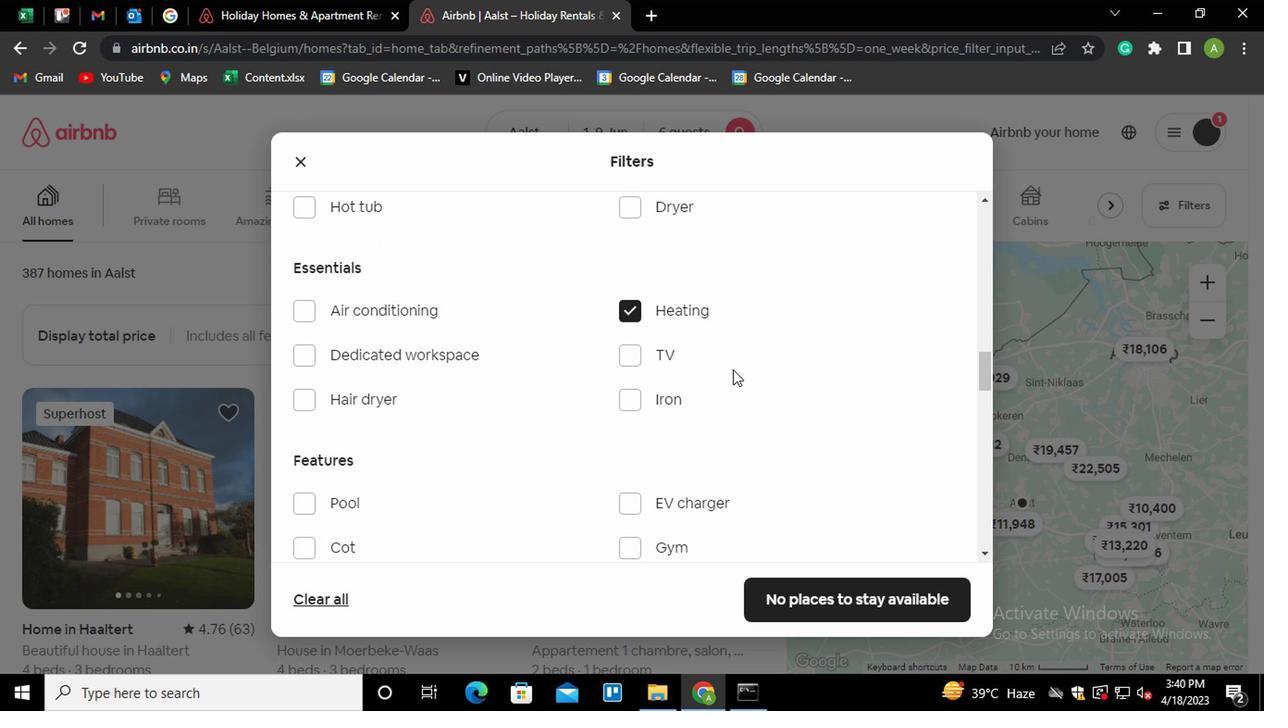 
Action: Mouse scrolled (732, 368) with delta (0, -1)
Screenshot: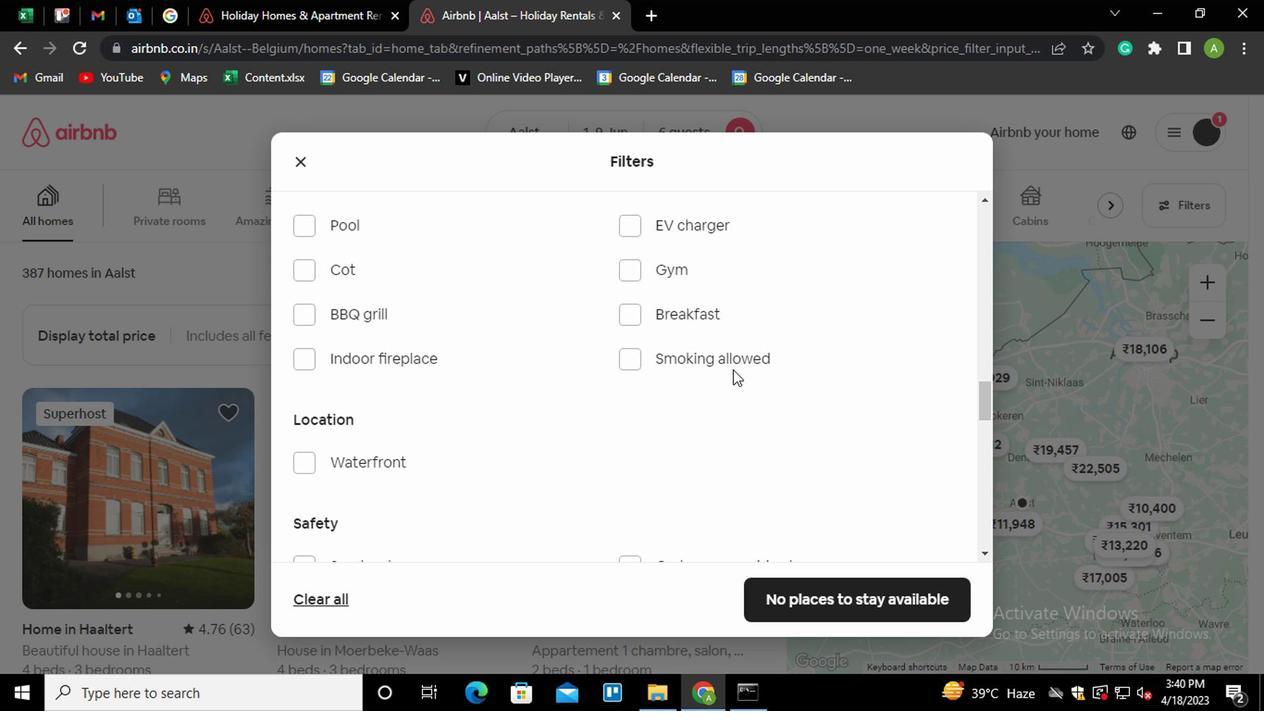 
Action: Mouse scrolled (732, 368) with delta (0, -1)
Screenshot: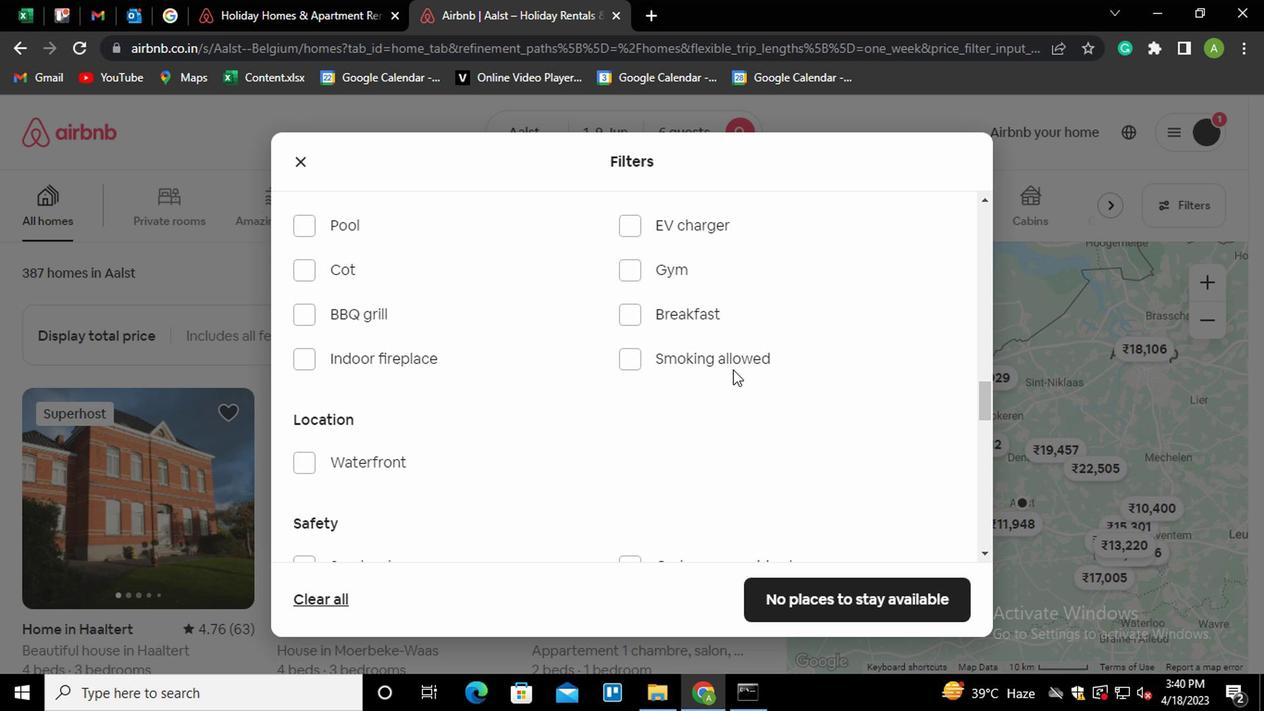 
Action: Mouse scrolled (732, 368) with delta (0, -1)
Screenshot: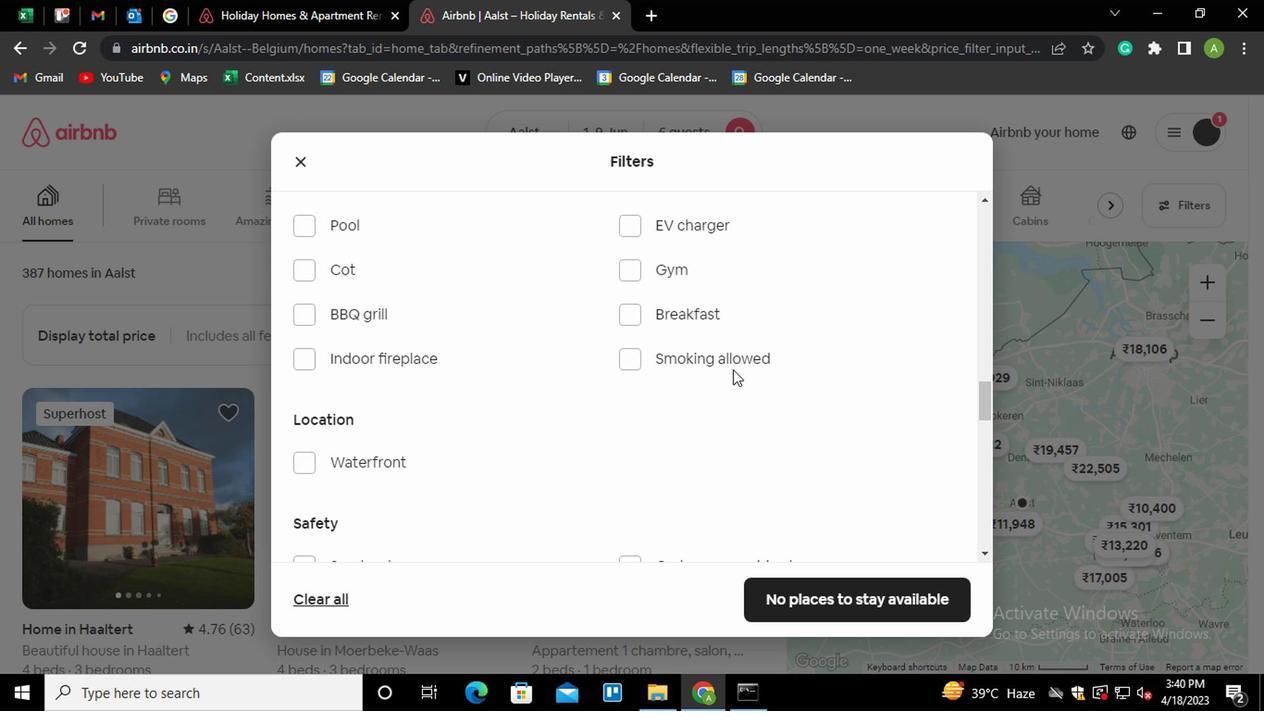 
Action: Mouse scrolled (732, 368) with delta (0, -1)
Screenshot: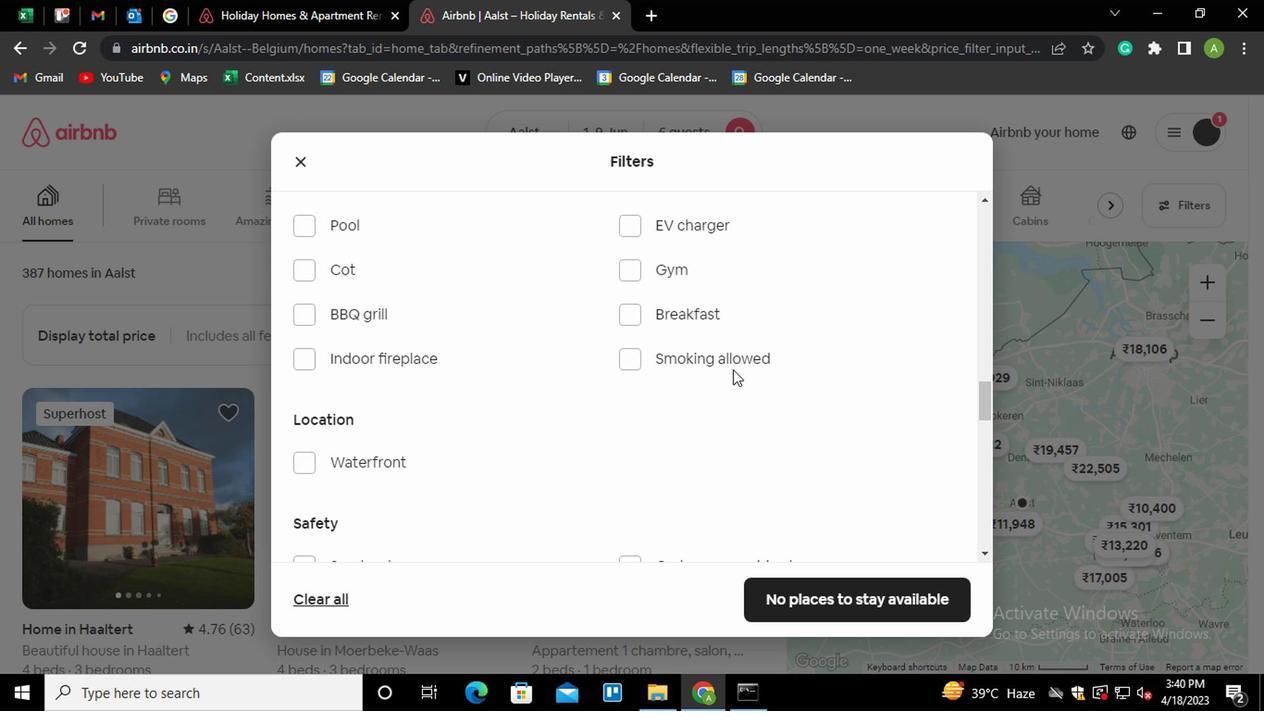 
Action: Mouse scrolled (732, 368) with delta (0, -1)
Screenshot: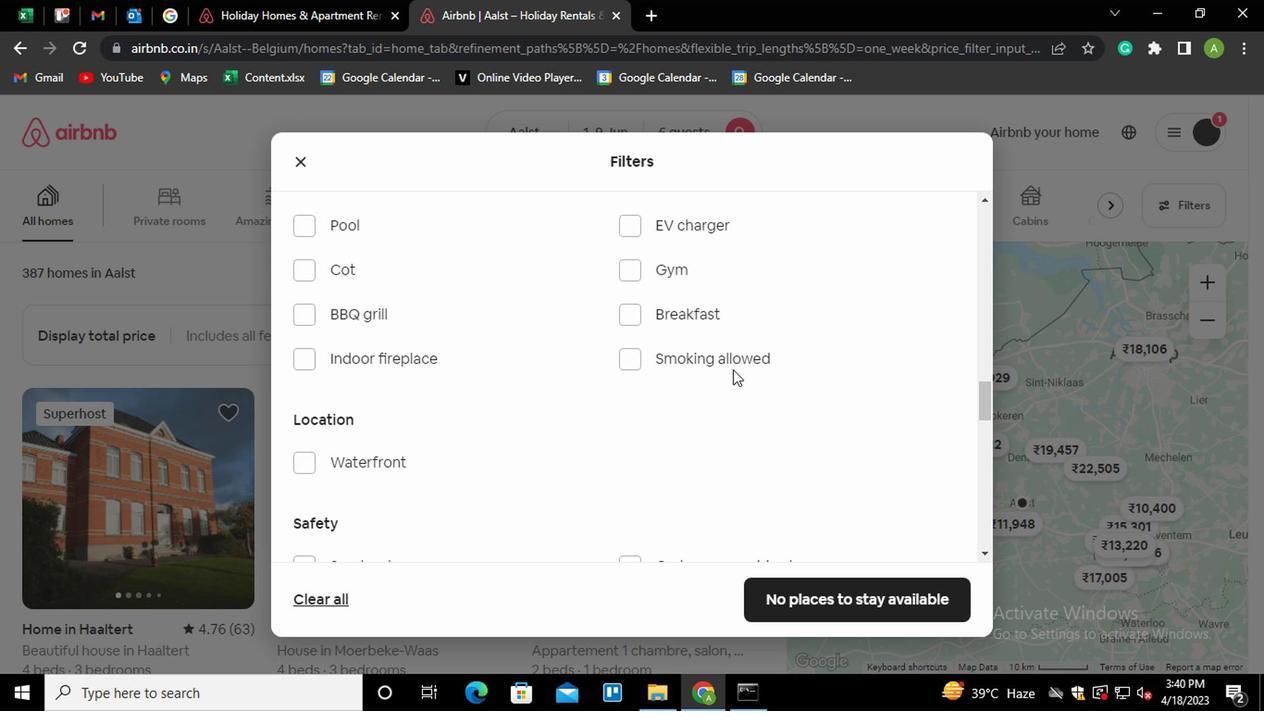 
Action: Mouse scrolled (732, 368) with delta (0, -1)
Screenshot: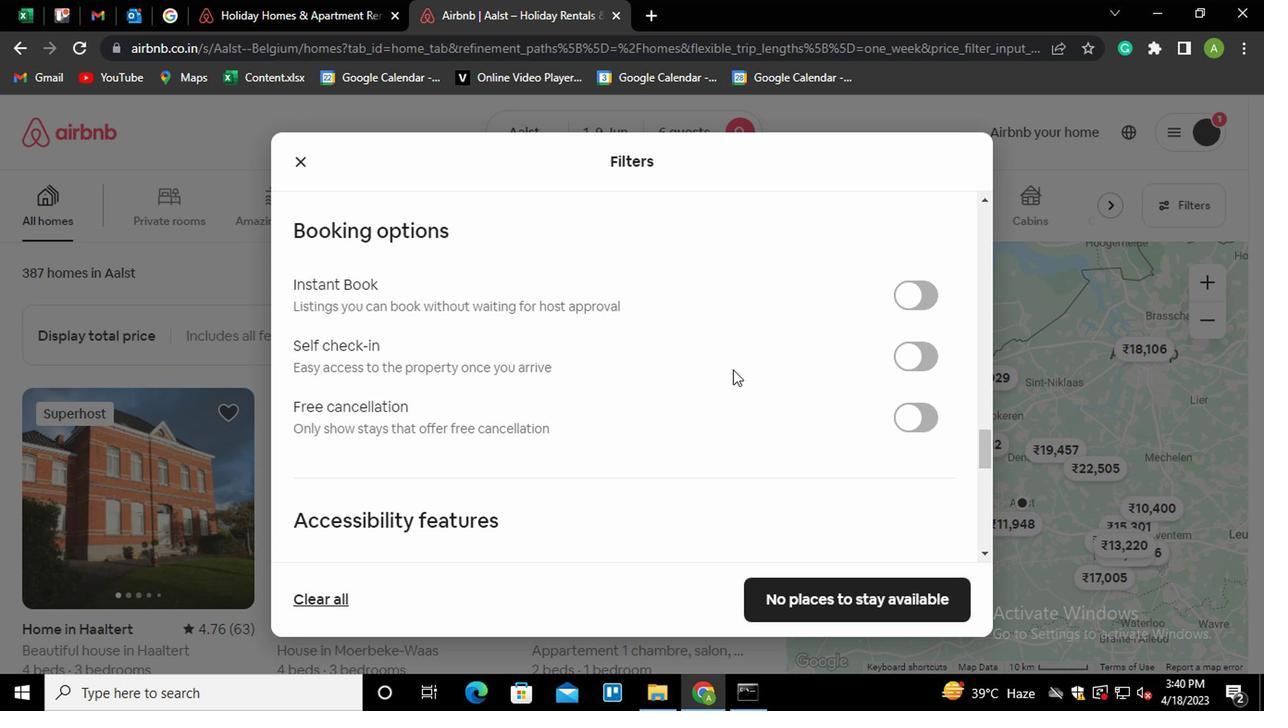 
Action: Mouse scrolled (732, 368) with delta (0, -1)
Screenshot: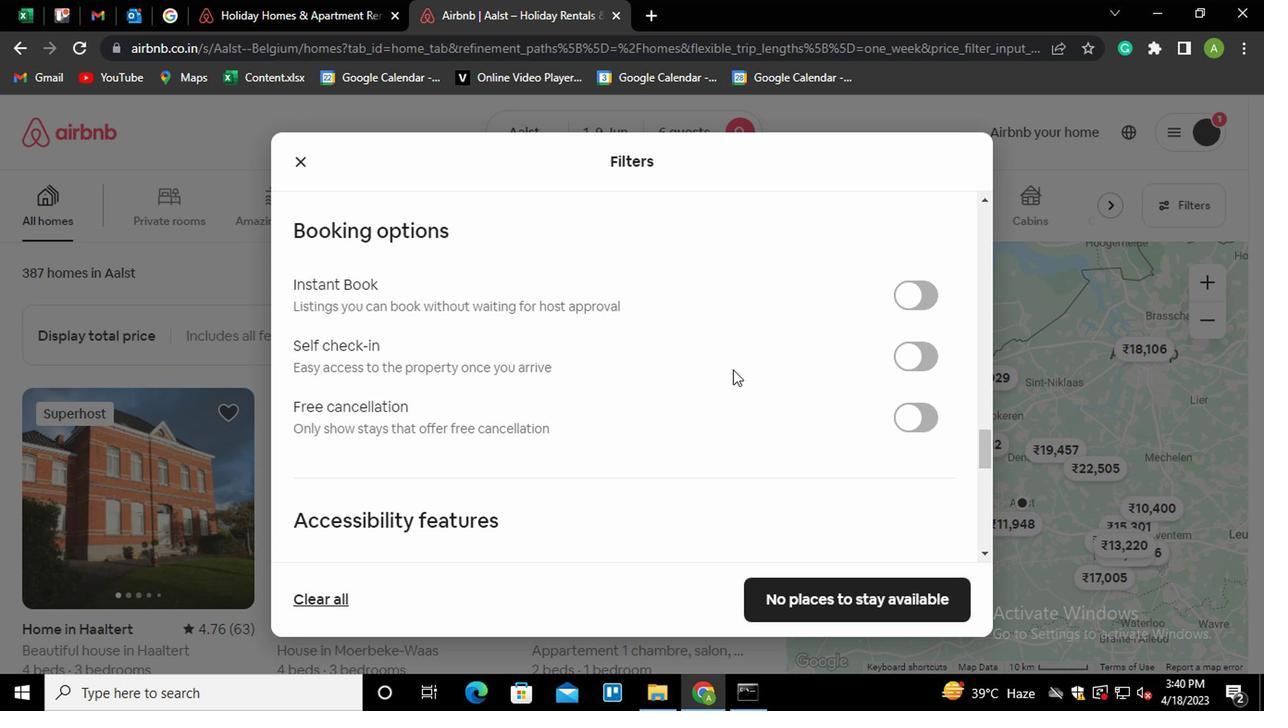 
Action: Mouse scrolled (732, 368) with delta (0, -1)
Screenshot: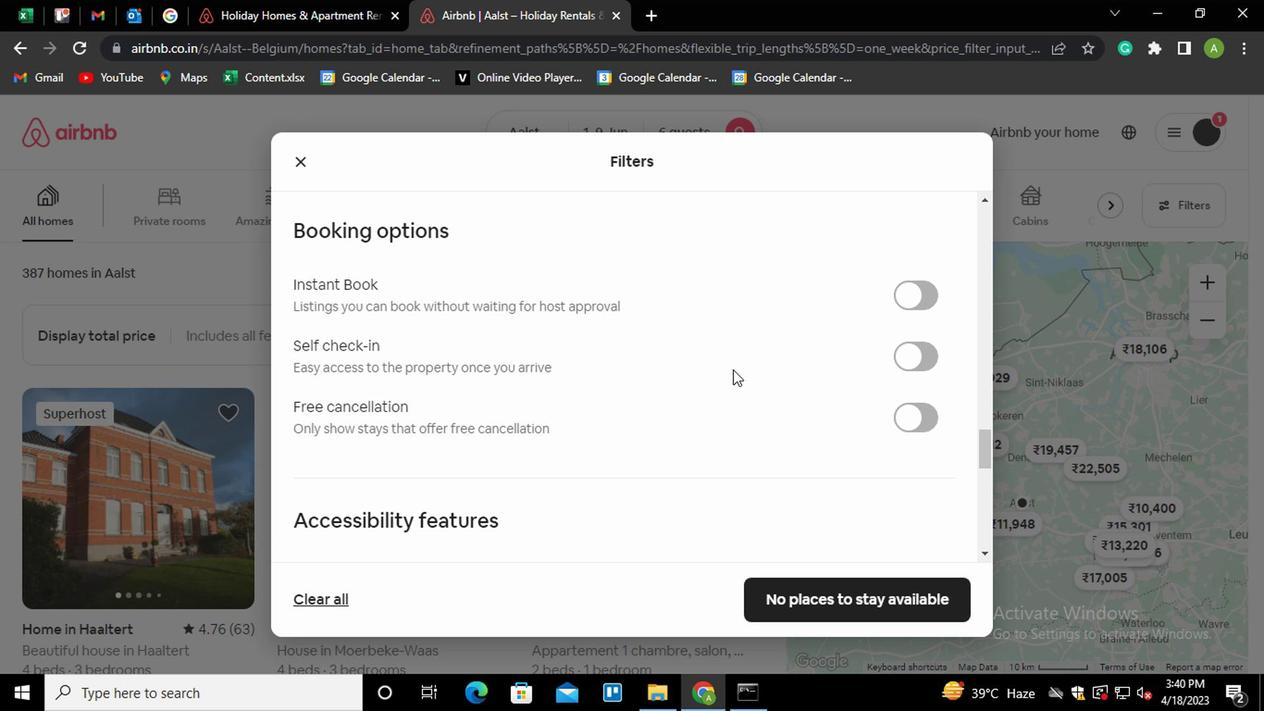 
Action: Mouse moved to (882, 295)
Screenshot: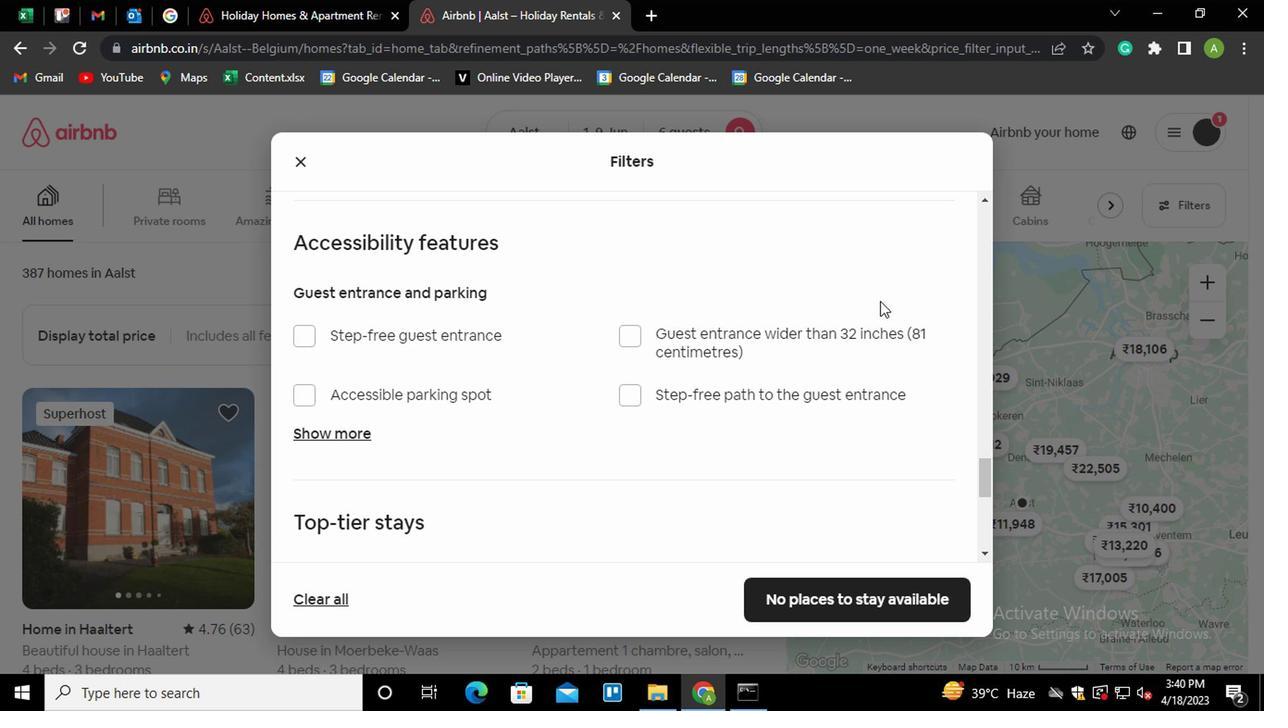 
Action: Mouse scrolled (882, 295) with delta (0, 0)
Screenshot: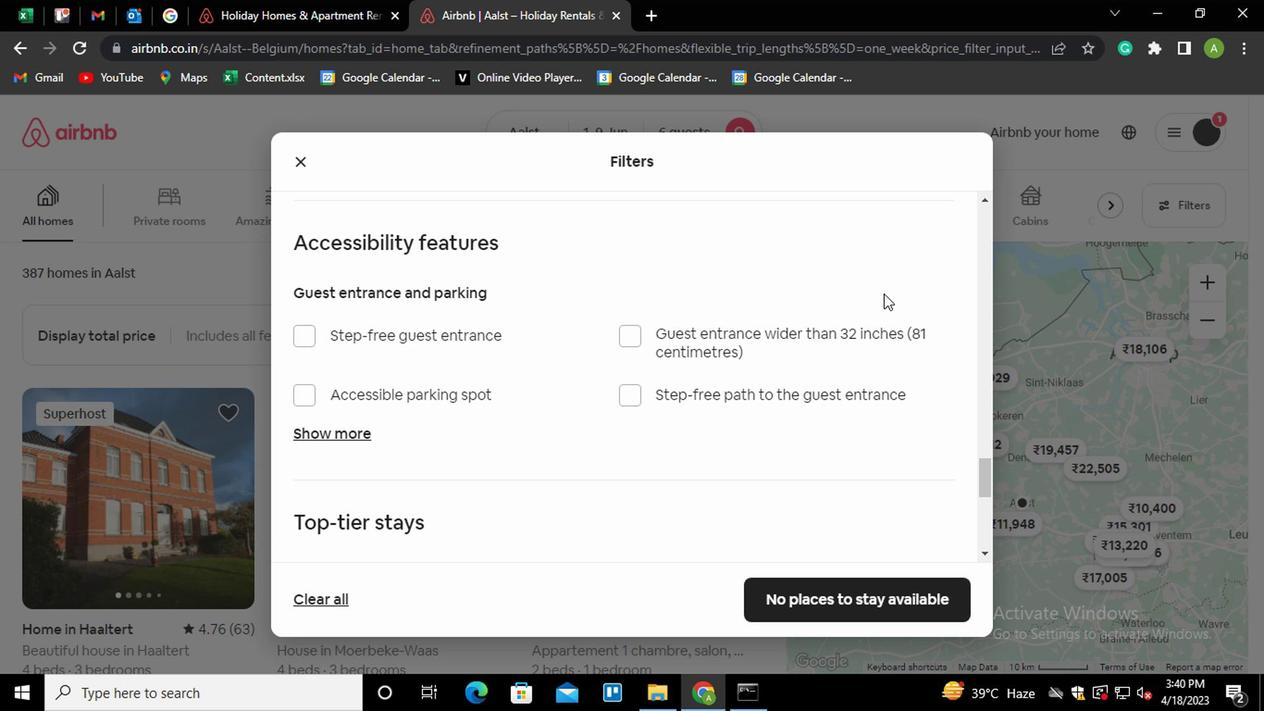 
Action: Mouse scrolled (882, 295) with delta (0, 0)
Screenshot: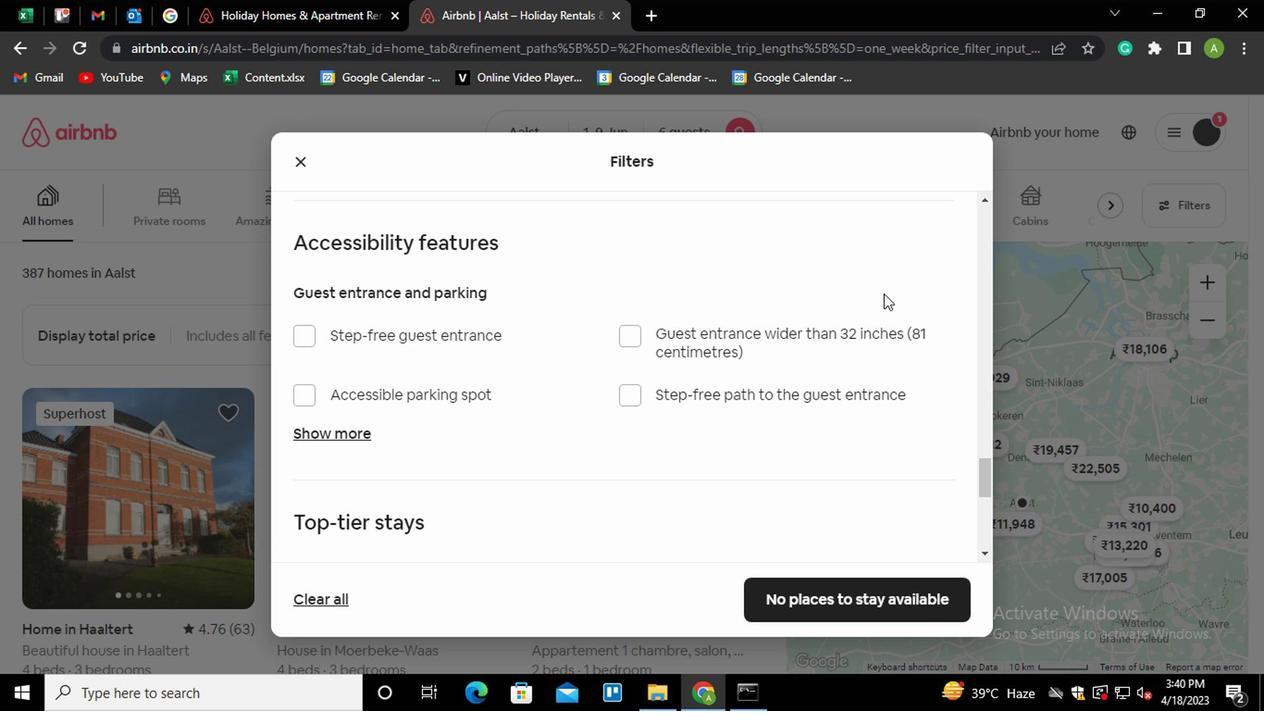 
Action: Mouse moved to (915, 274)
Screenshot: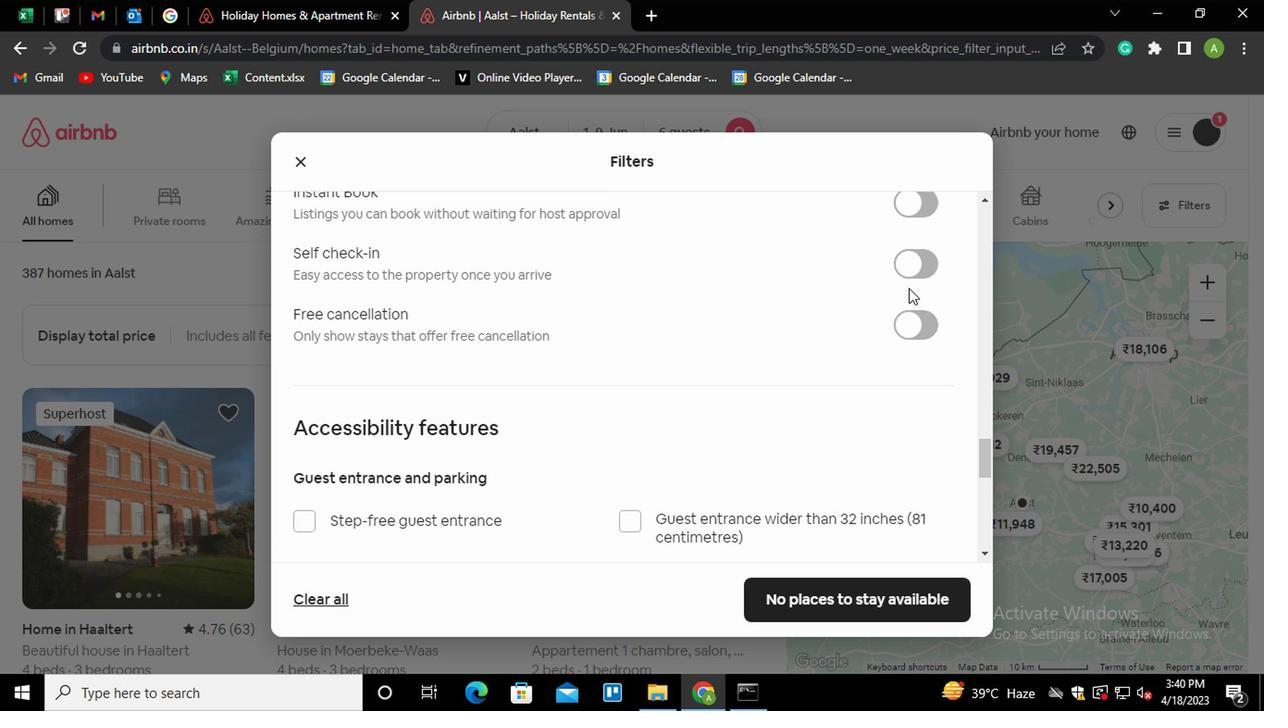 
Action: Mouse pressed left at (915, 274)
Screenshot: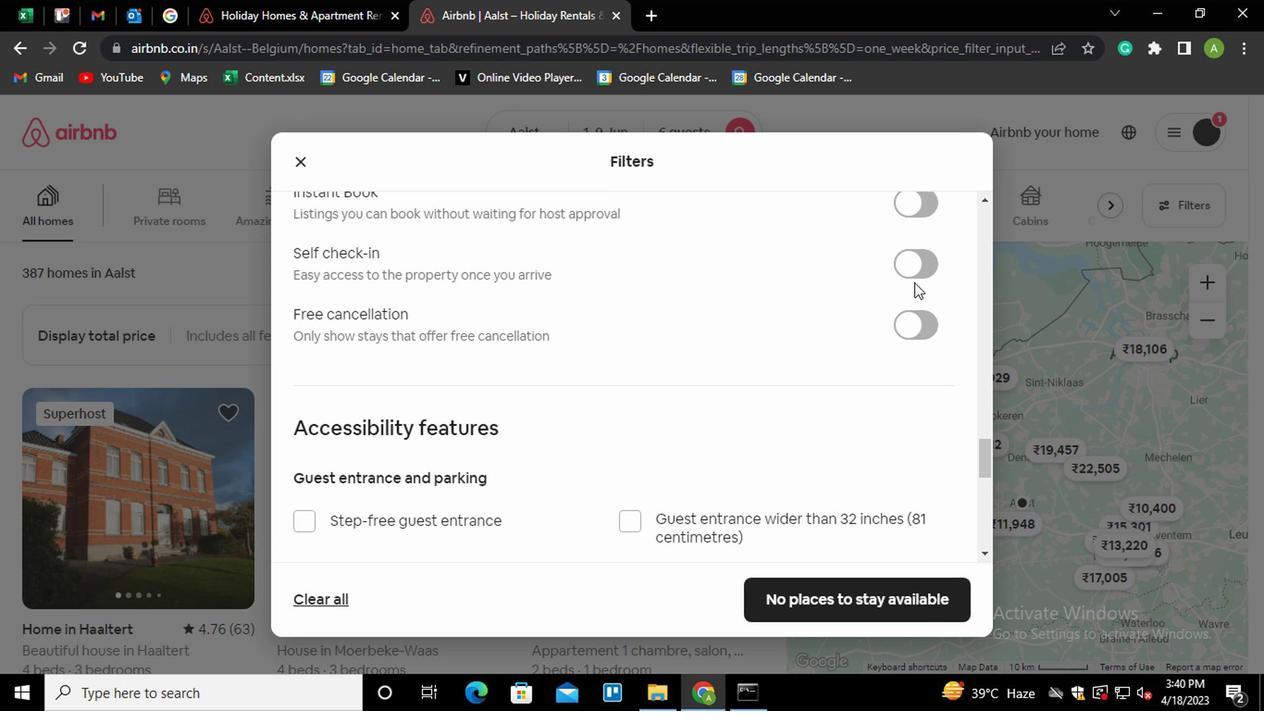 
Action: Mouse moved to (783, 361)
Screenshot: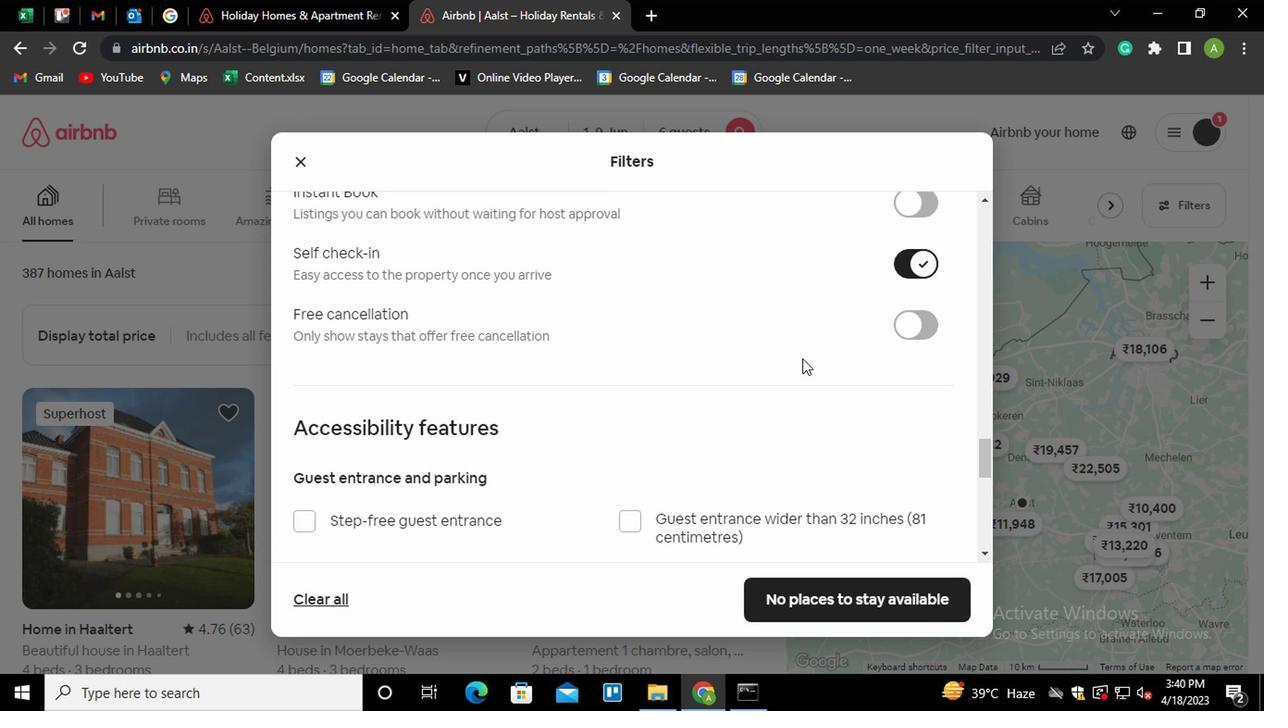 
Action: Mouse scrolled (783, 360) with delta (0, 0)
Screenshot: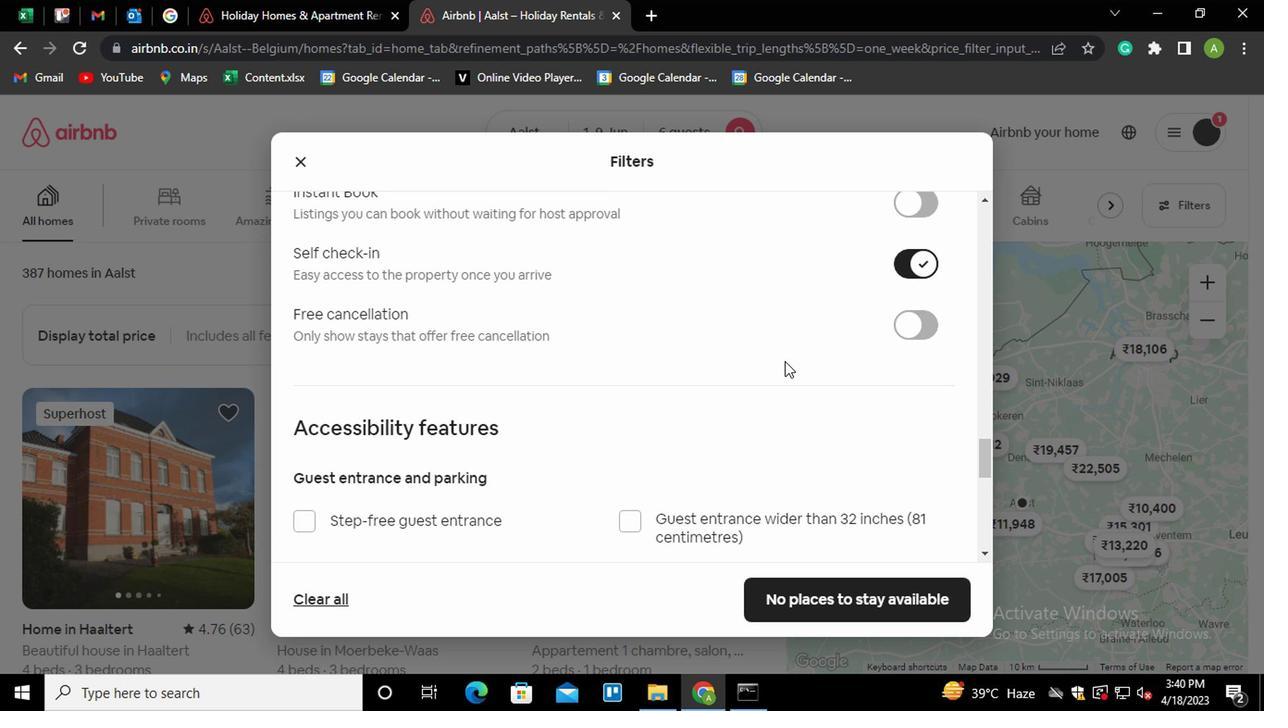 
Action: Mouse scrolled (783, 360) with delta (0, 0)
Screenshot: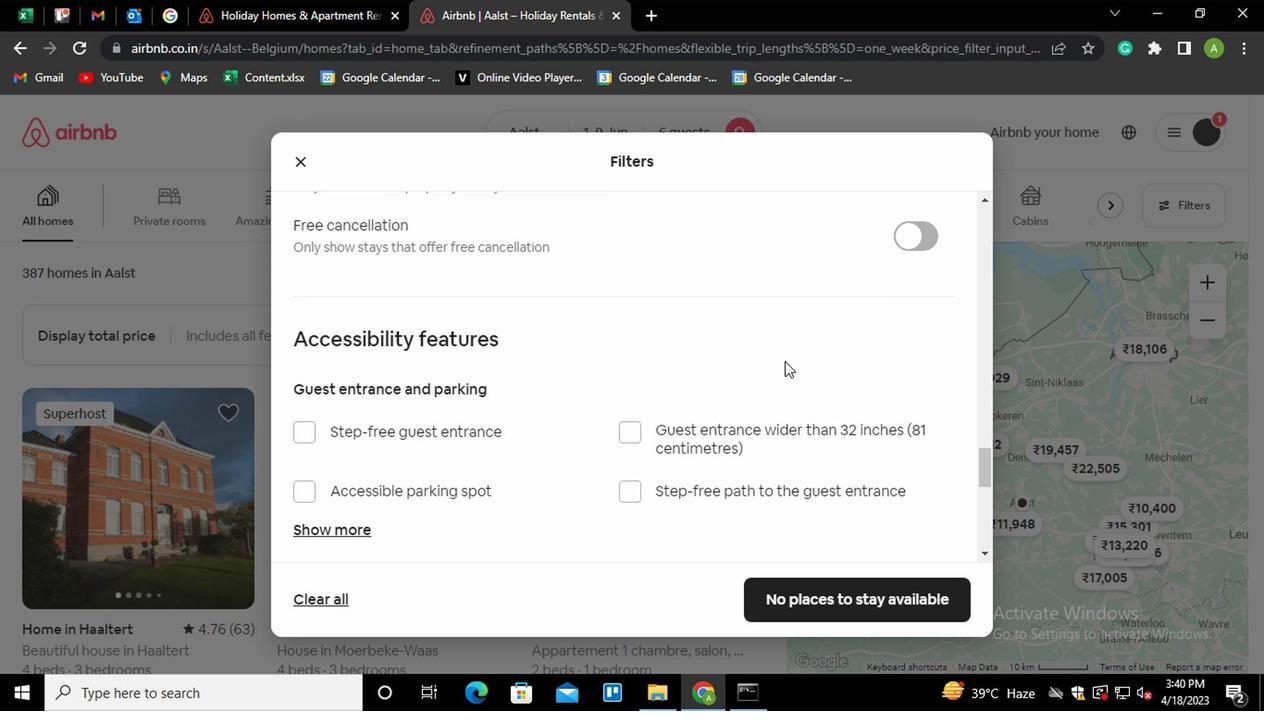 
Action: Mouse scrolled (783, 360) with delta (0, 0)
Screenshot: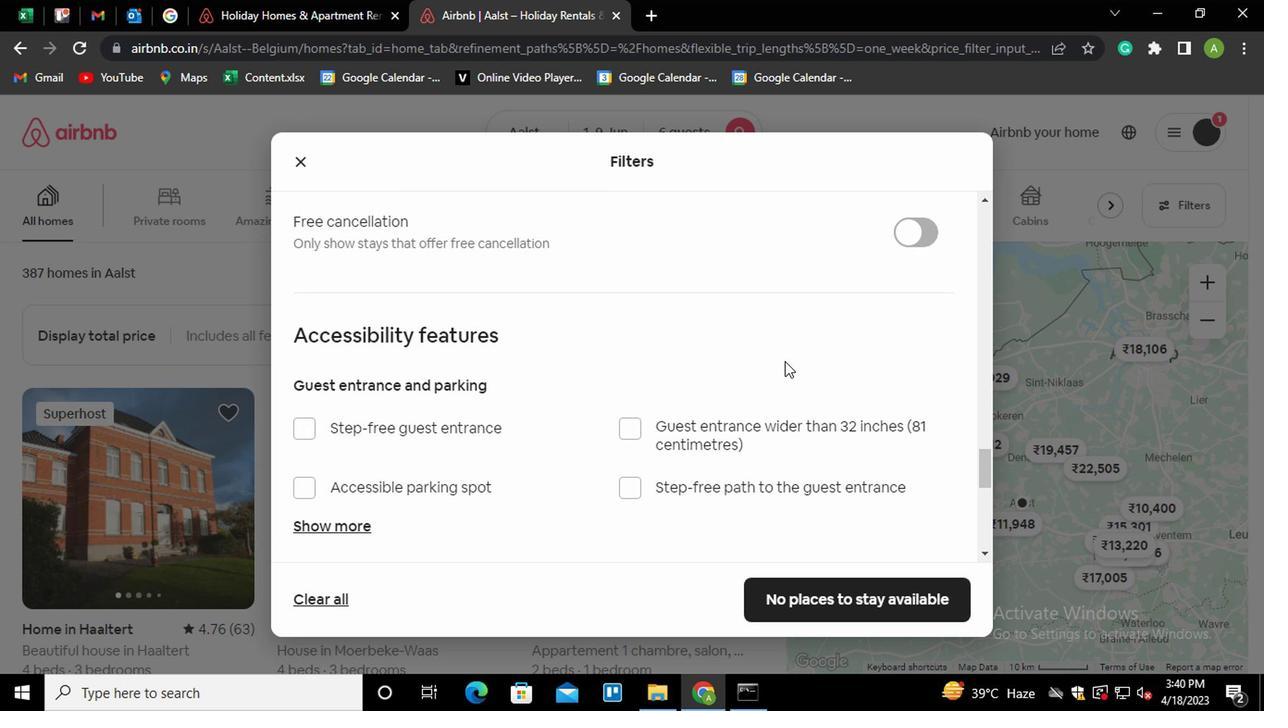 
Action: Mouse scrolled (783, 360) with delta (0, 0)
Screenshot: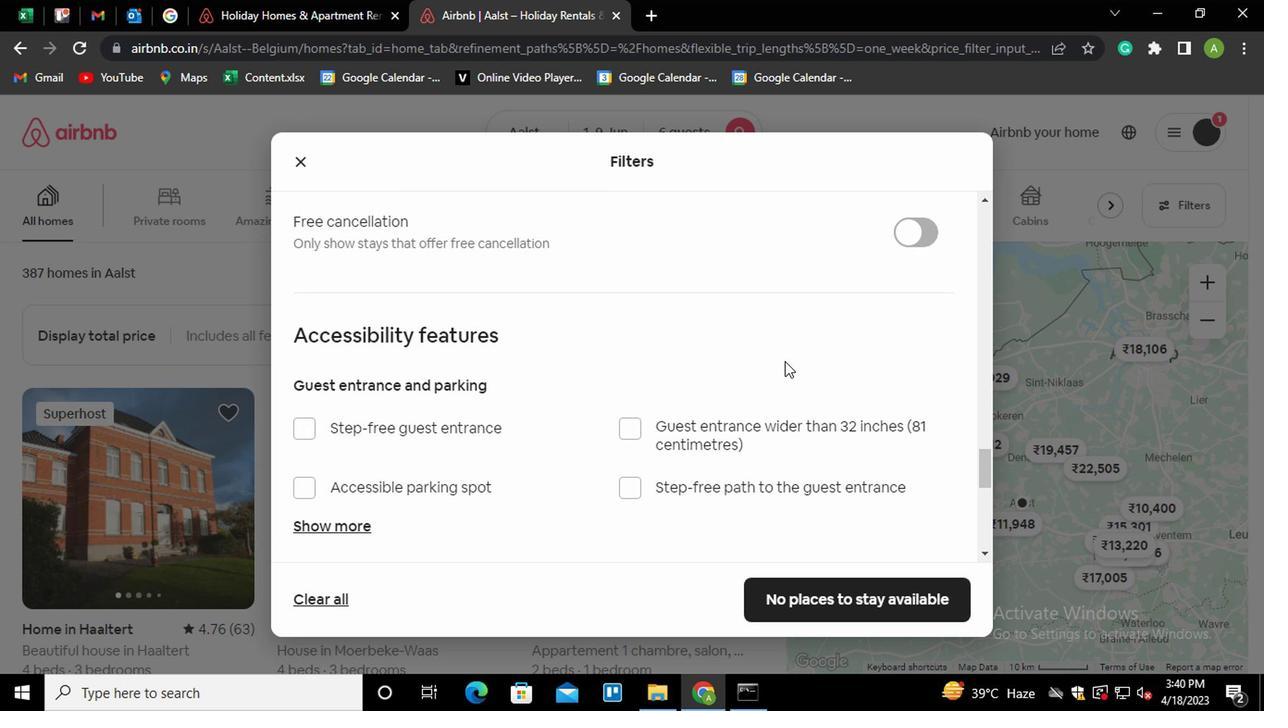 
Action: Mouse scrolled (783, 360) with delta (0, 0)
Screenshot: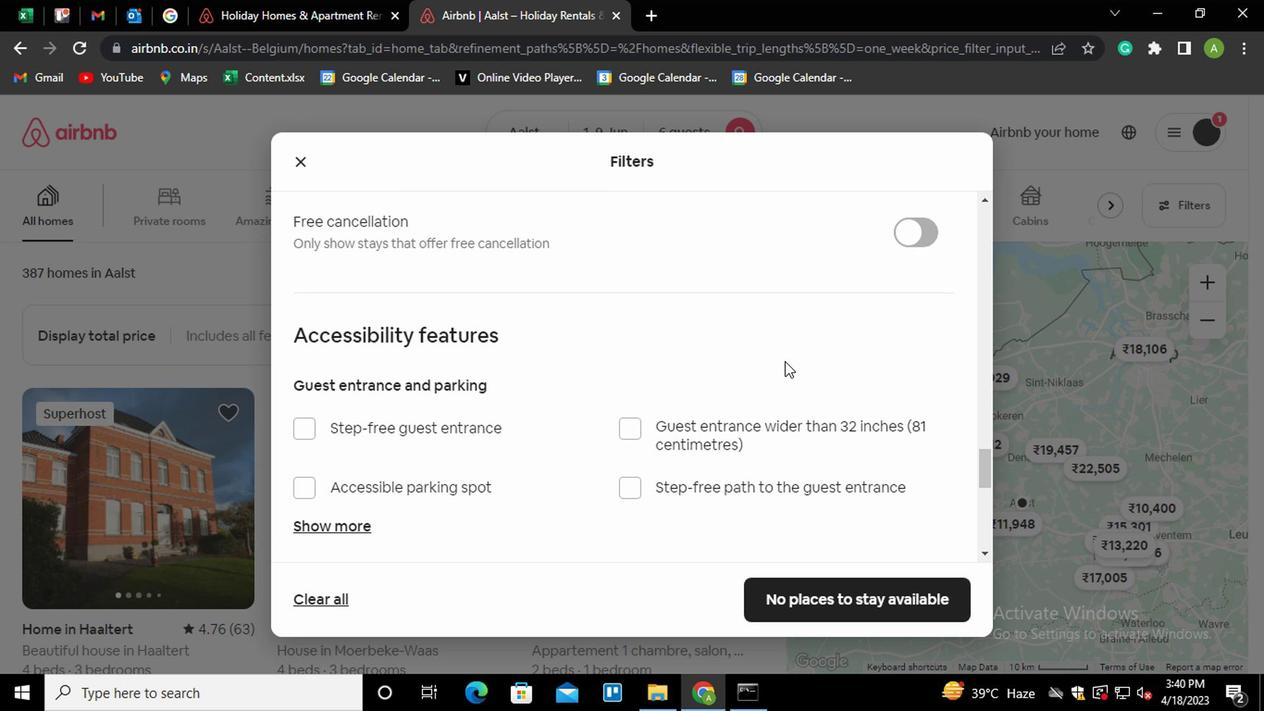 
Action: Mouse scrolled (783, 360) with delta (0, 0)
Screenshot: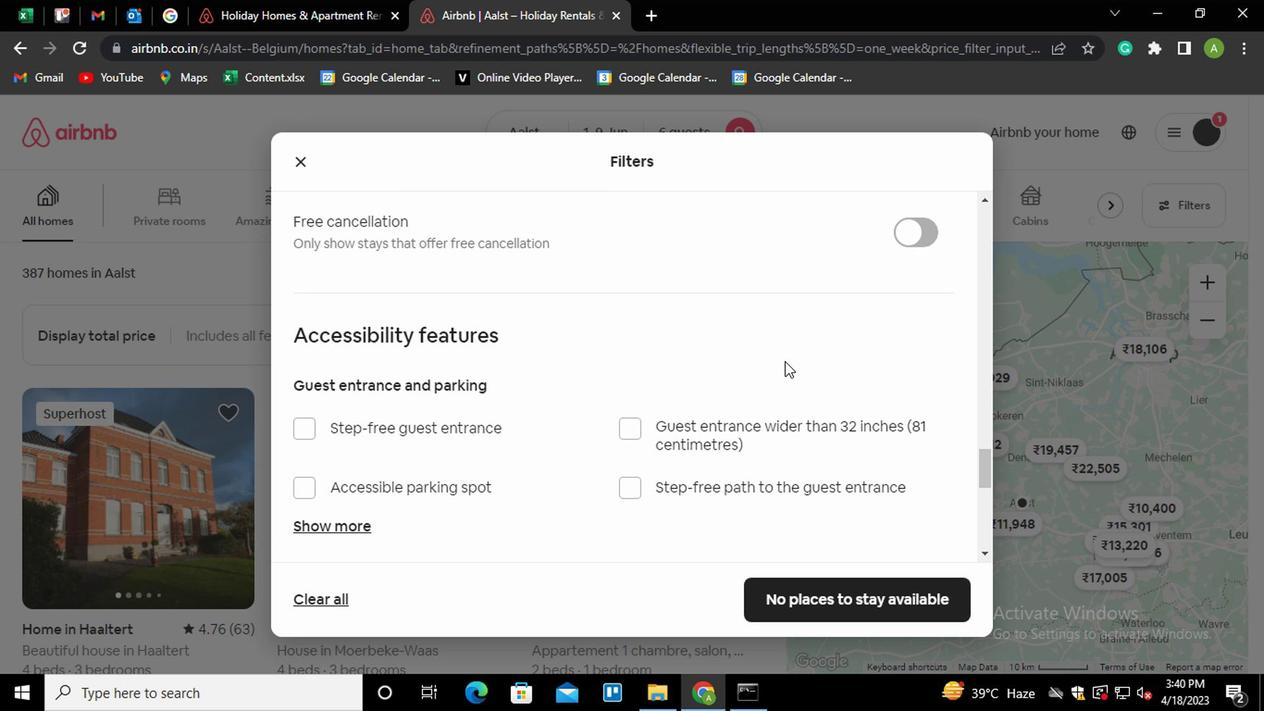 
Action: Mouse scrolled (783, 360) with delta (0, 0)
Screenshot: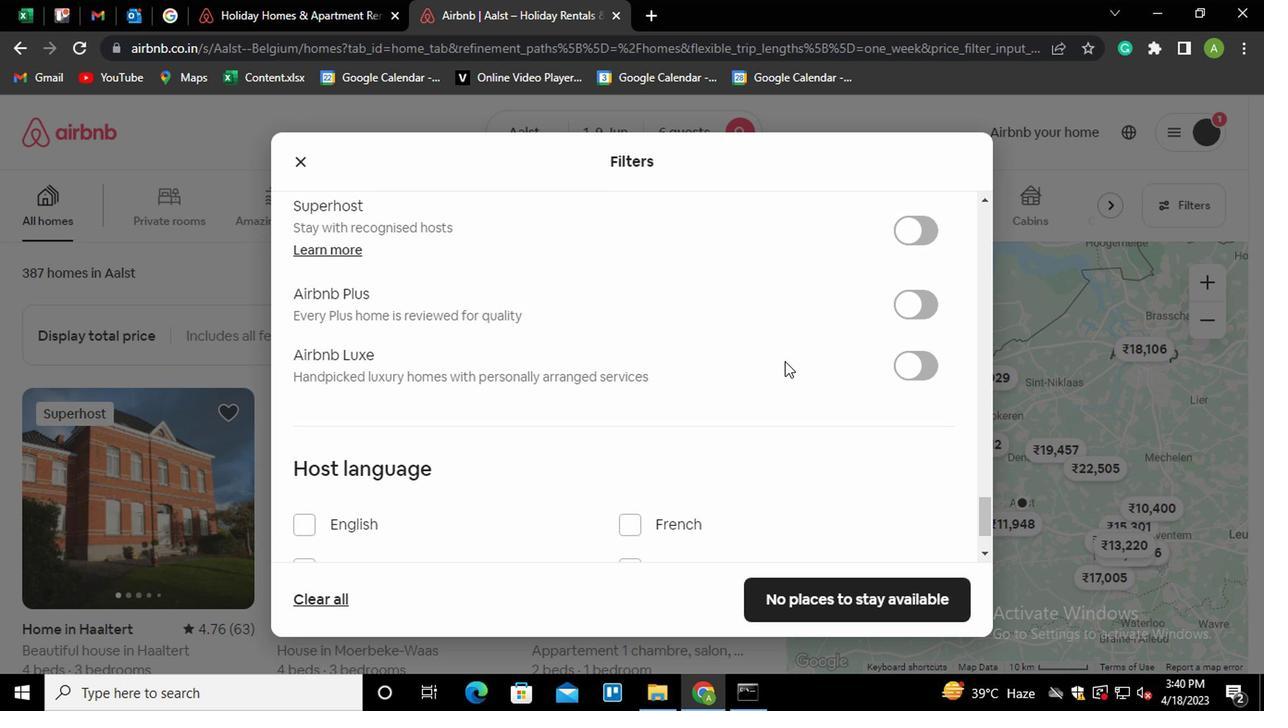 
Action: Mouse scrolled (783, 360) with delta (0, 0)
Screenshot: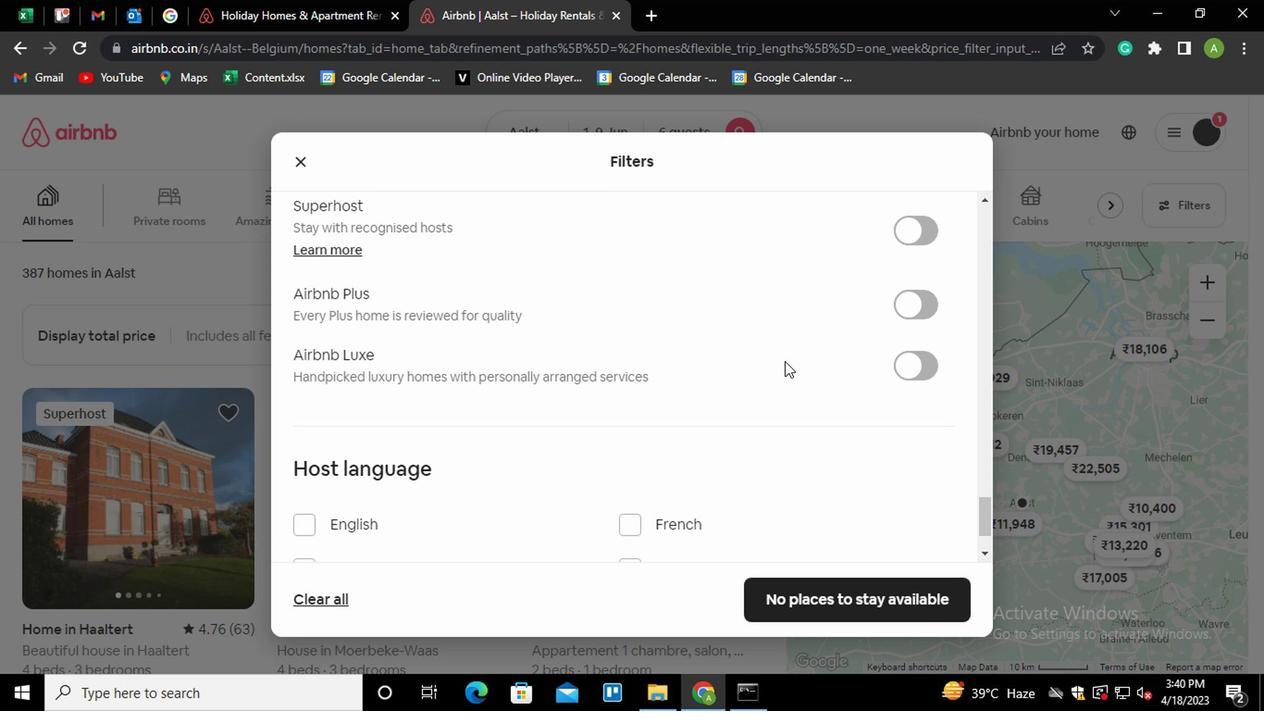 
Action: Mouse moved to (322, 432)
Screenshot: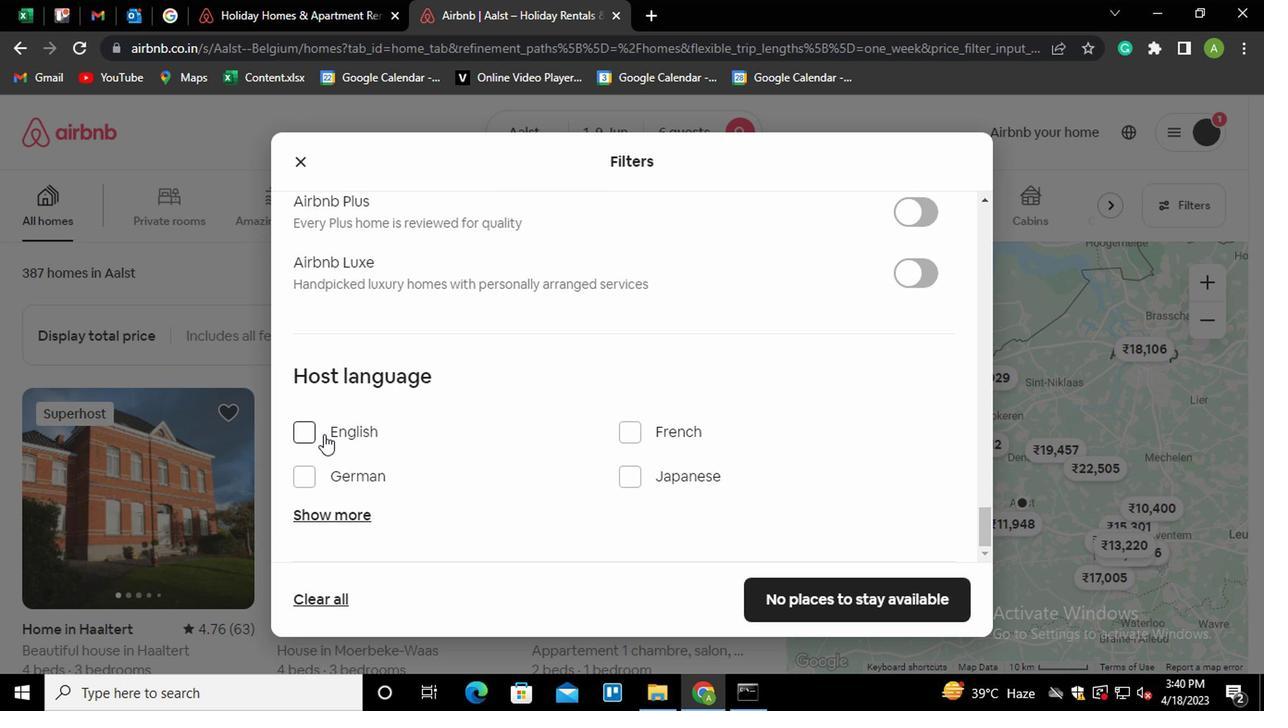 
Action: Mouse pressed left at (322, 432)
Screenshot: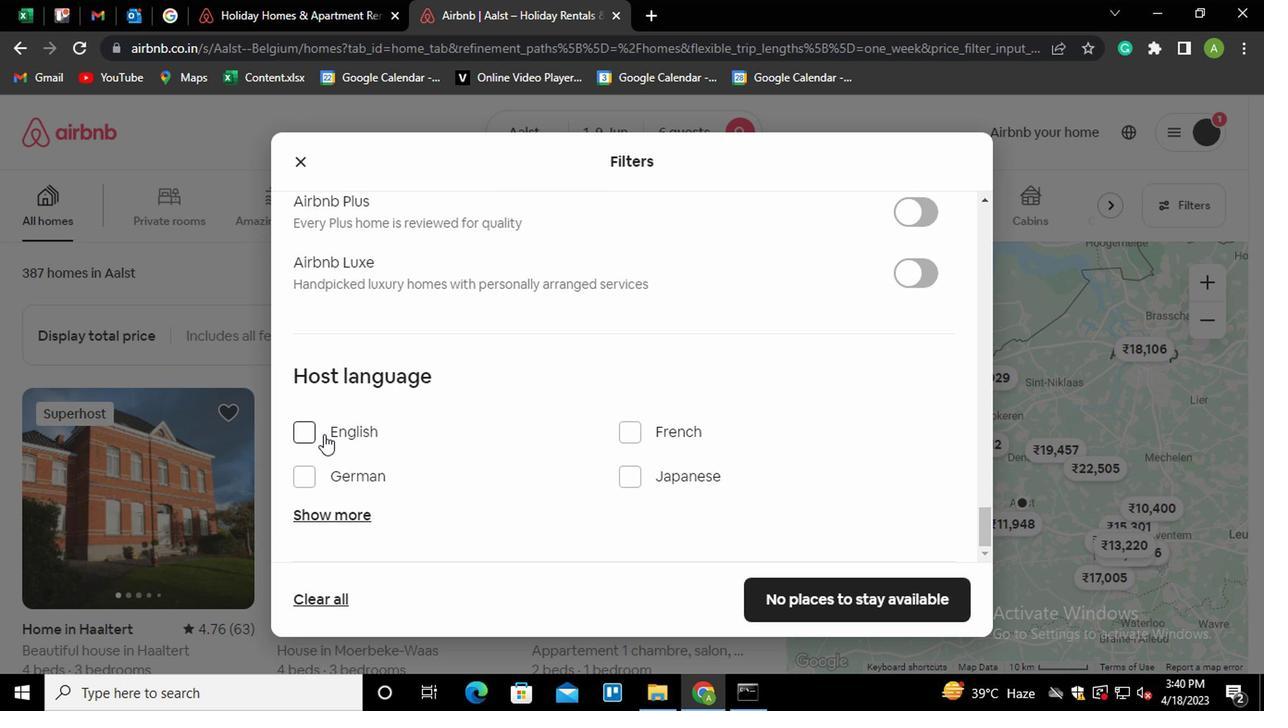 
Action: Mouse moved to (832, 592)
Screenshot: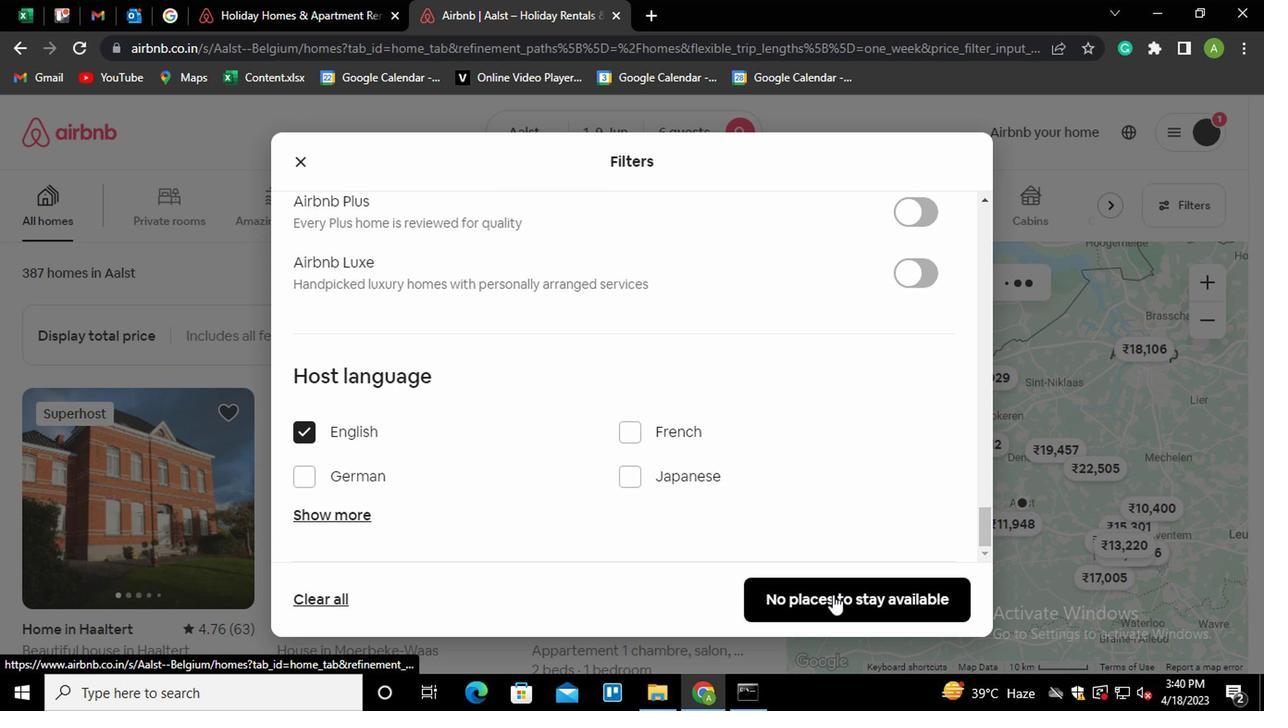
Action: Mouse pressed left at (832, 592)
Screenshot: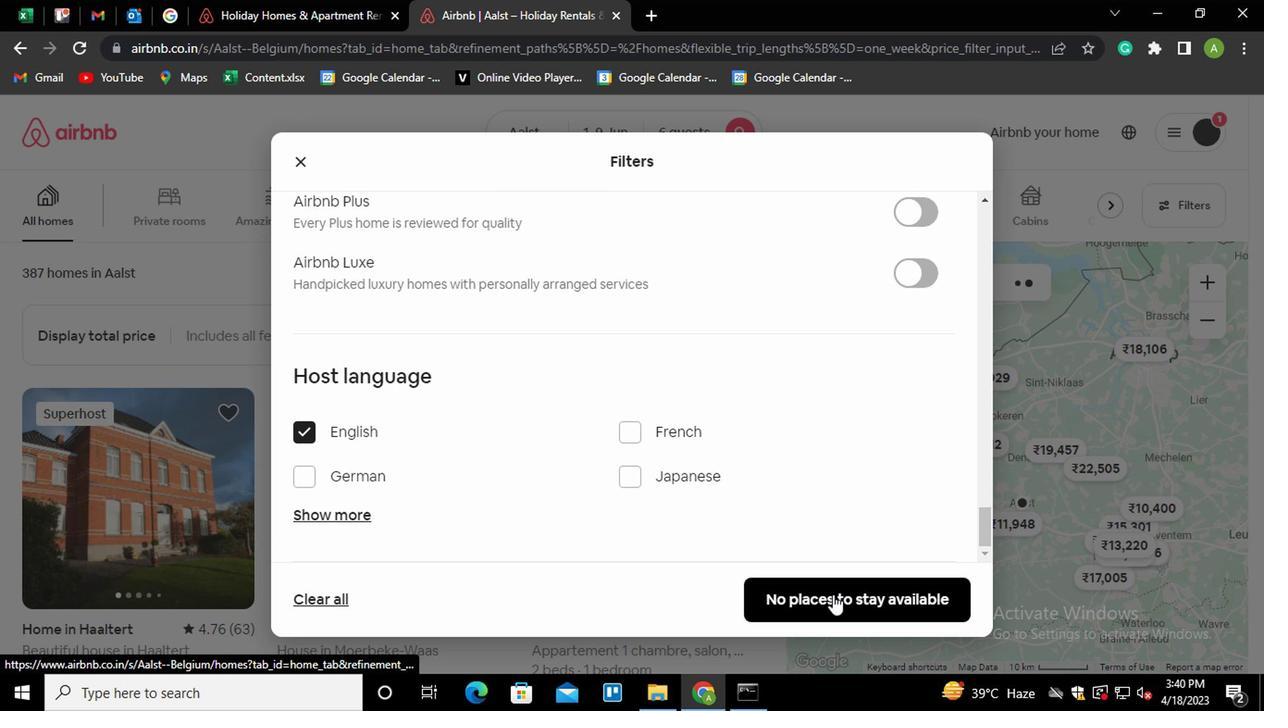 
Action: Mouse moved to (820, 586)
Screenshot: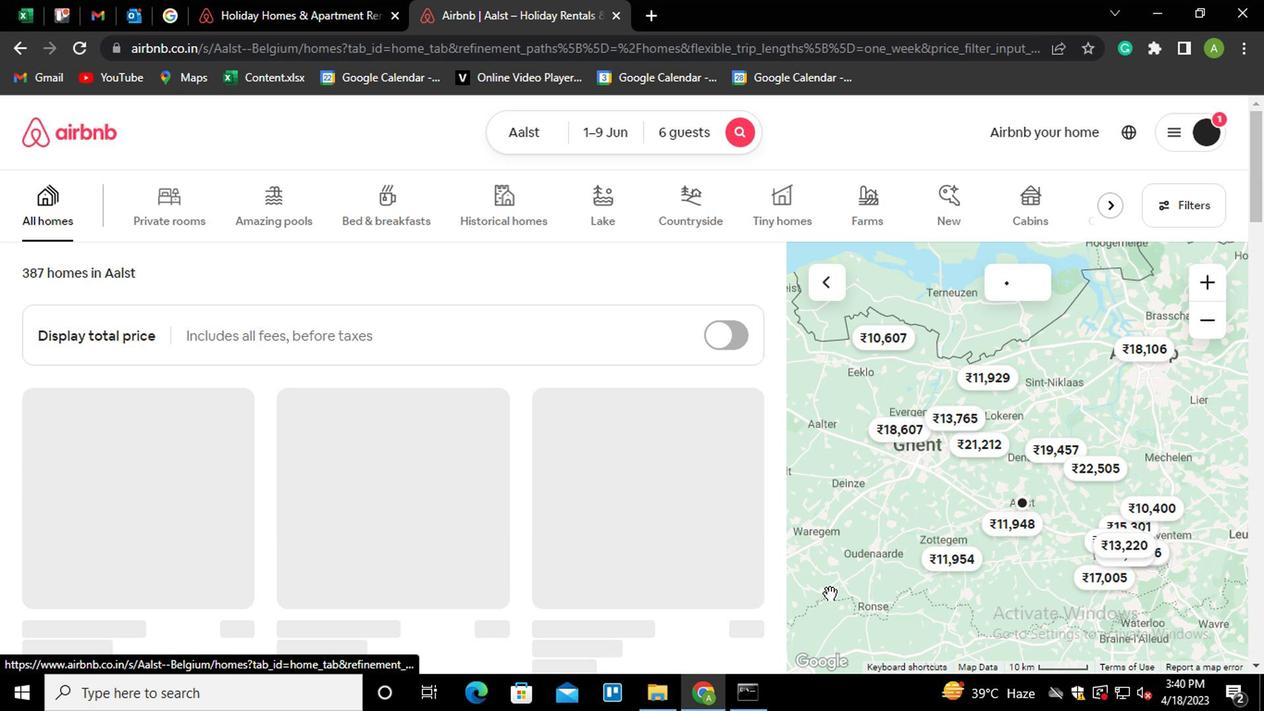 
